 Task: Search one way flight ticket for 4 adults, 2 children, 2 infants in seat and 1 infant on lap in premium economy from Green Bay: Green Bay-austin Straubel International Airport to Raleigh: Raleigh-durham International Airport on 8-5-2023. Choice of flights is Delta. Number of bags: 1 carry on bag. Price is upto 25000. Outbound departure time preference is 7:45.
Action: Mouse moved to (345, 191)
Screenshot: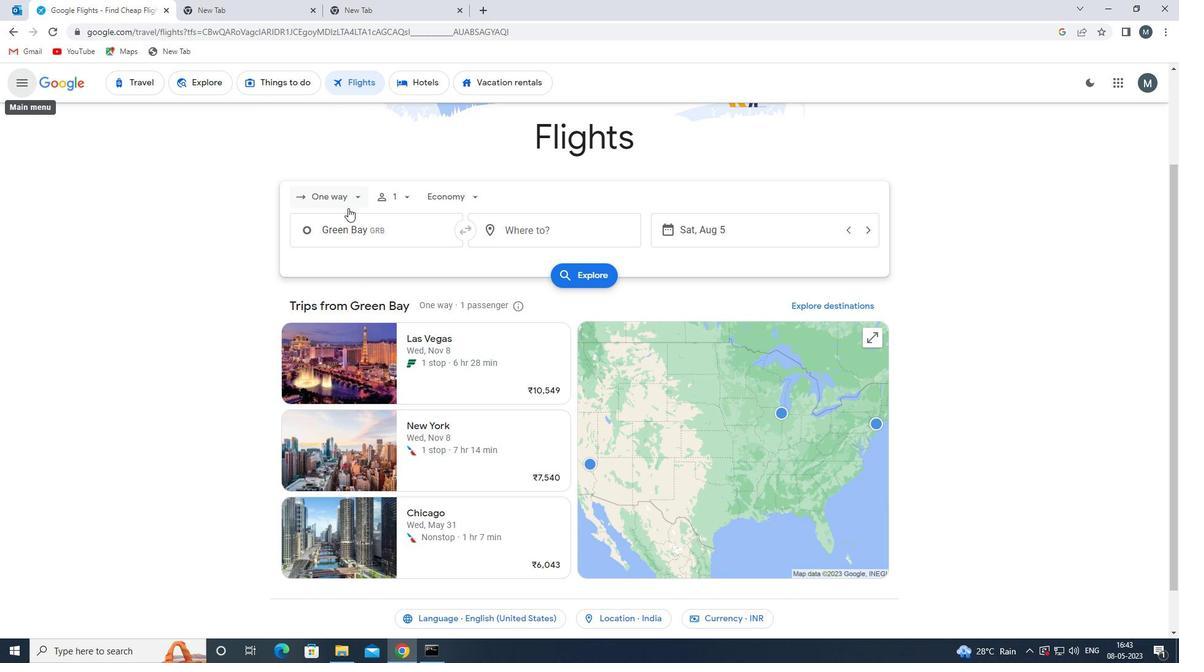 
Action: Mouse pressed left at (345, 191)
Screenshot: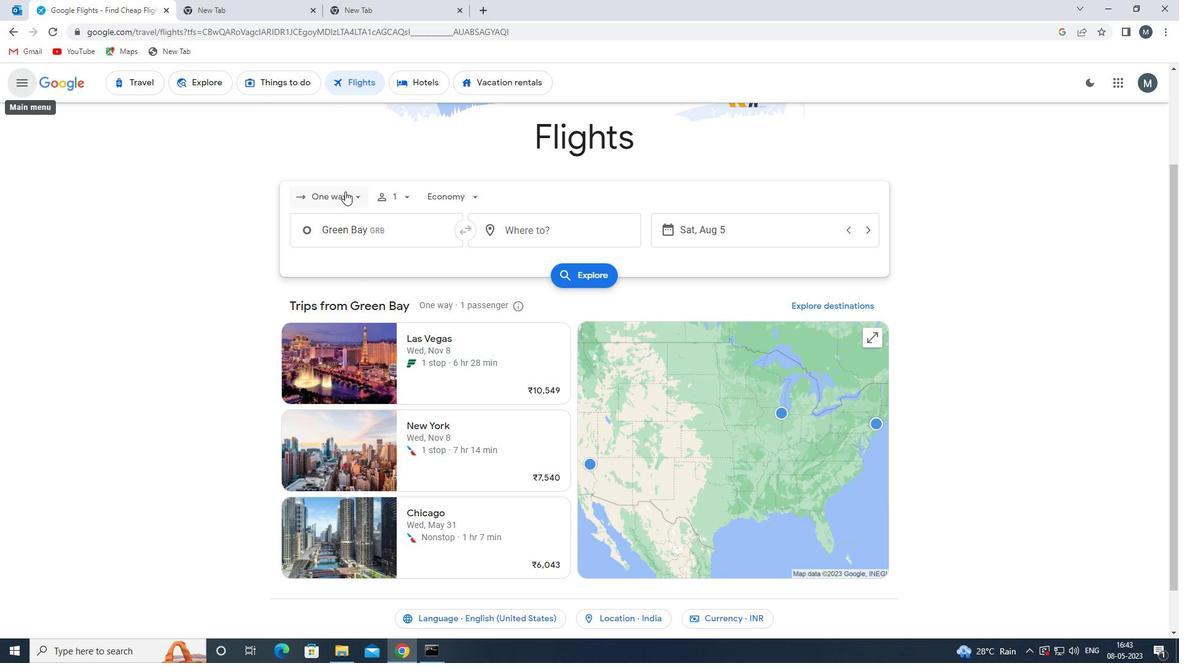 
Action: Mouse moved to (359, 256)
Screenshot: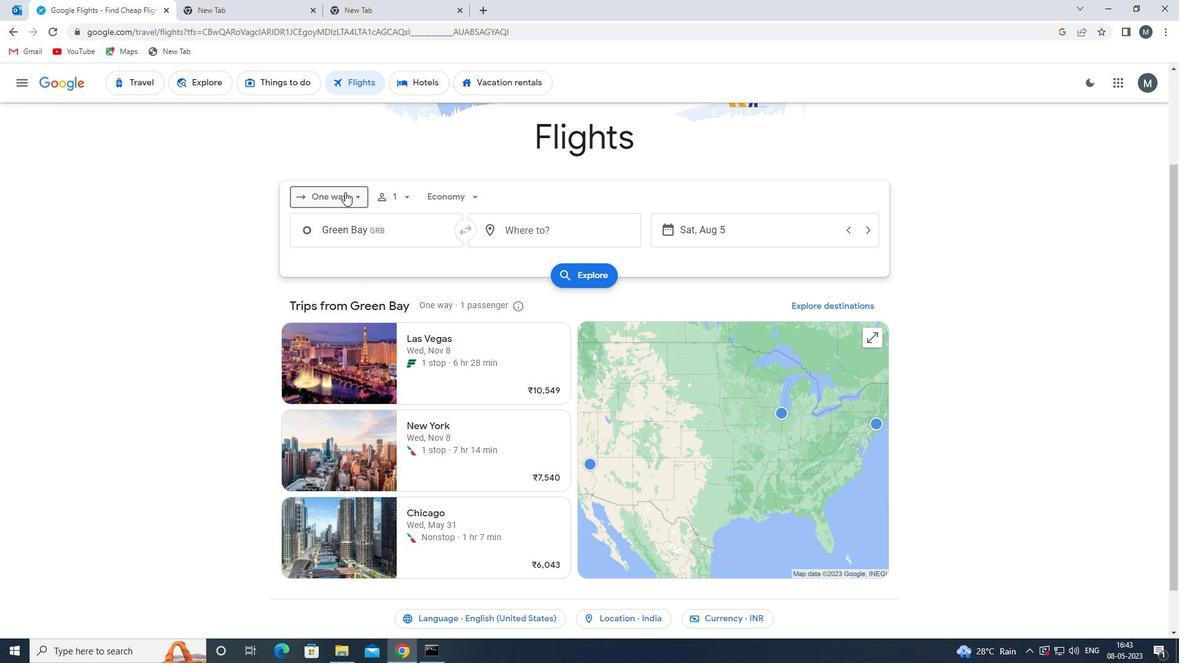 
Action: Mouse pressed left at (359, 256)
Screenshot: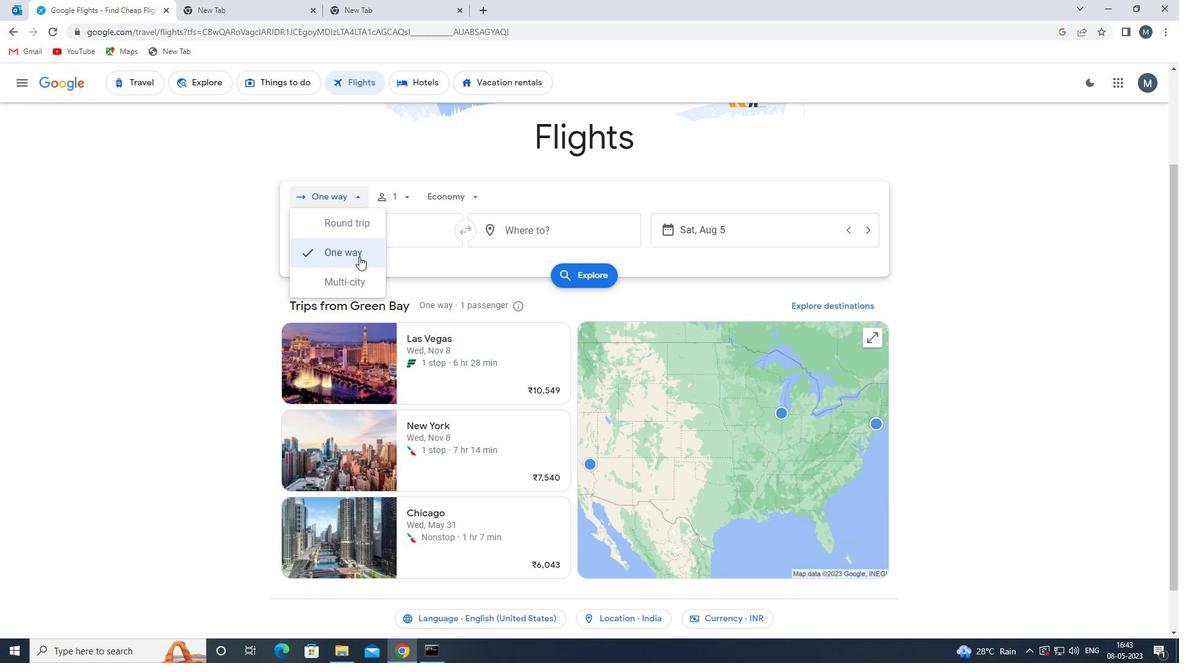 
Action: Mouse moved to (404, 189)
Screenshot: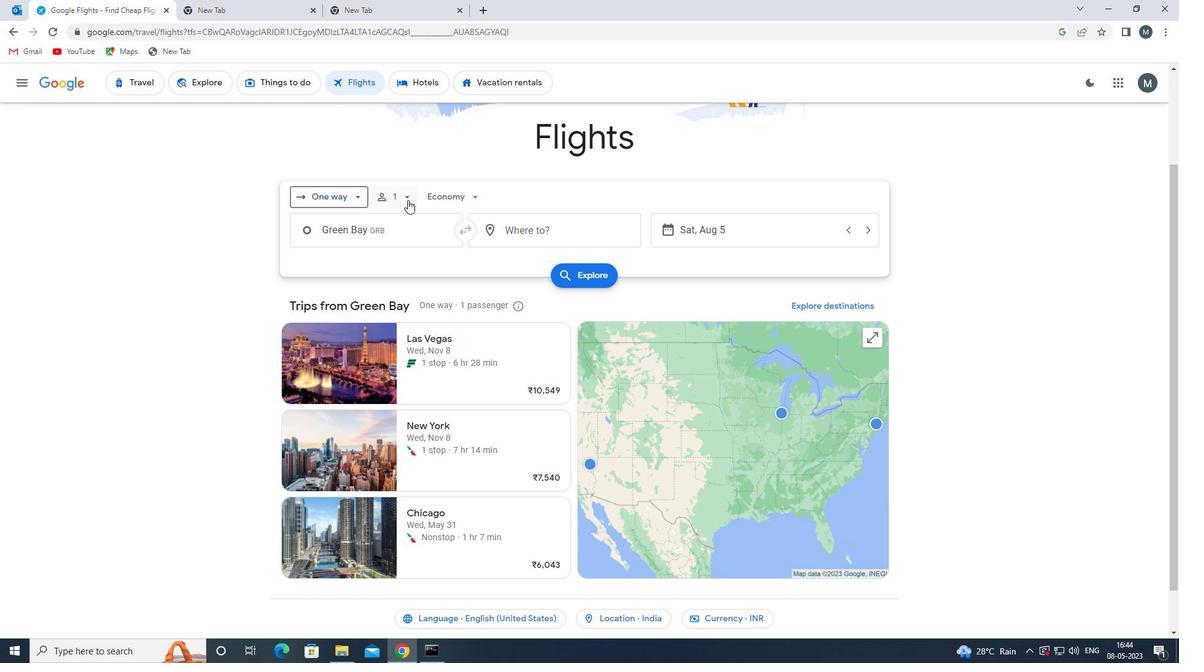 
Action: Mouse pressed left at (404, 189)
Screenshot: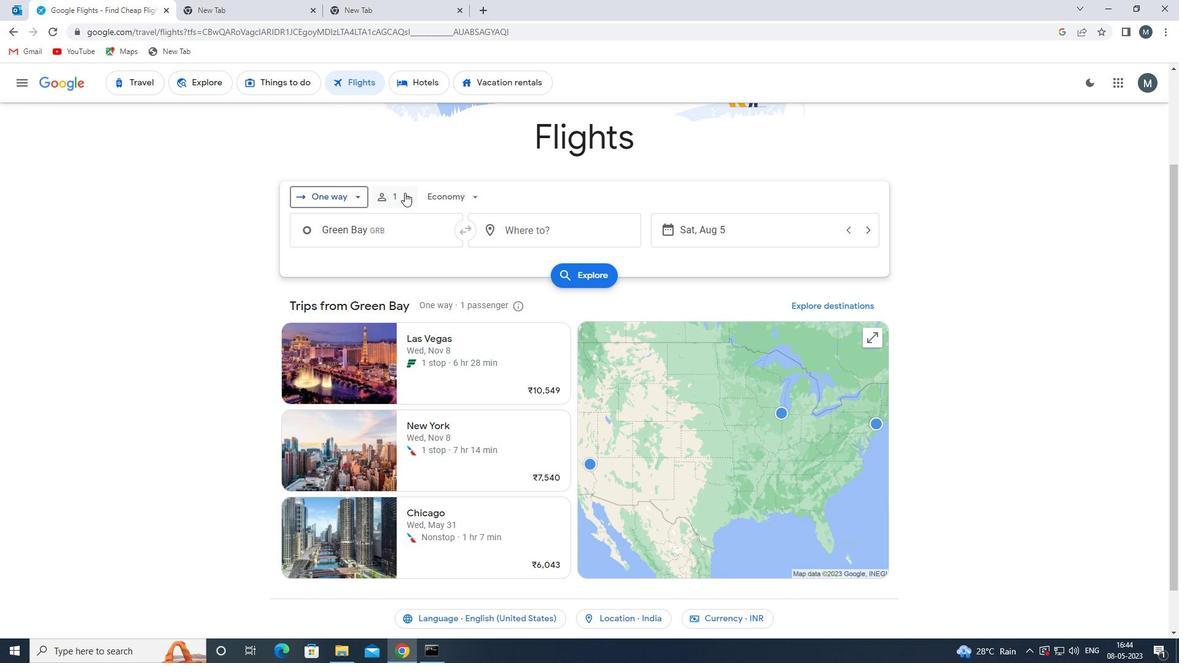 
Action: Mouse moved to (501, 227)
Screenshot: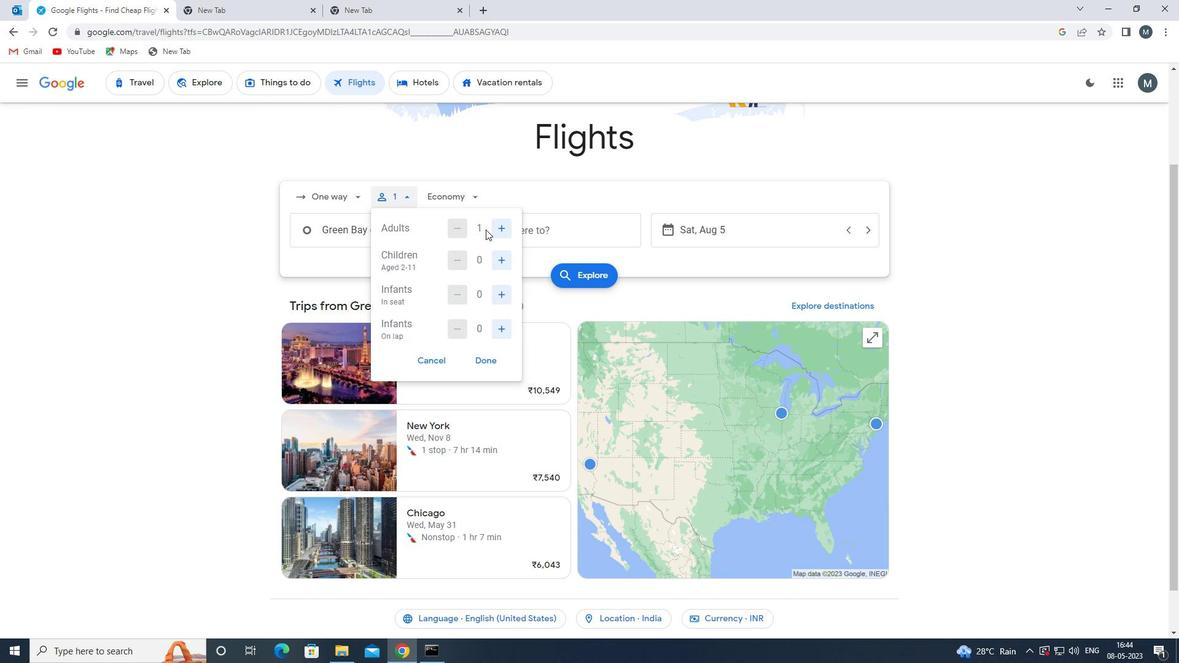 
Action: Mouse pressed left at (501, 227)
Screenshot: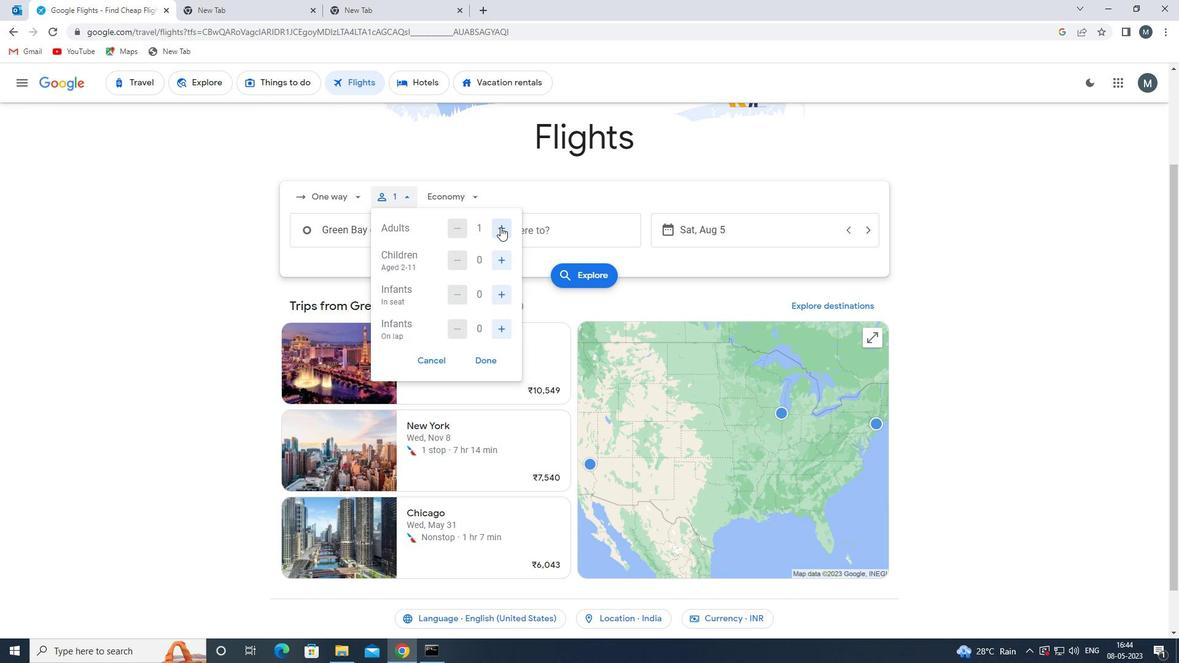 
Action: Mouse pressed left at (501, 227)
Screenshot: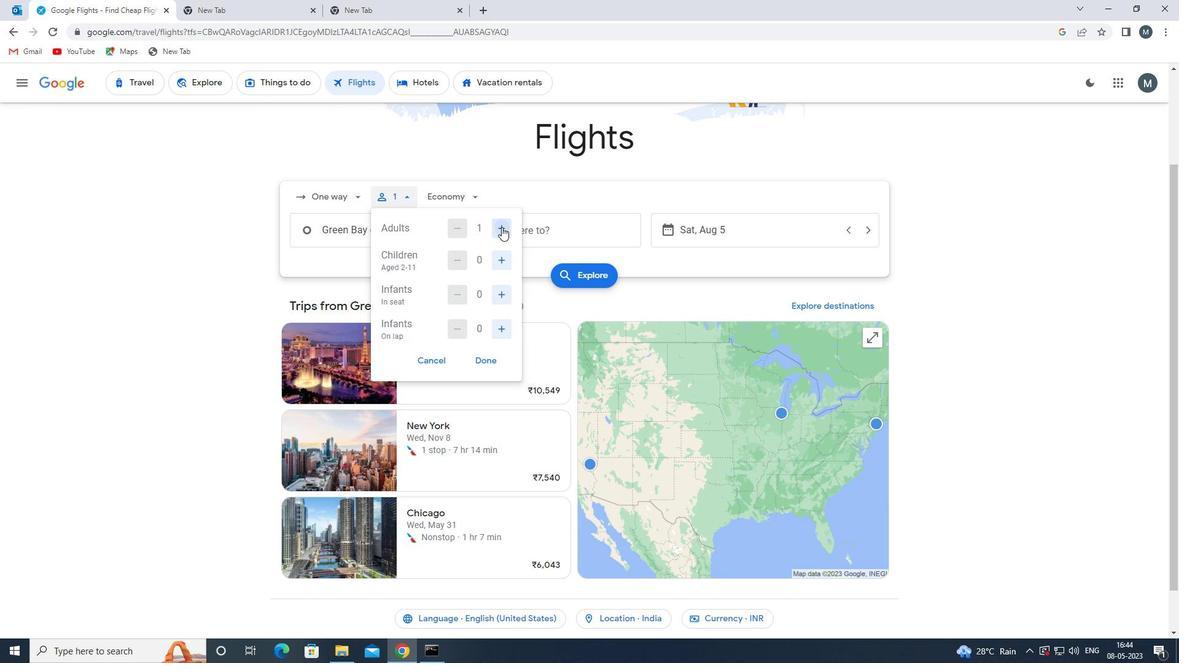 
Action: Mouse pressed left at (501, 227)
Screenshot: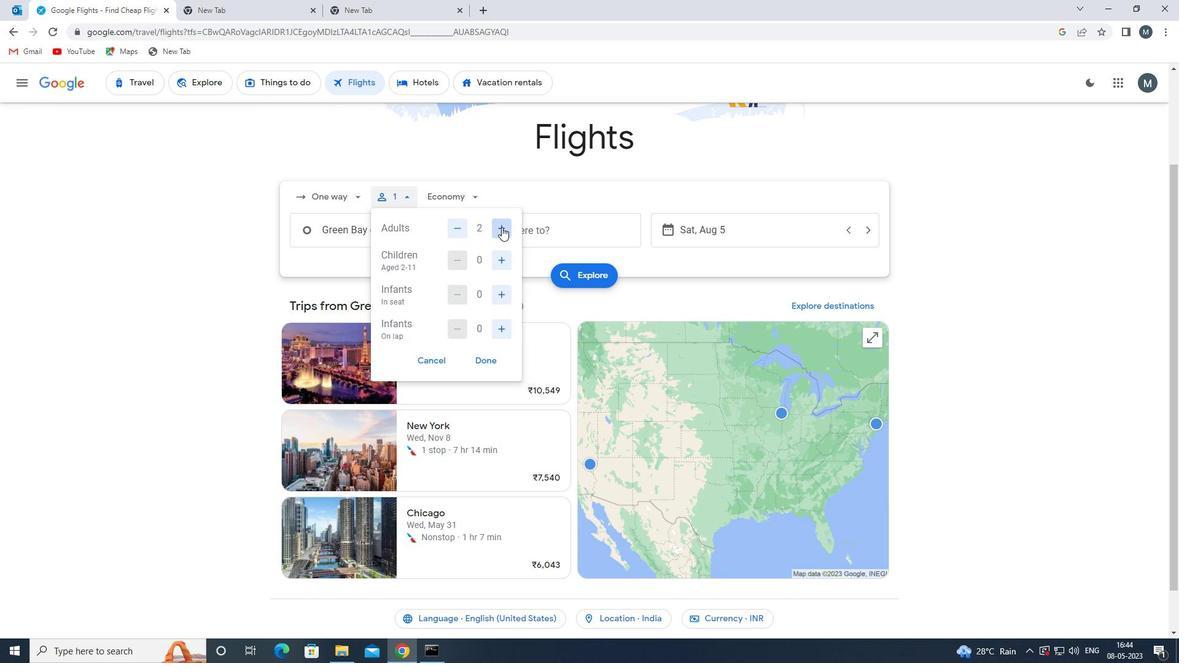 
Action: Mouse pressed left at (501, 227)
Screenshot: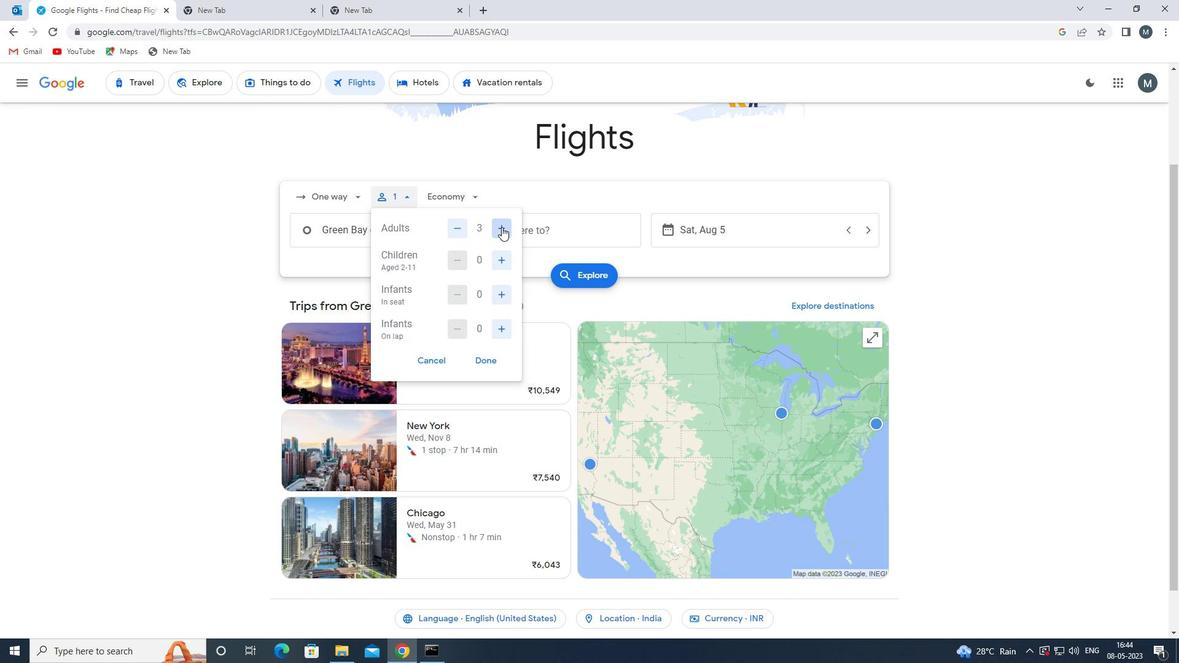 
Action: Mouse moved to (462, 231)
Screenshot: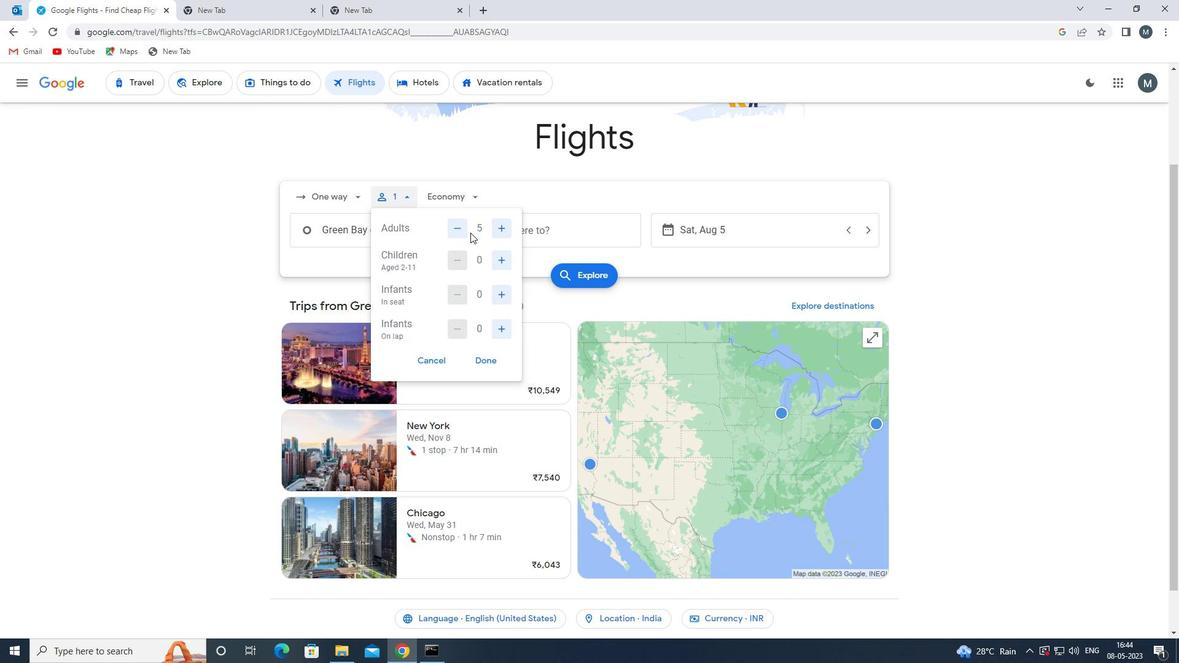 
Action: Mouse pressed left at (462, 231)
Screenshot: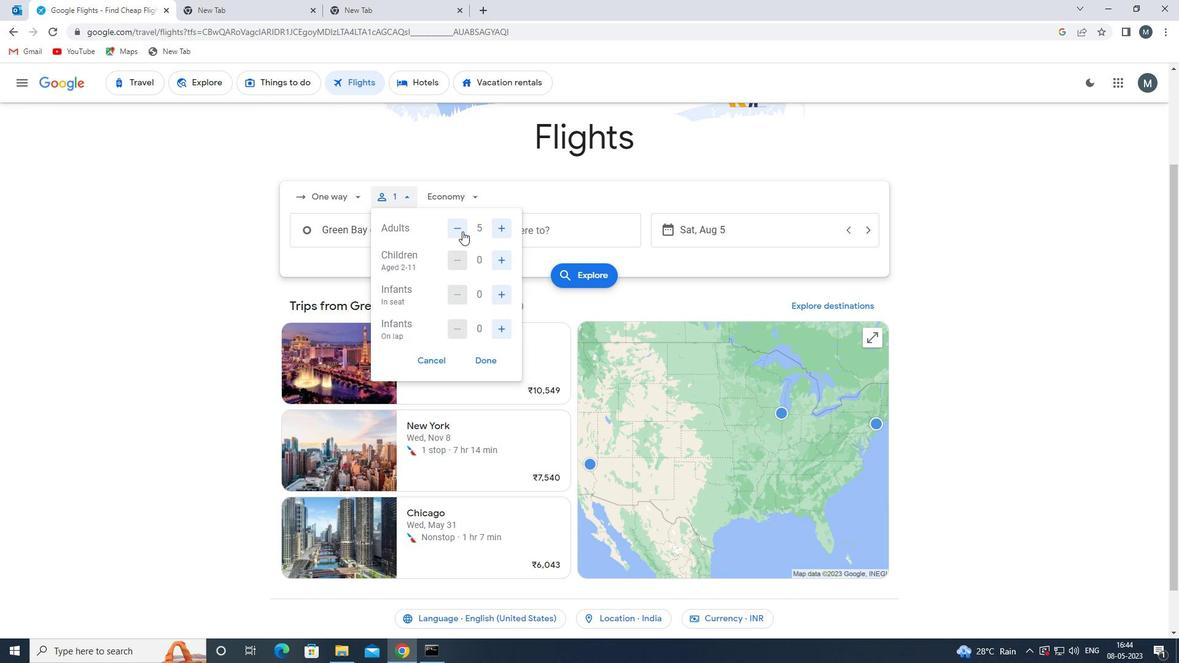 
Action: Mouse moved to (507, 263)
Screenshot: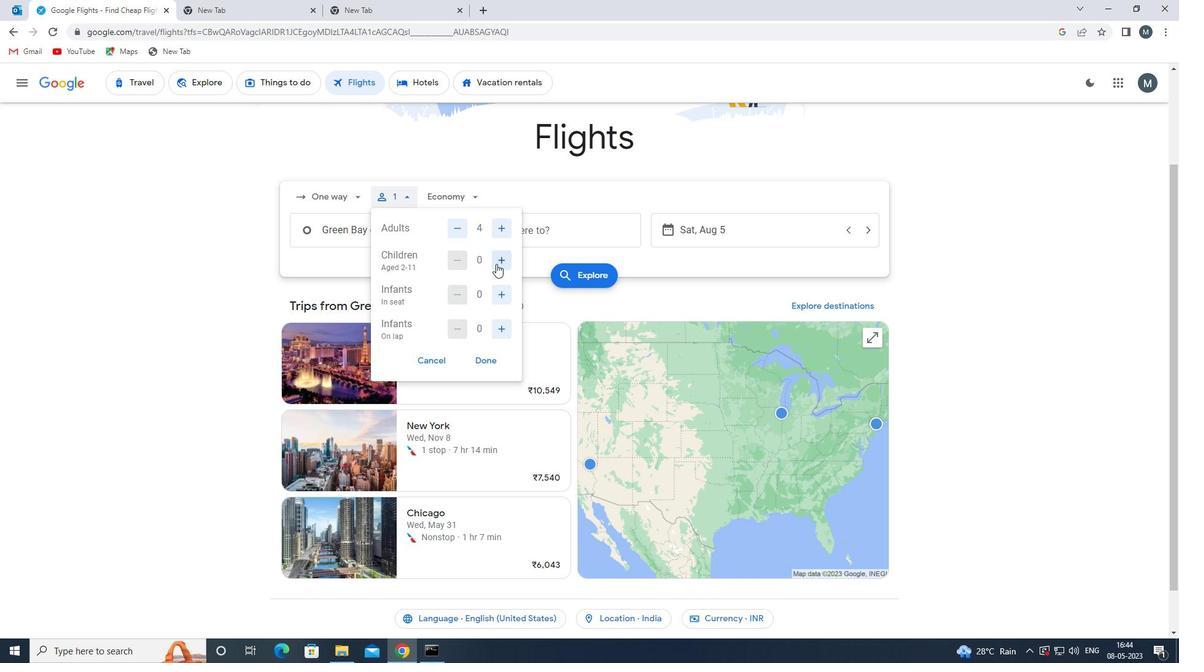 
Action: Mouse pressed left at (507, 263)
Screenshot: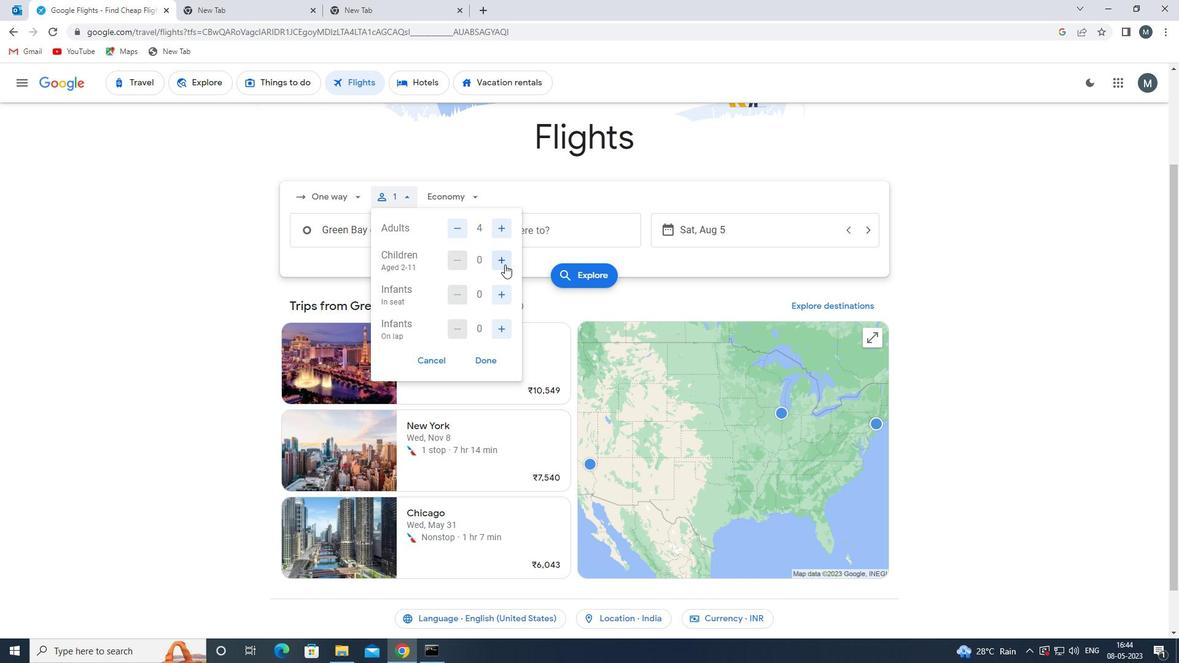 
Action: Mouse pressed left at (507, 263)
Screenshot: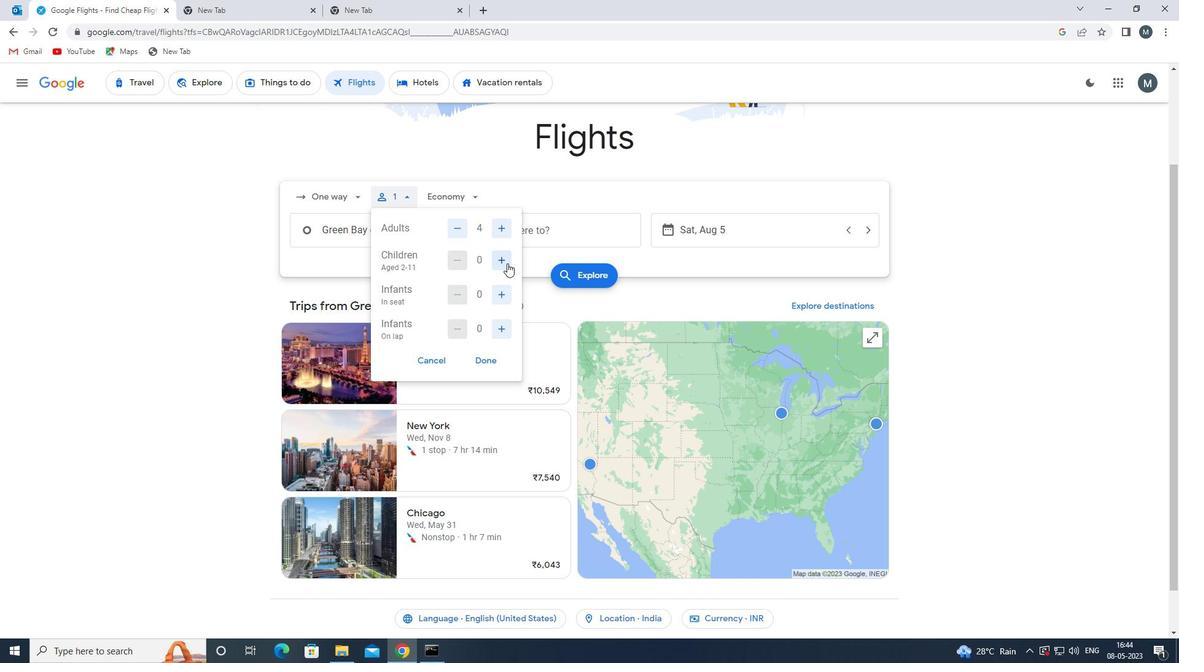 
Action: Mouse moved to (505, 294)
Screenshot: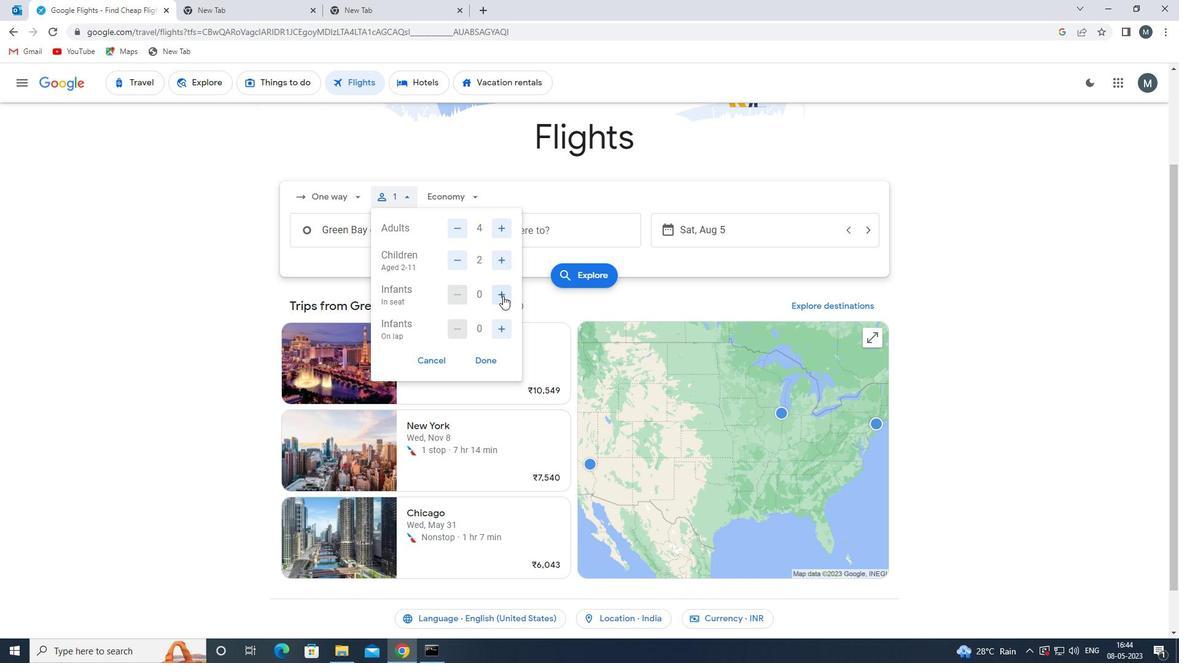 
Action: Mouse pressed left at (505, 294)
Screenshot: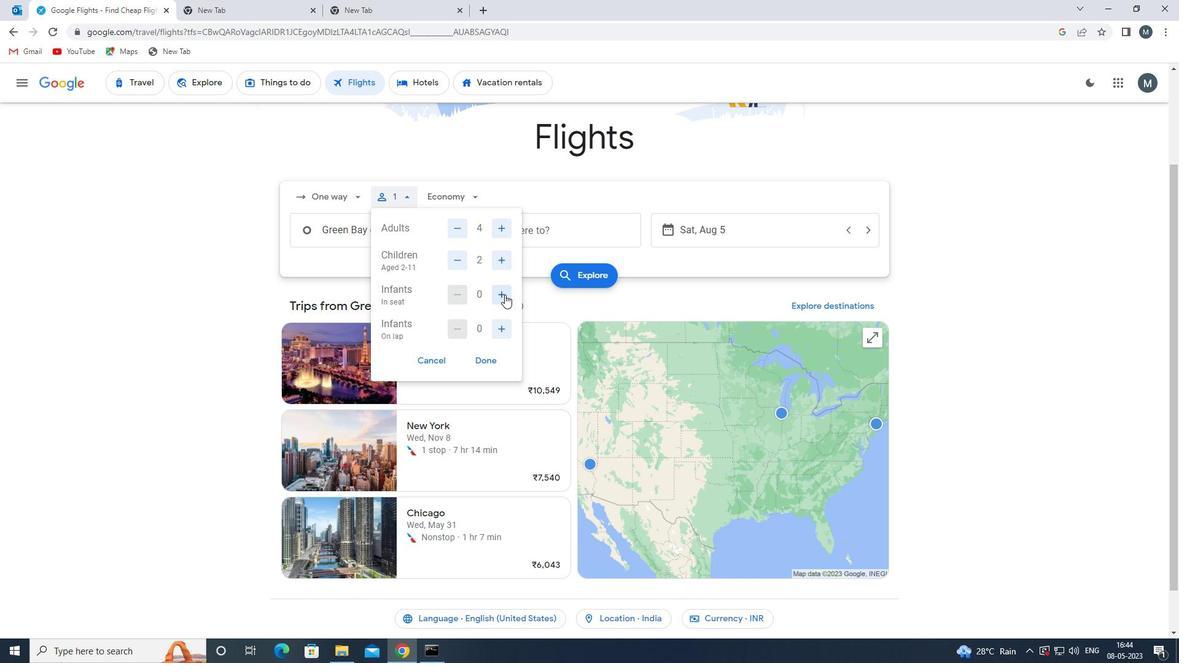 
Action: Mouse pressed left at (505, 294)
Screenshot: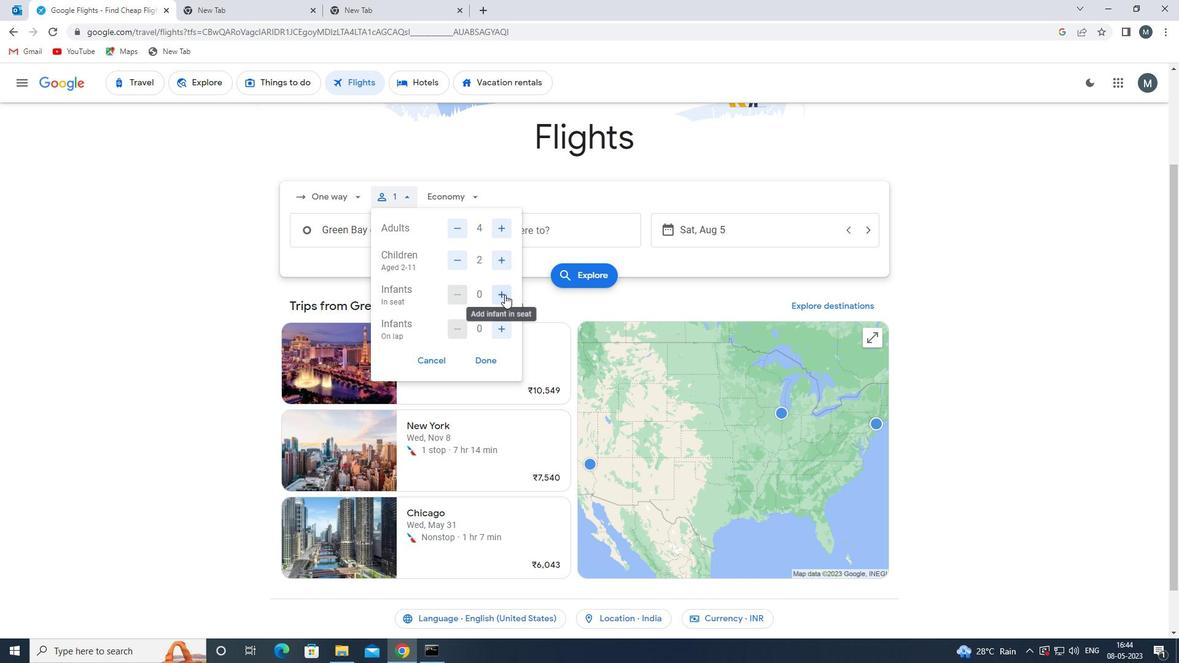 
Action: Mouse moved to (503, 326)
Screenshot: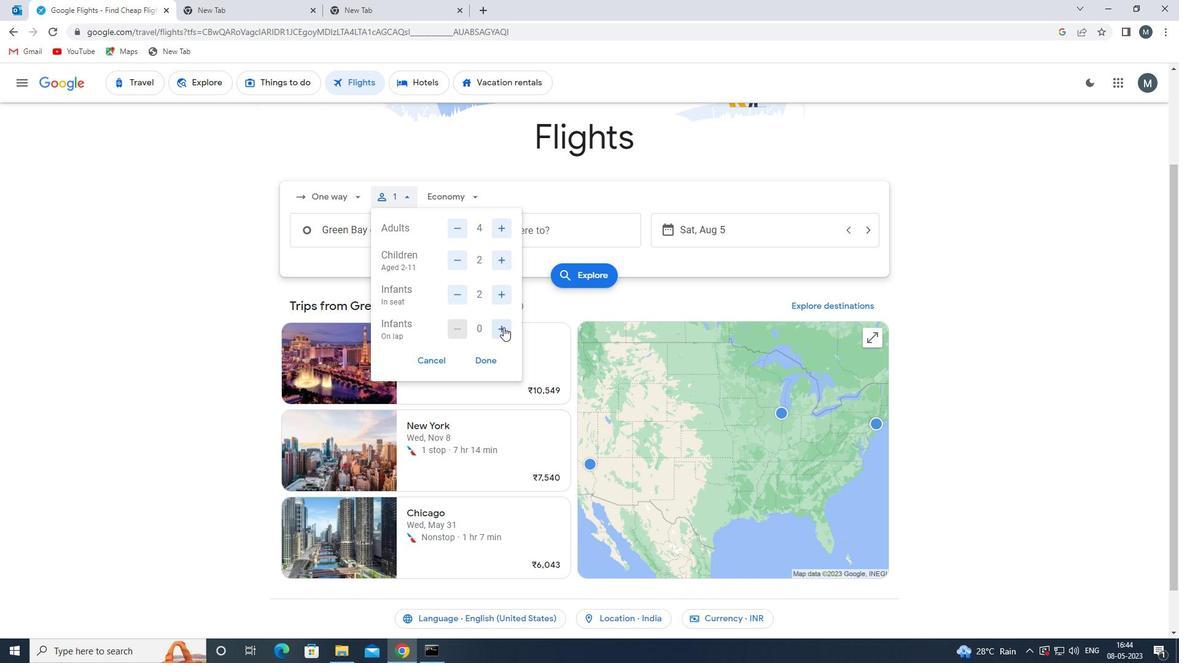 
Action: Mouse pressed left at (503, 326)
Screenshot: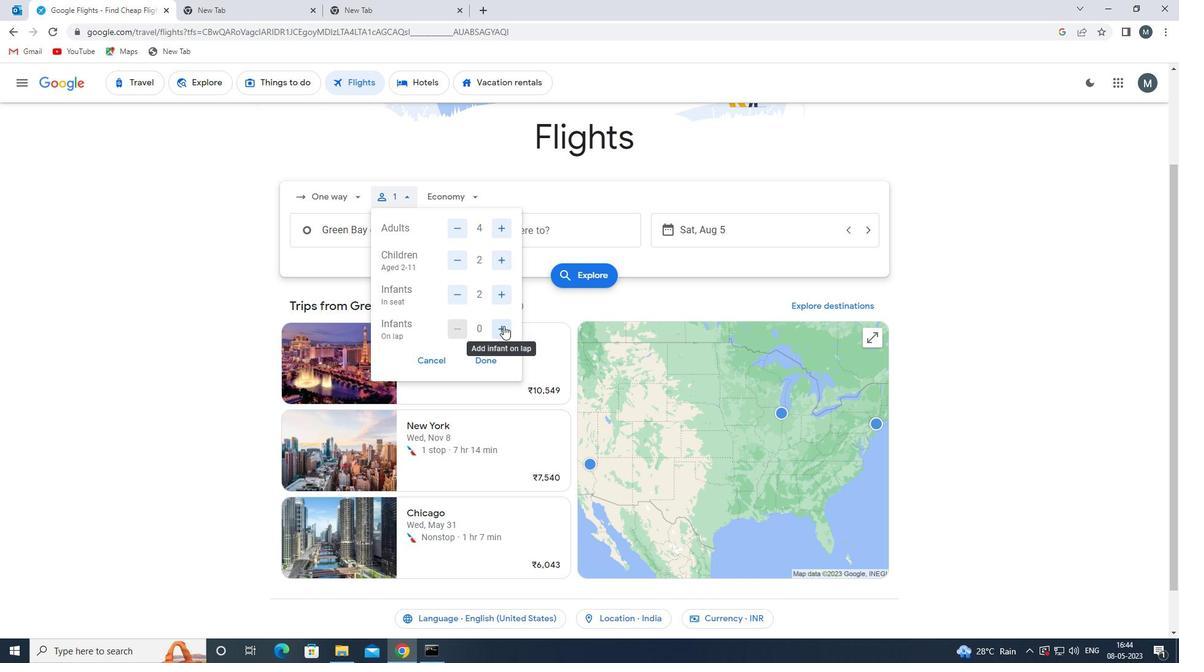 
Action: Mouse moved to (494, 361)
Screenshot: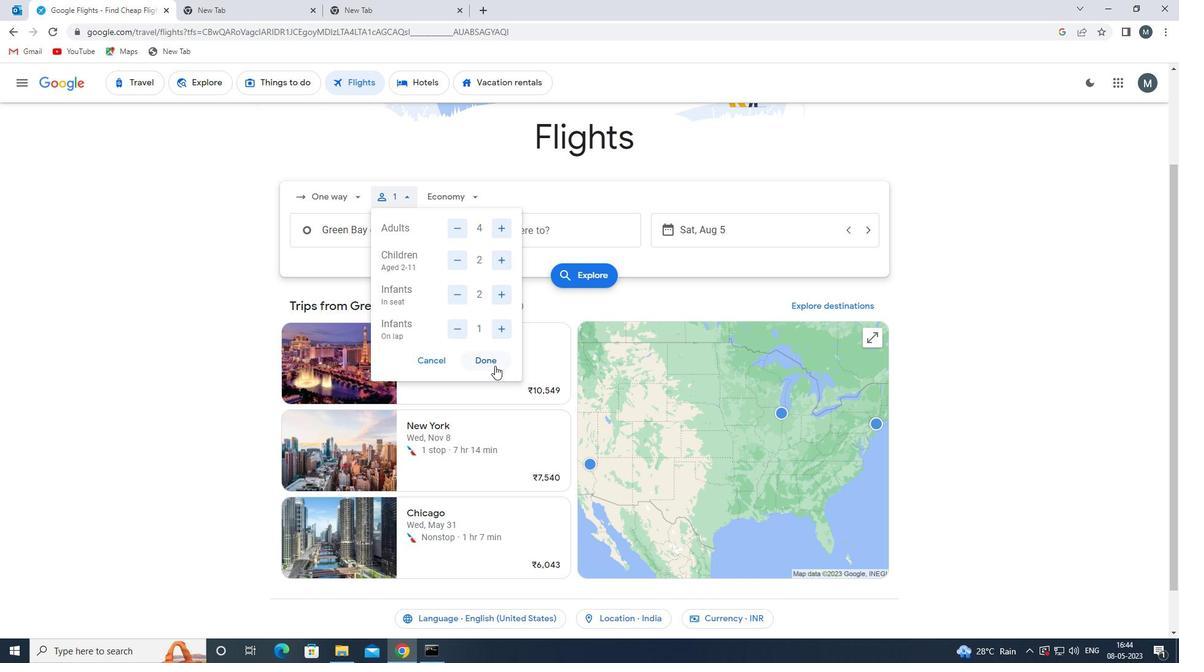 
Action: Mouse pressed left at (494, 361)
Screenshot: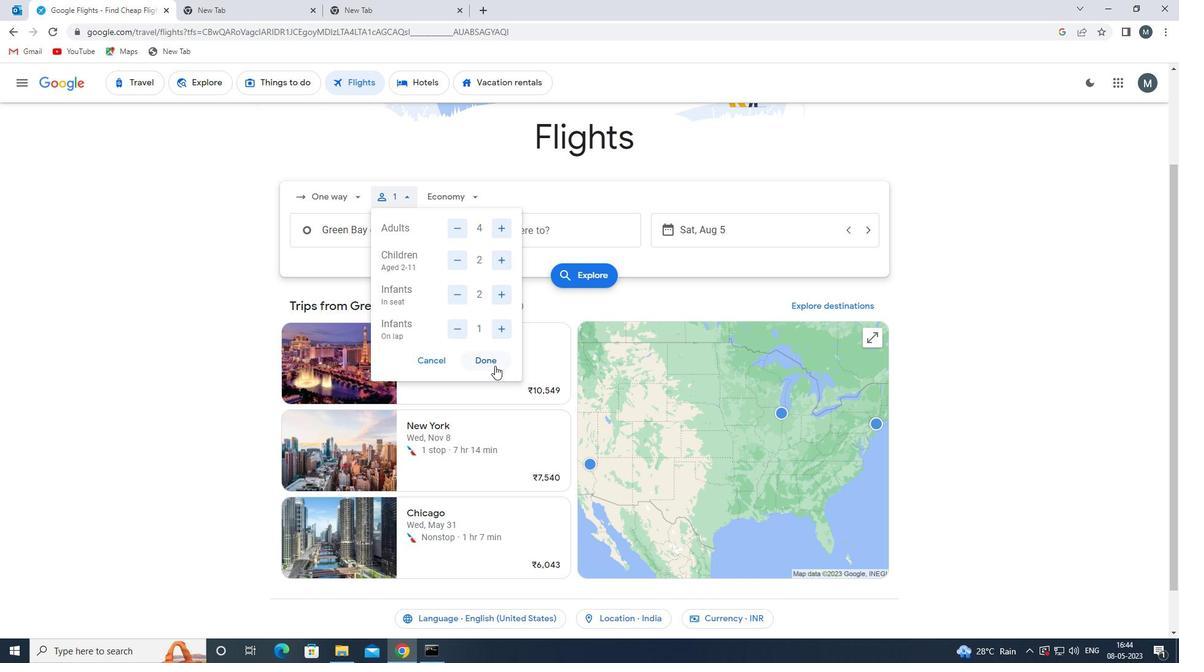 
Action: Mouse moved to (476, 198)
Screenshot: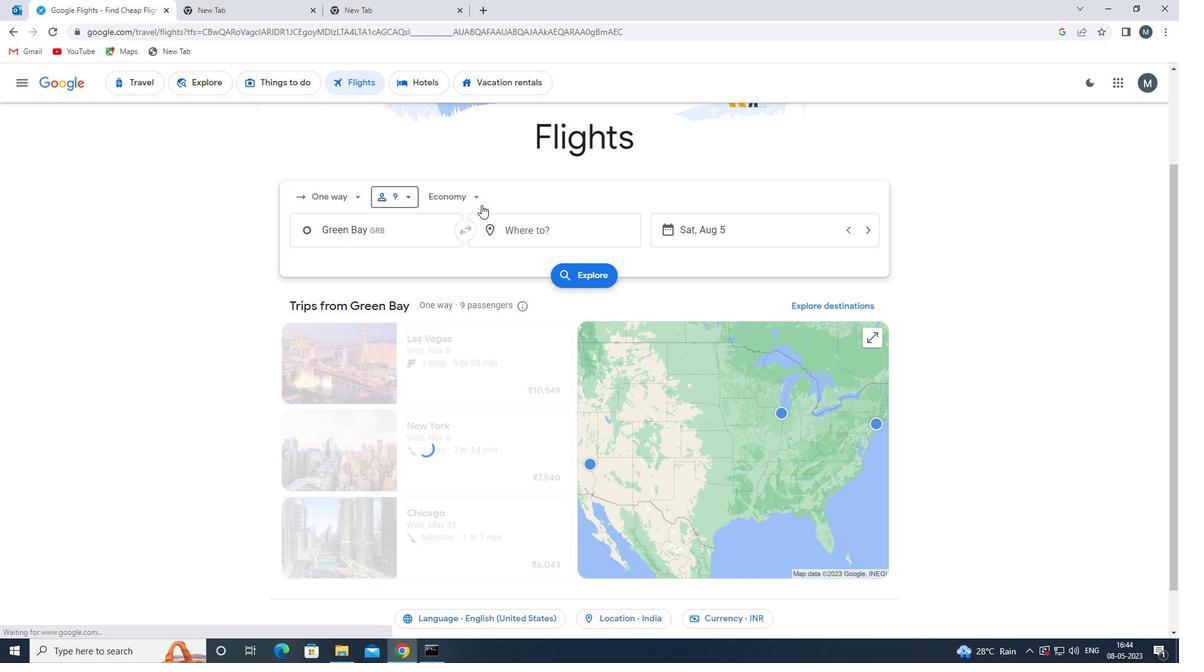 
Action: Mouse pressed left at (476, 198)
Screenshot: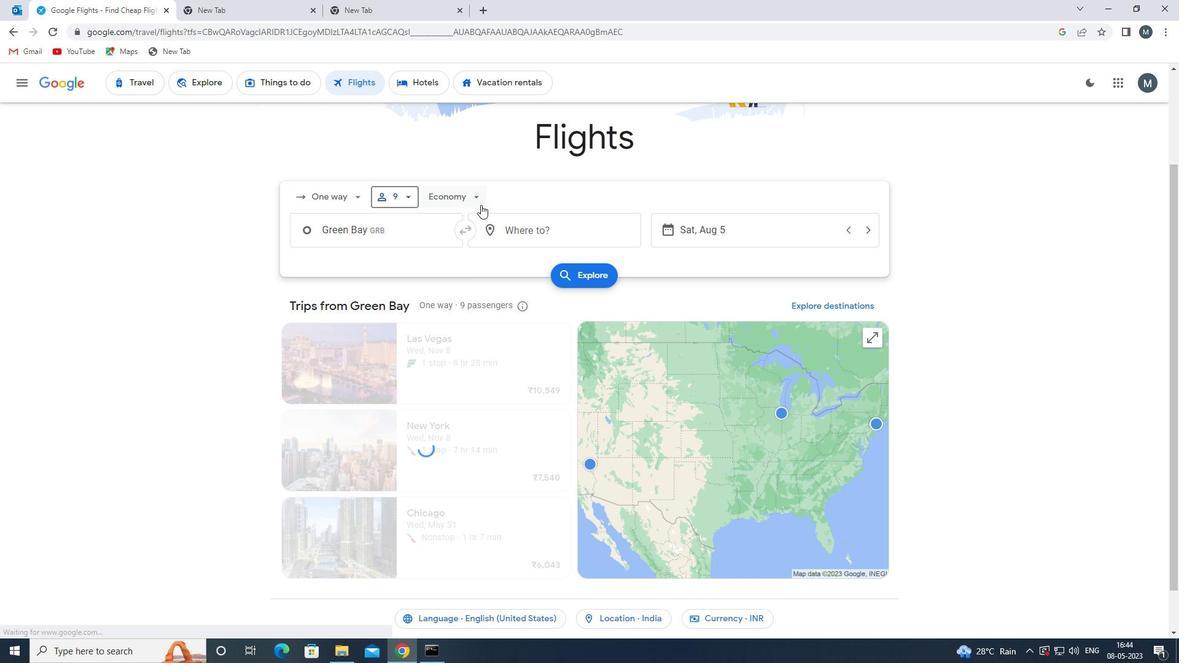 
Action: Mouse moved to (487, 254)
Screenshot: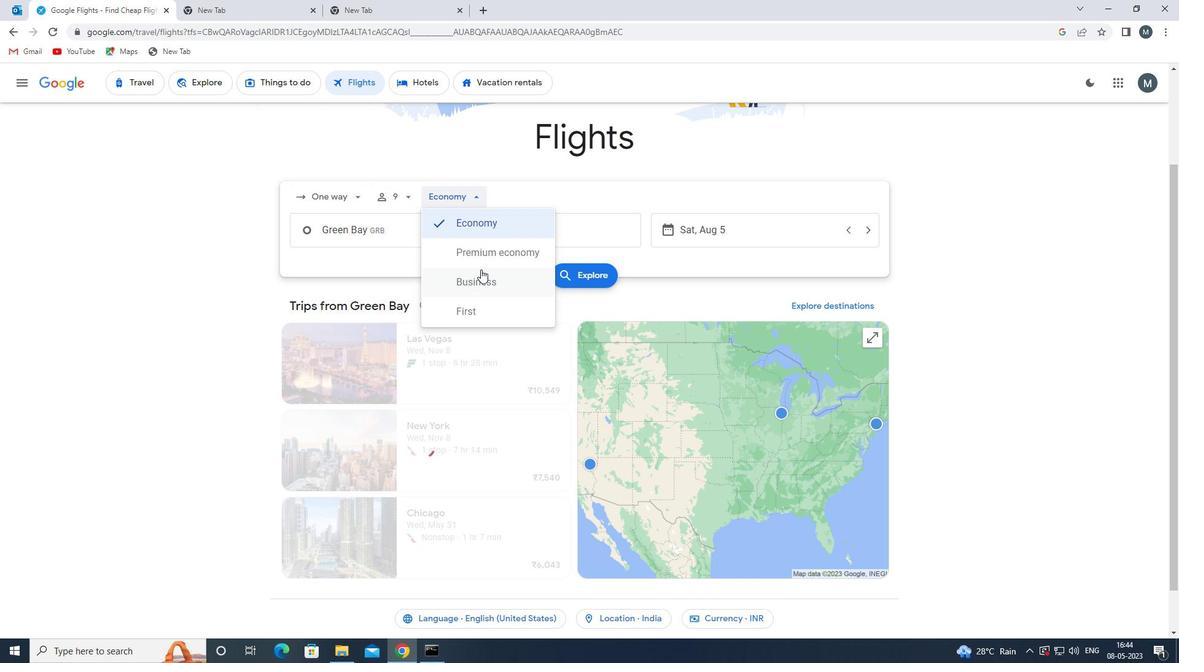 
Action: Mouse pressed left at (487, 254)
Screenshot: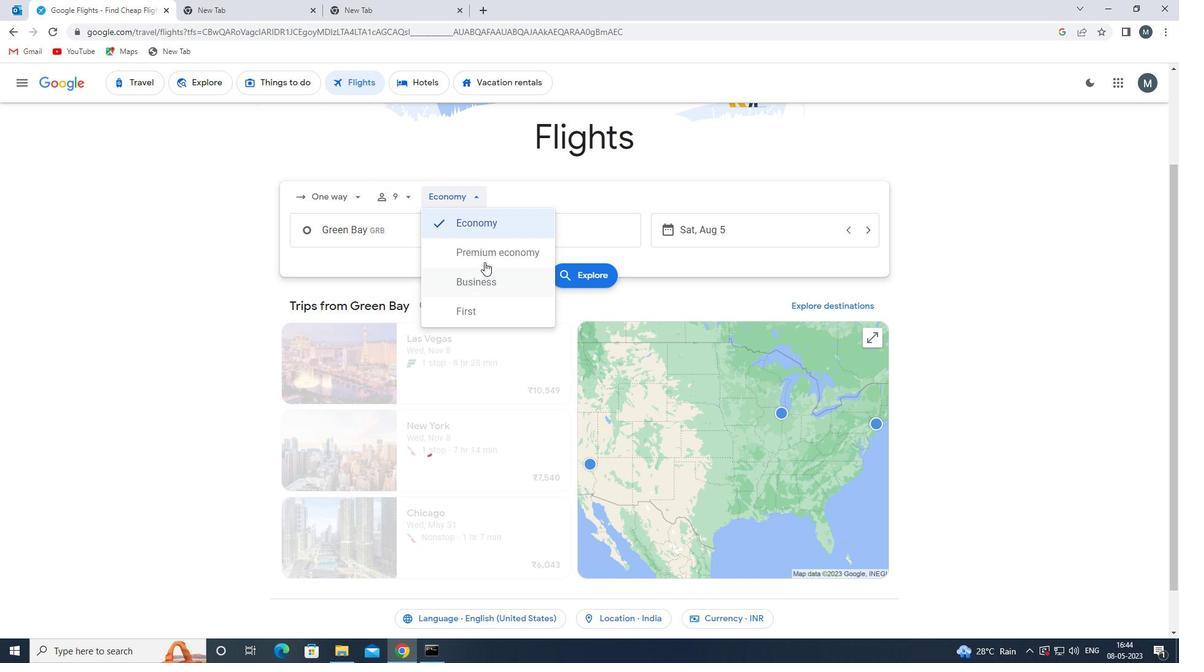 
Action: Mouse moved to (383, 228)
Screenshot: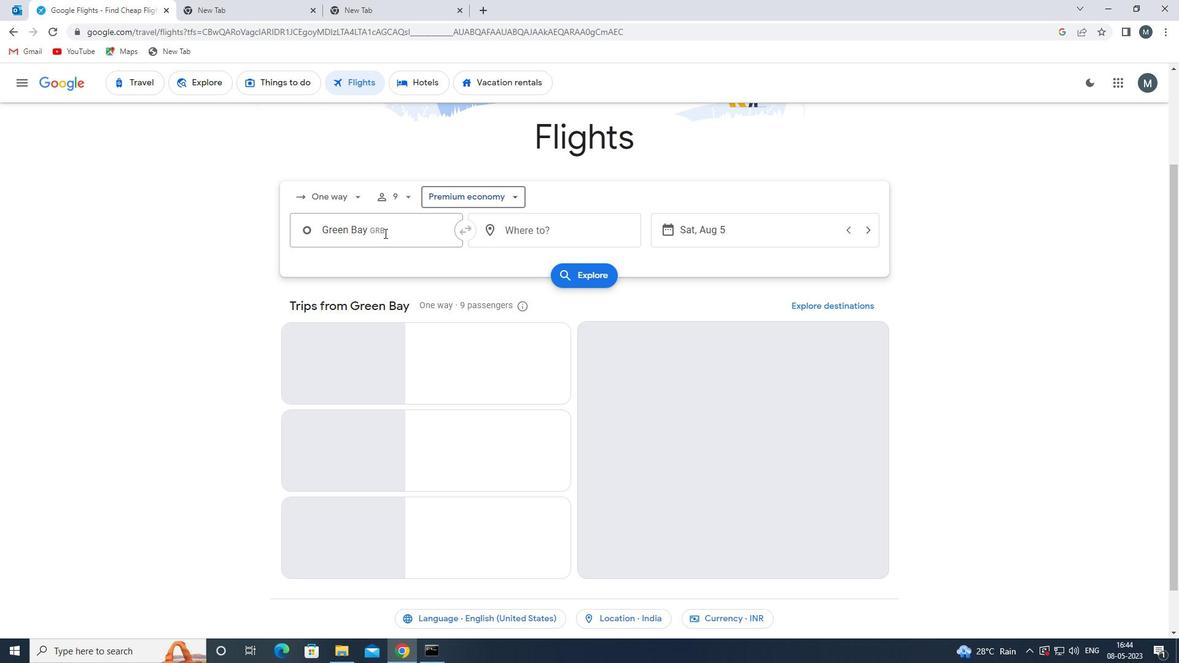 
Action: Mouse pressed left at (383, 228)
Screenshot: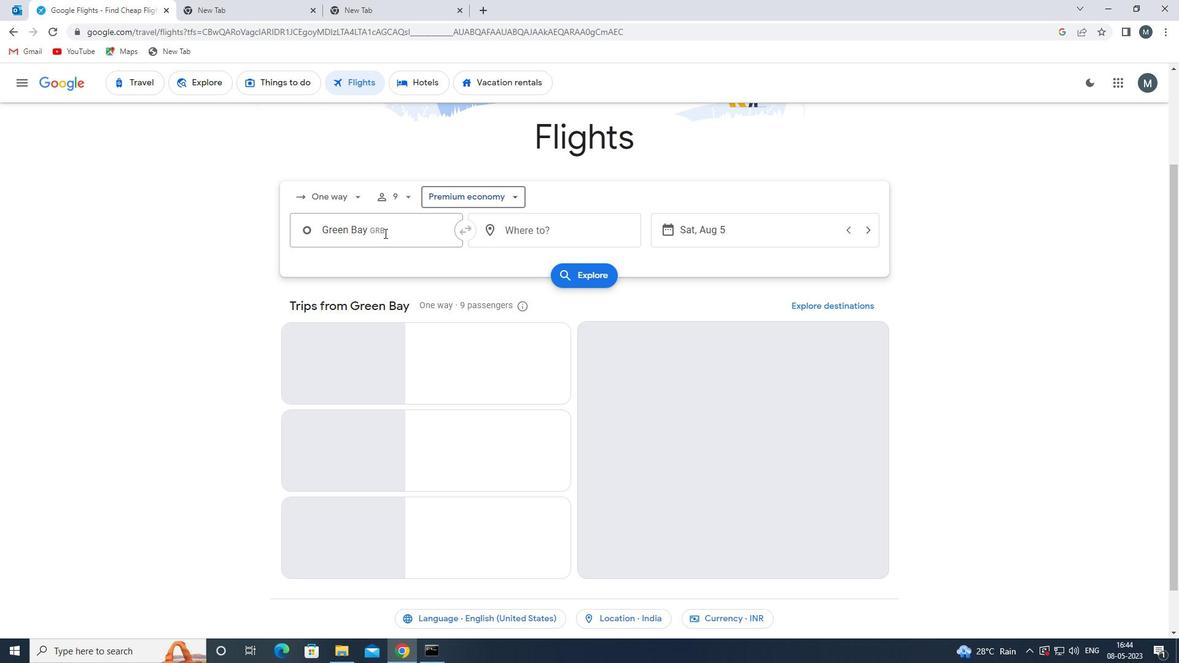 
Action: Key pressed grb
Screenshot: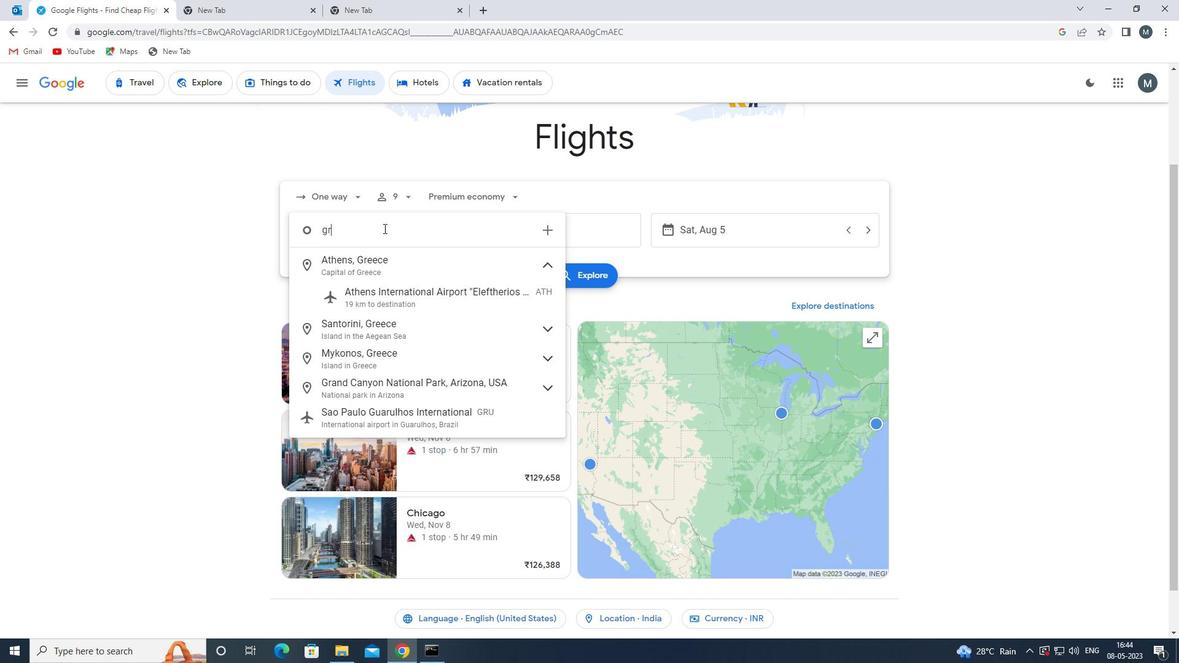 
Action: Mouse moved to (398, 268)
Screenshot: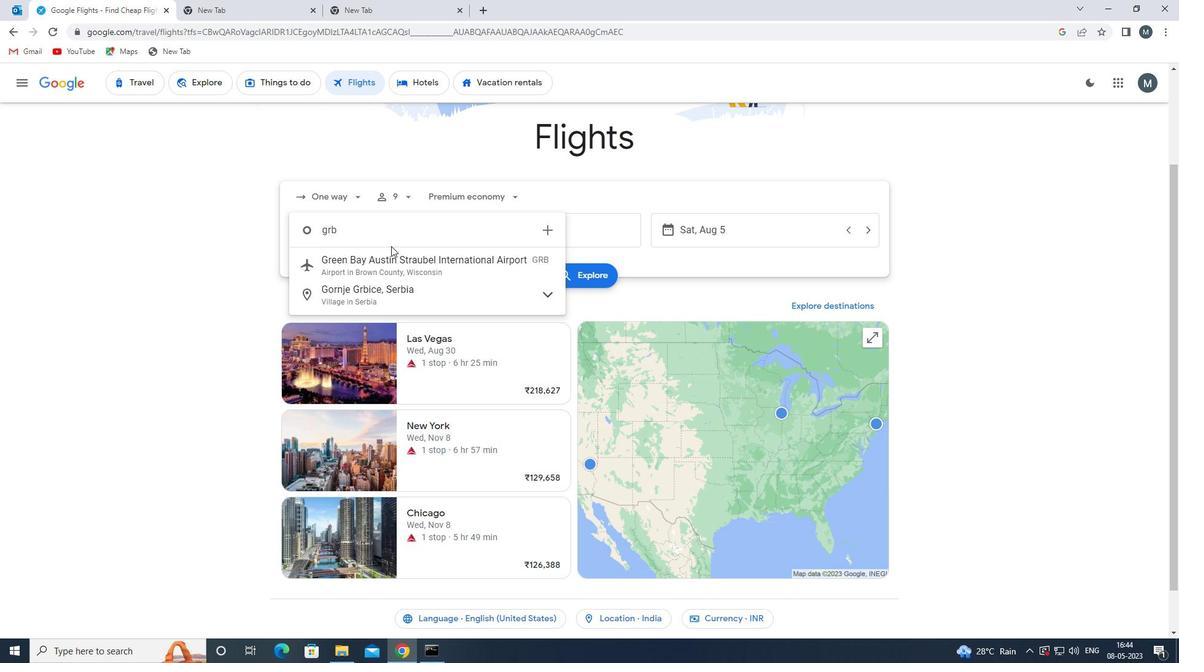 
Action: Mouse pressed left at (398, 268)
Screenshot: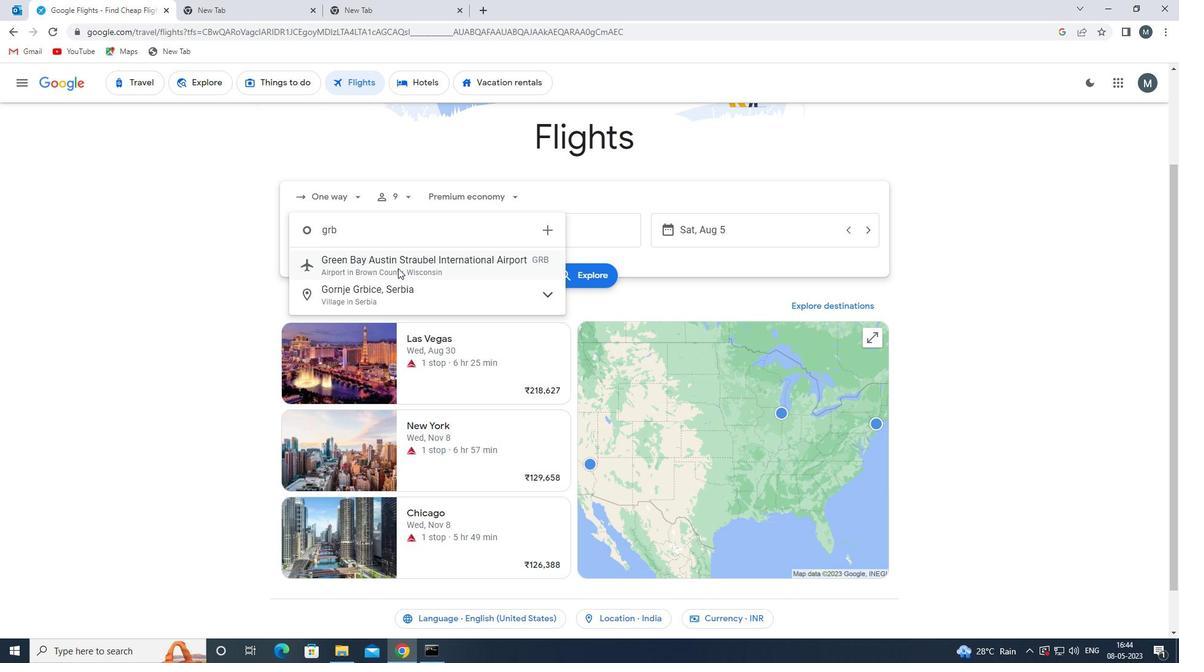 
Action: Mouse moved to (535, 234)
Screenshot: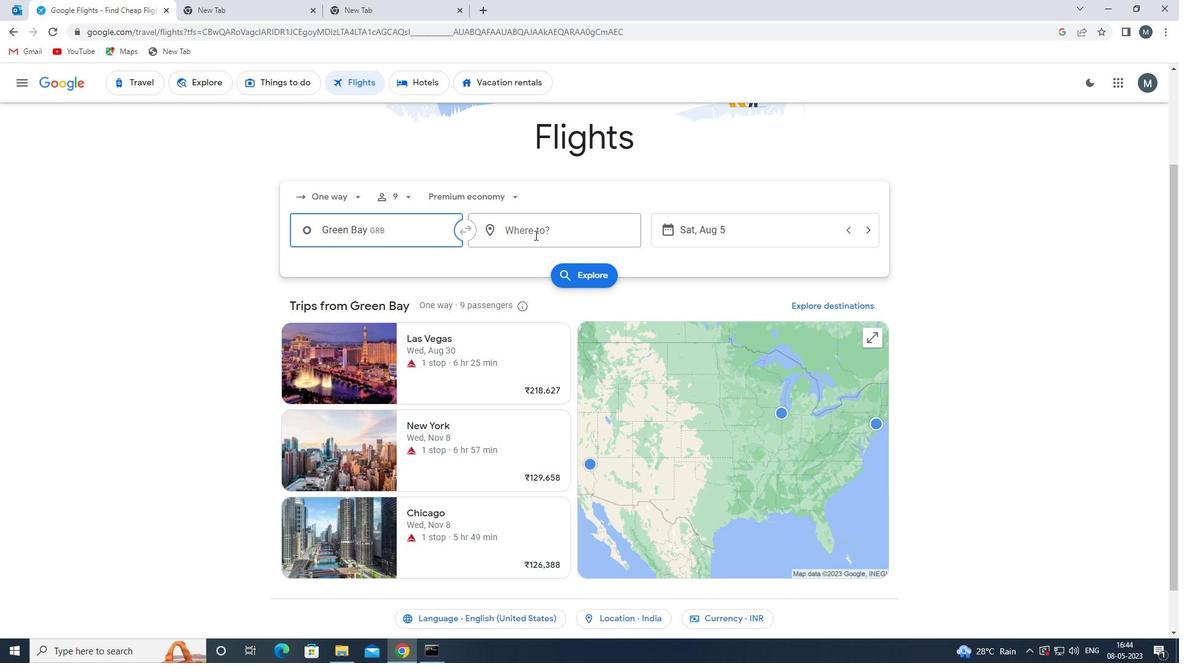 
Action: Mouse pressed left at (535, 234)
Screenshot: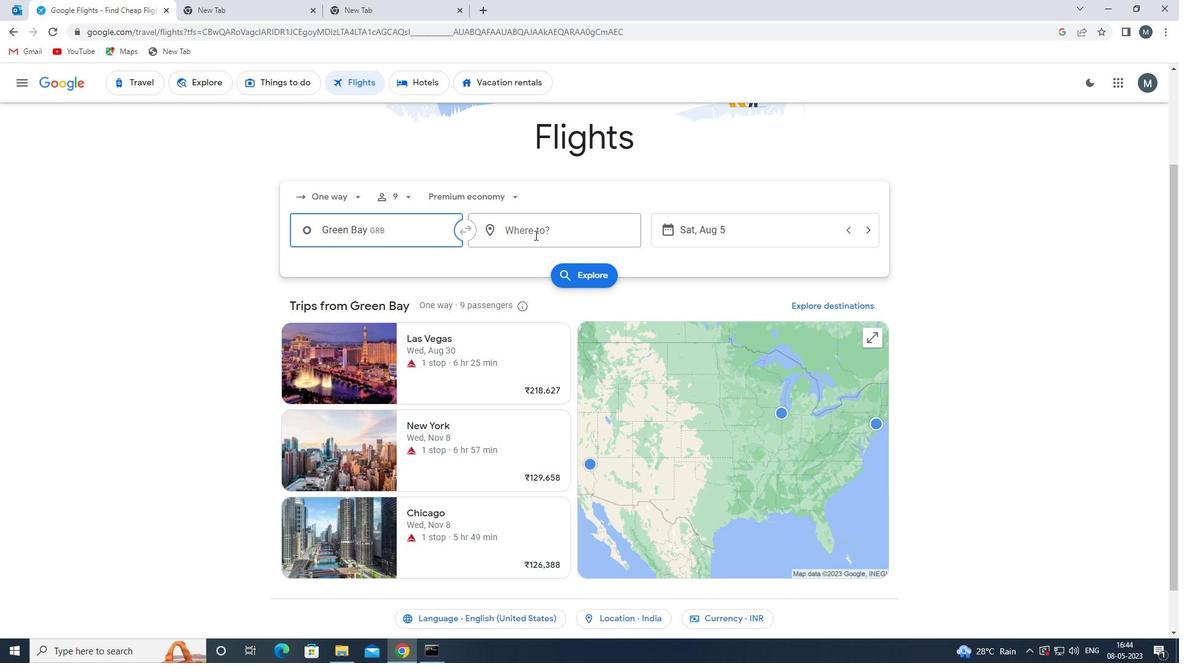 
Action: Key pressed rdu
Screenshot: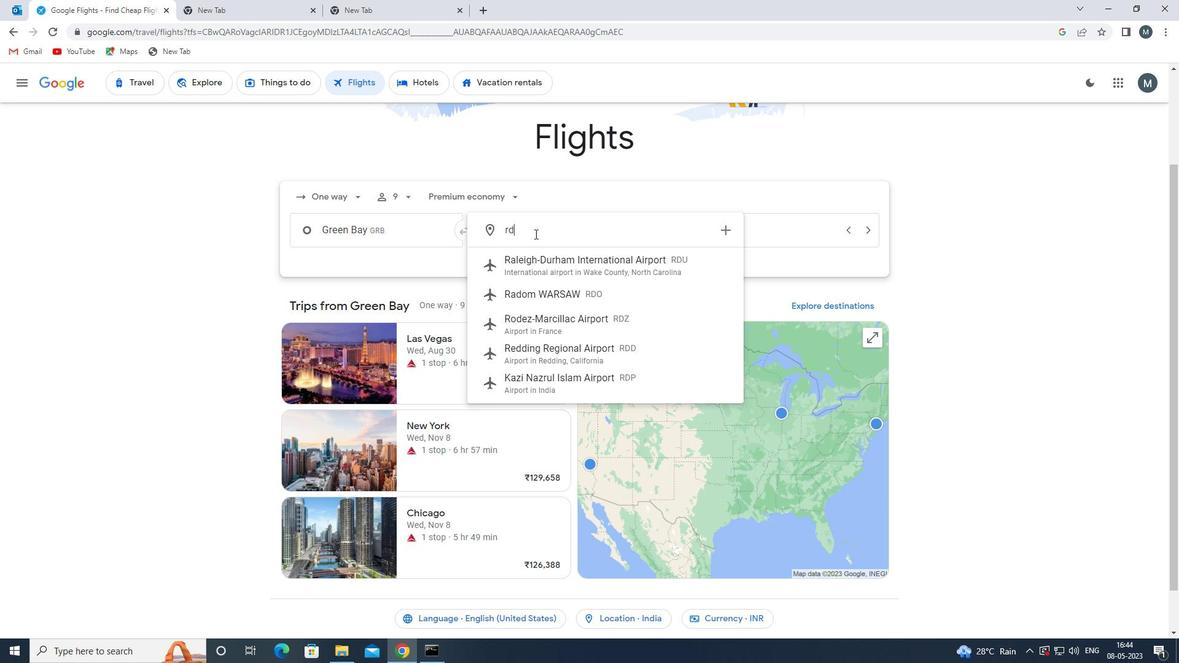 
Action: Mouse moved to (562, 265)
Screenshot: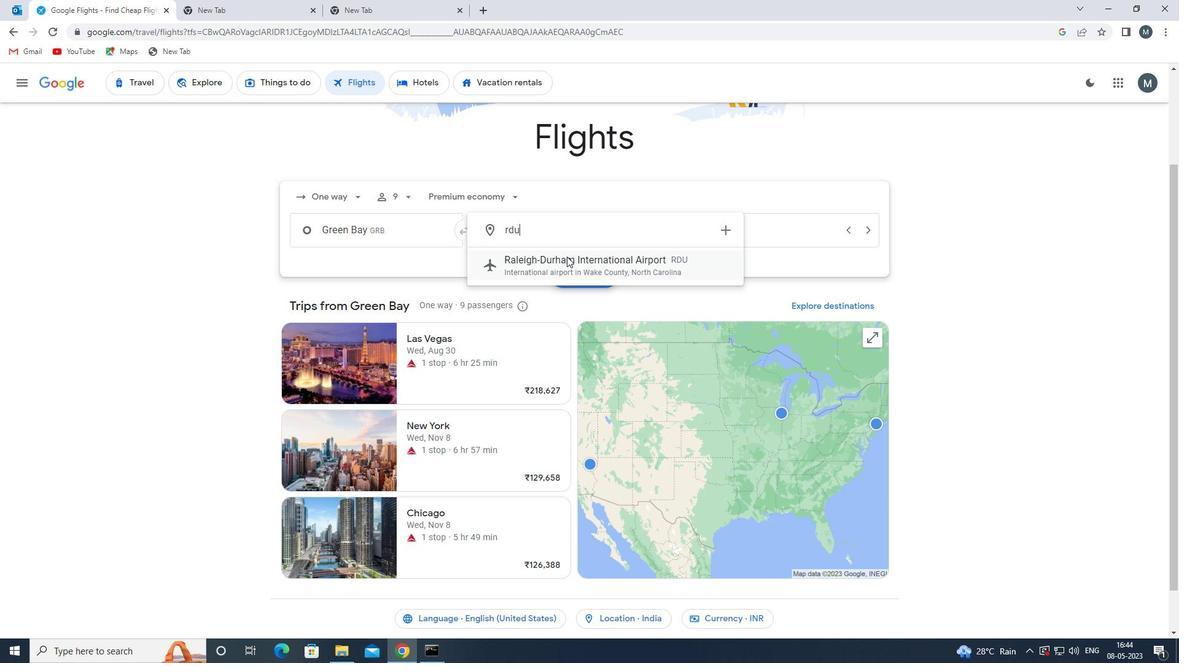 
Action: Mouse pressed left at (562, 265)
Screenshot: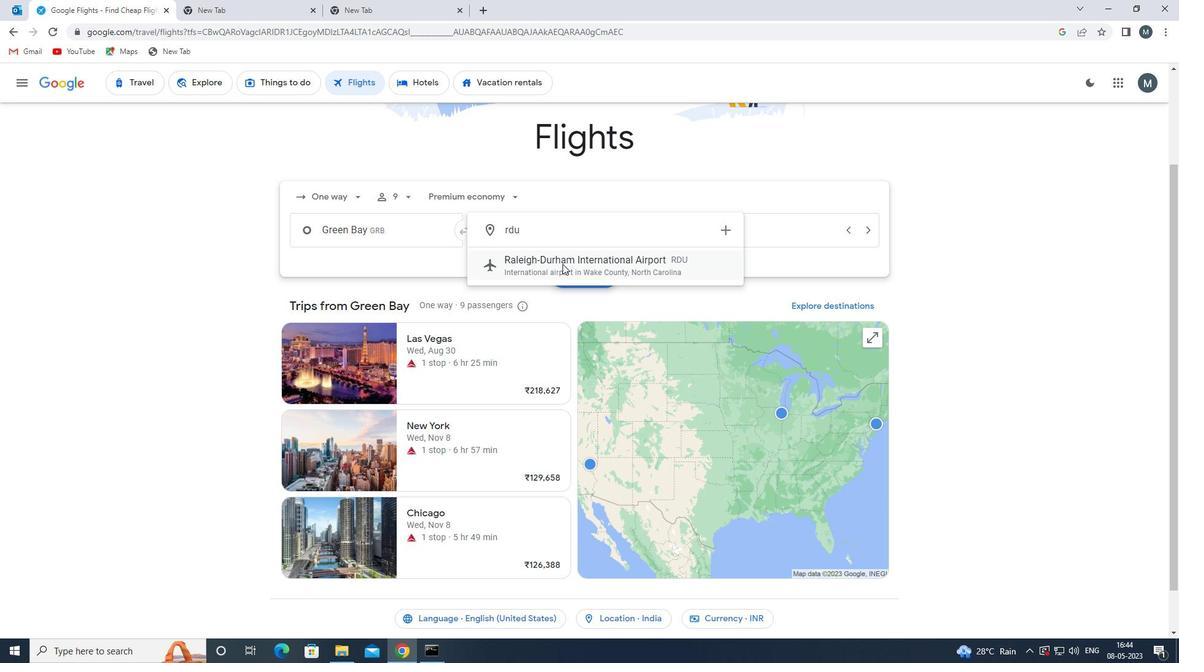 
Action: Mouse moved to (709, 234)
Screenshot: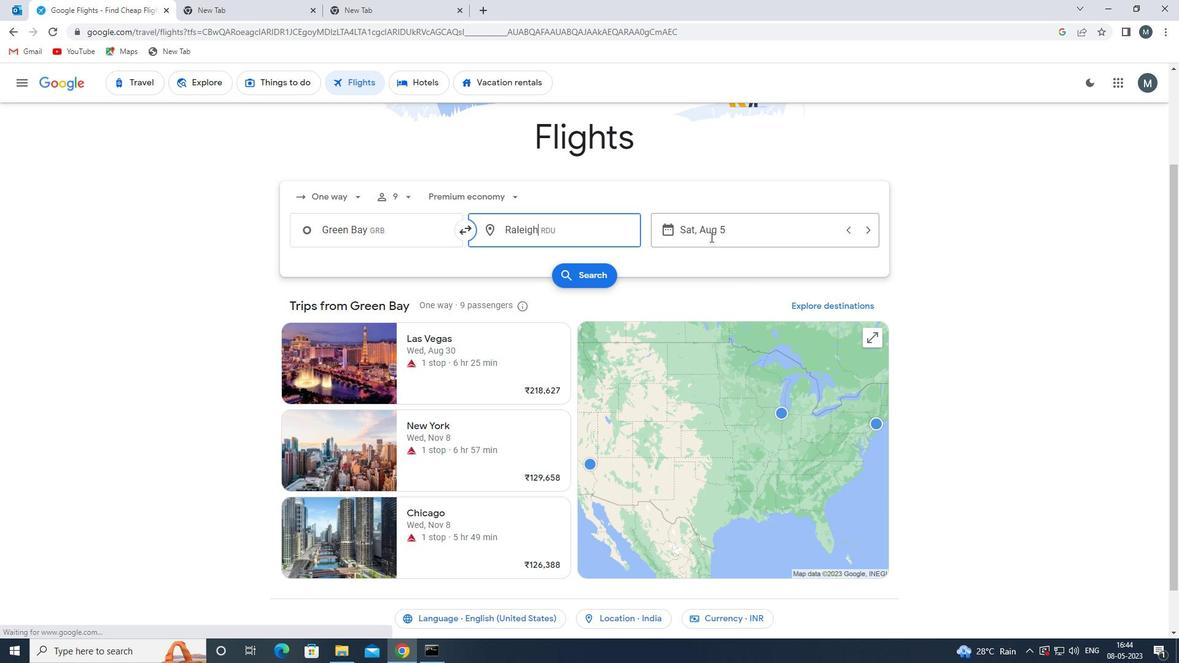 
Action: Mouse pressed left at (709, 234)
Screenshot: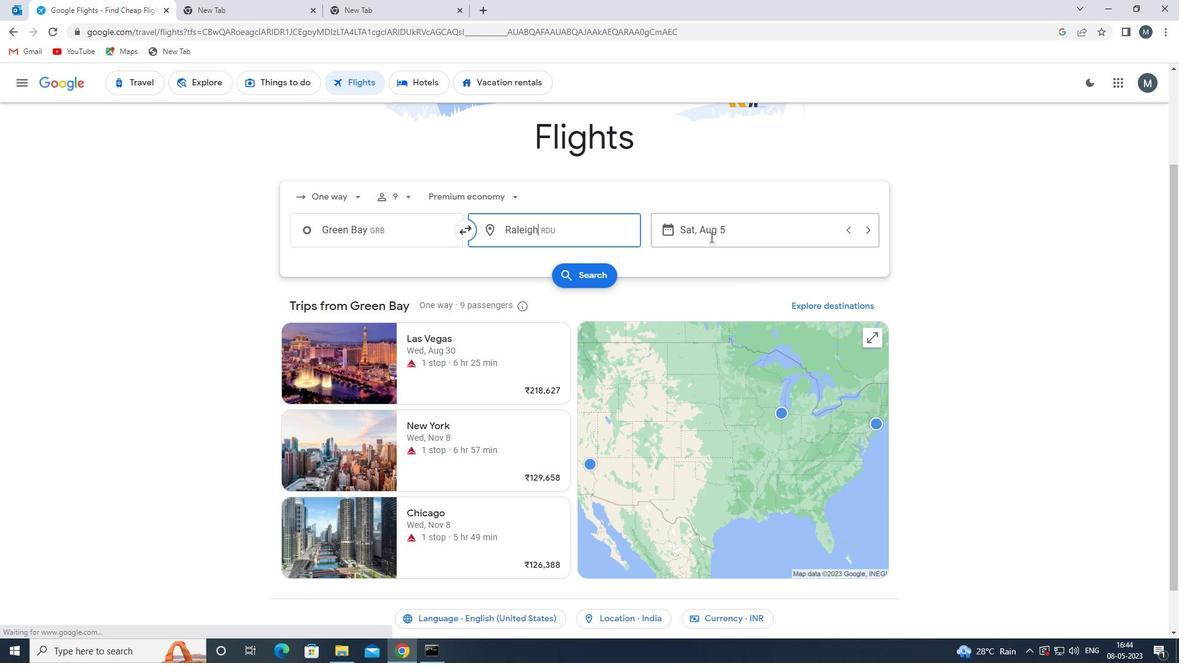 
Action: Mouse moved to (618, 325)
Screenshot: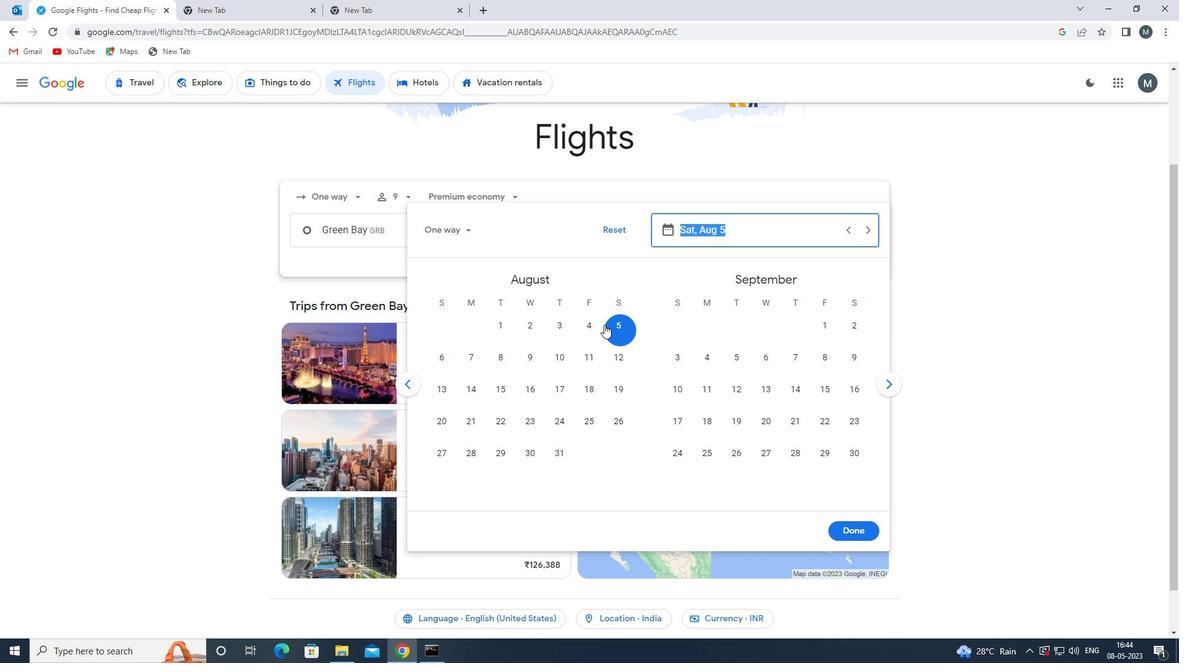 
Action: Mouse pressed left at (618, 325)
Screenshot: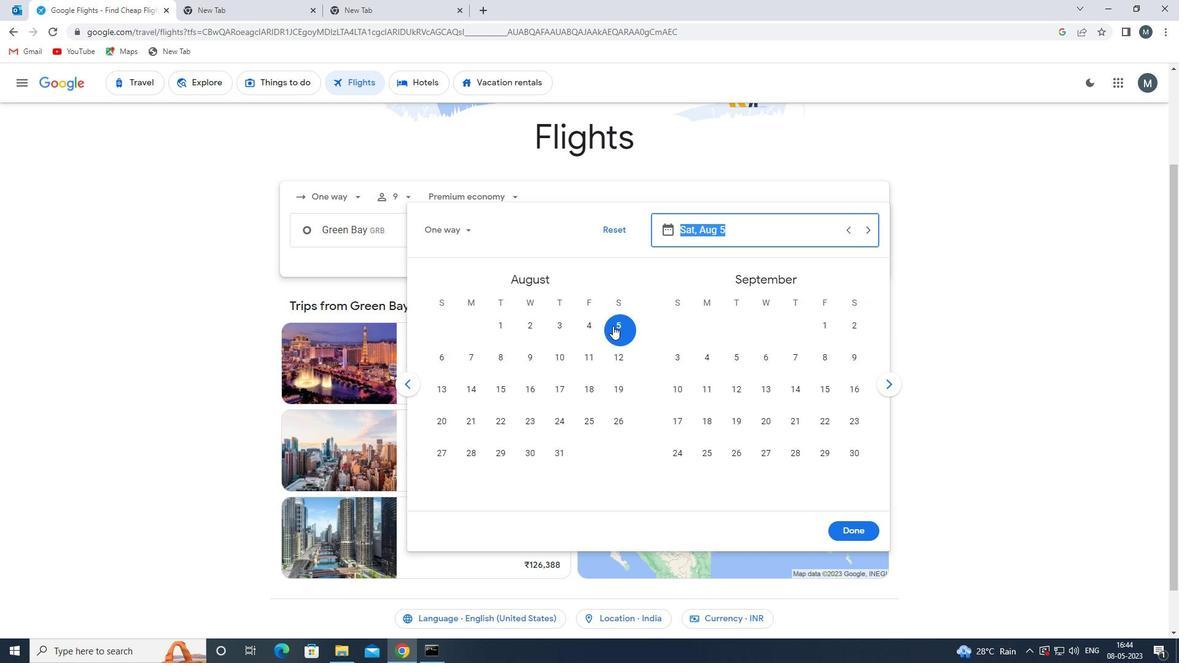 
Action: Mouse moved to (860, 526)
Screenshot: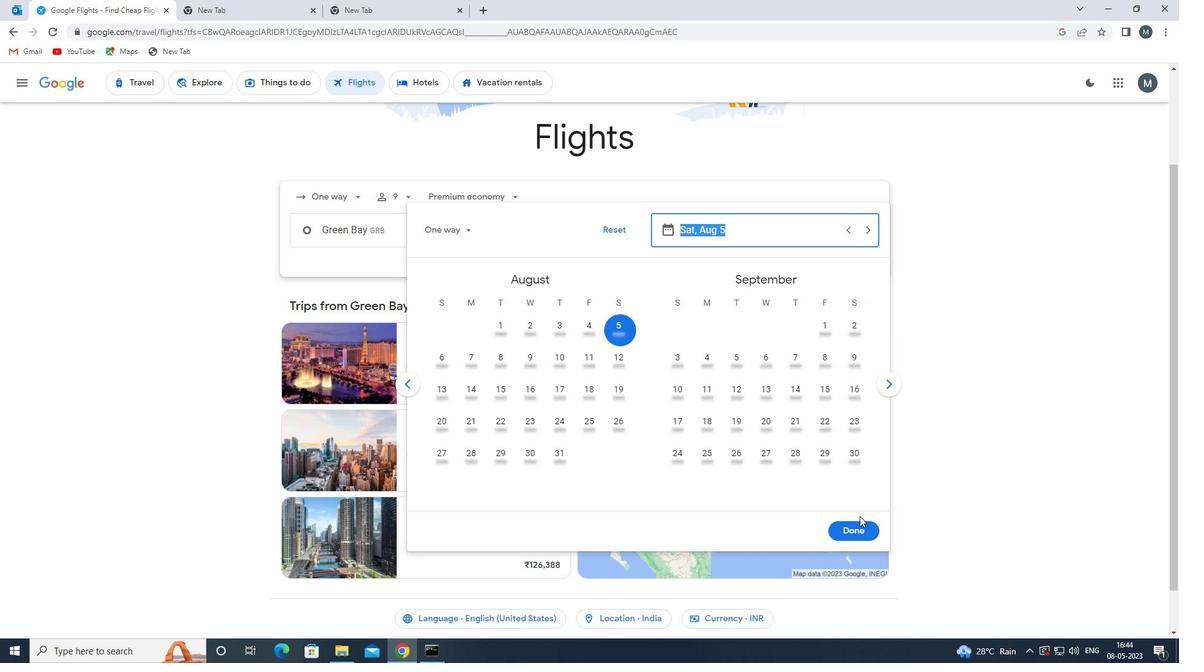 
Action: Mouse pressed left at (860, 526)
Screenshot: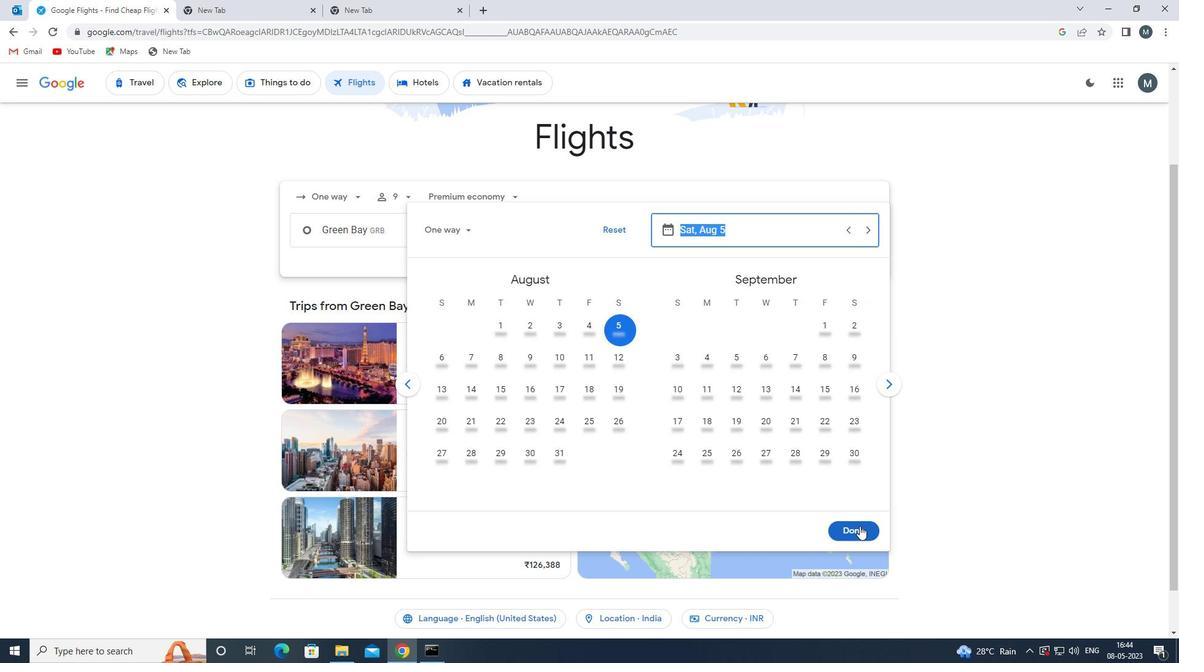
Action: Mouse moved to (566, 274)
Screenshot: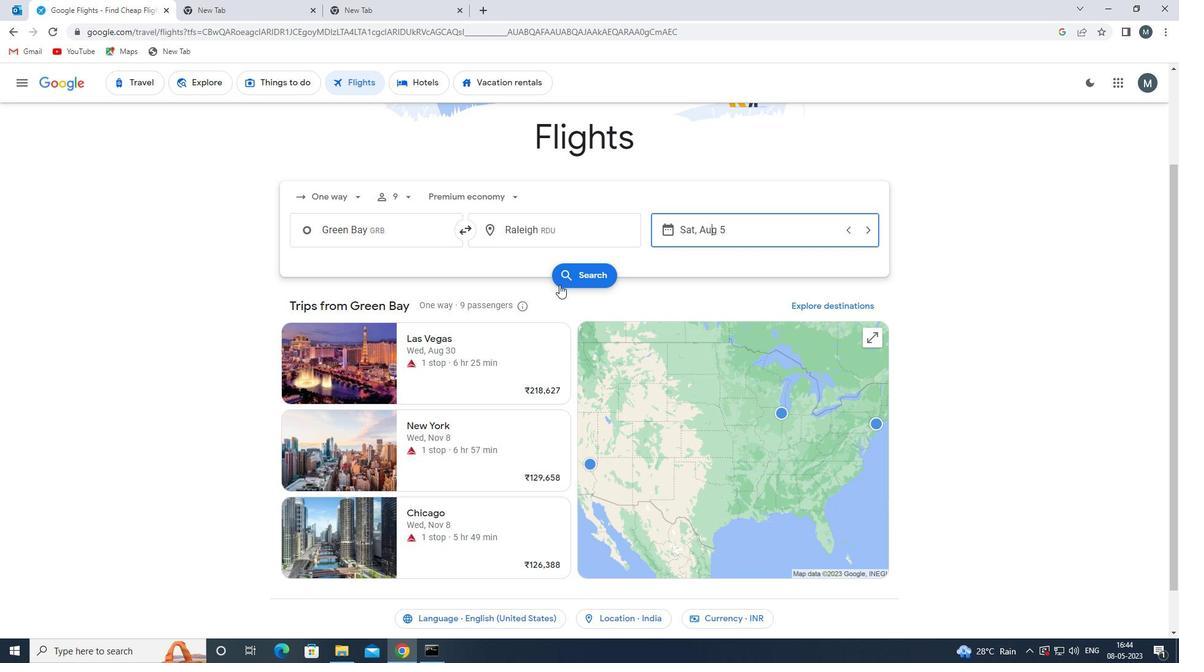 
Action: Mouse pressed left at (566, 274)
Screenshot: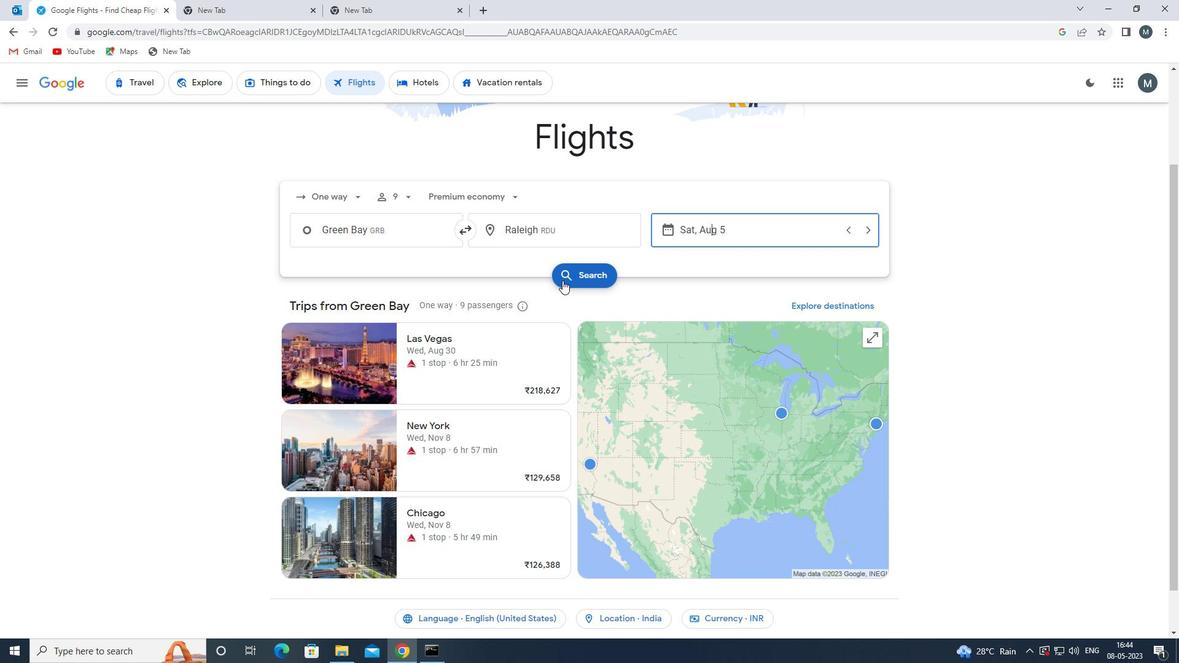 
Action: Mouse moved to (299, 199)
Screenshot: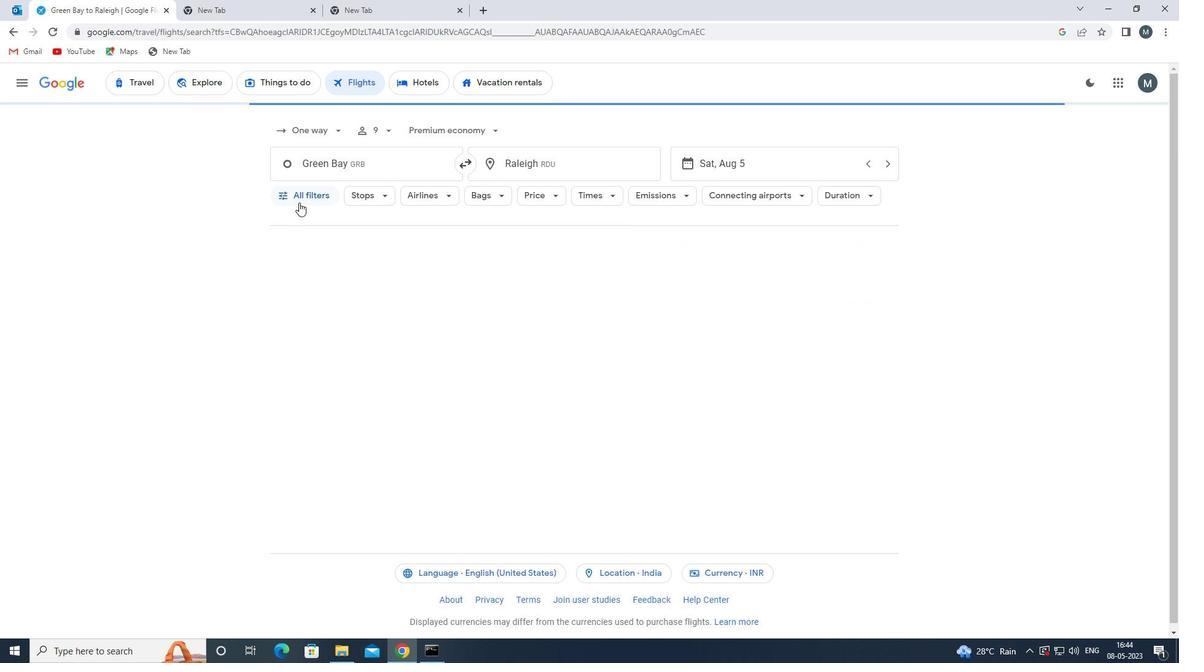 
Action: Mouse pressed left at (299, 199)
Screenshot: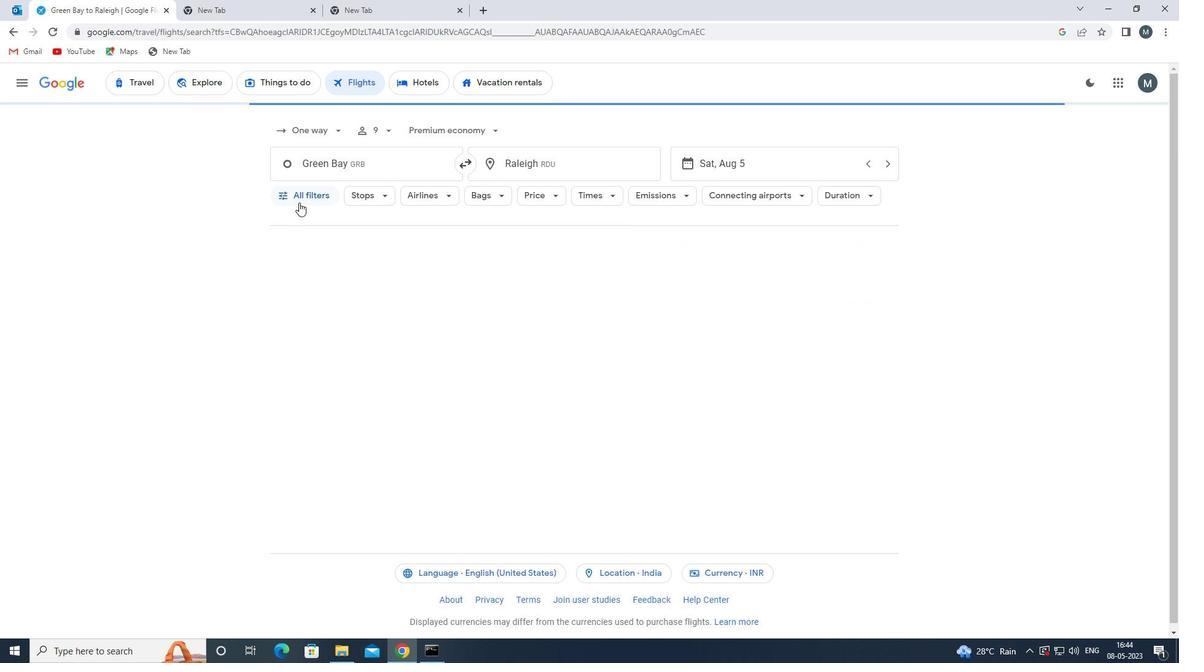 
Action: Mouse moved to (366, 288)
Screenshot: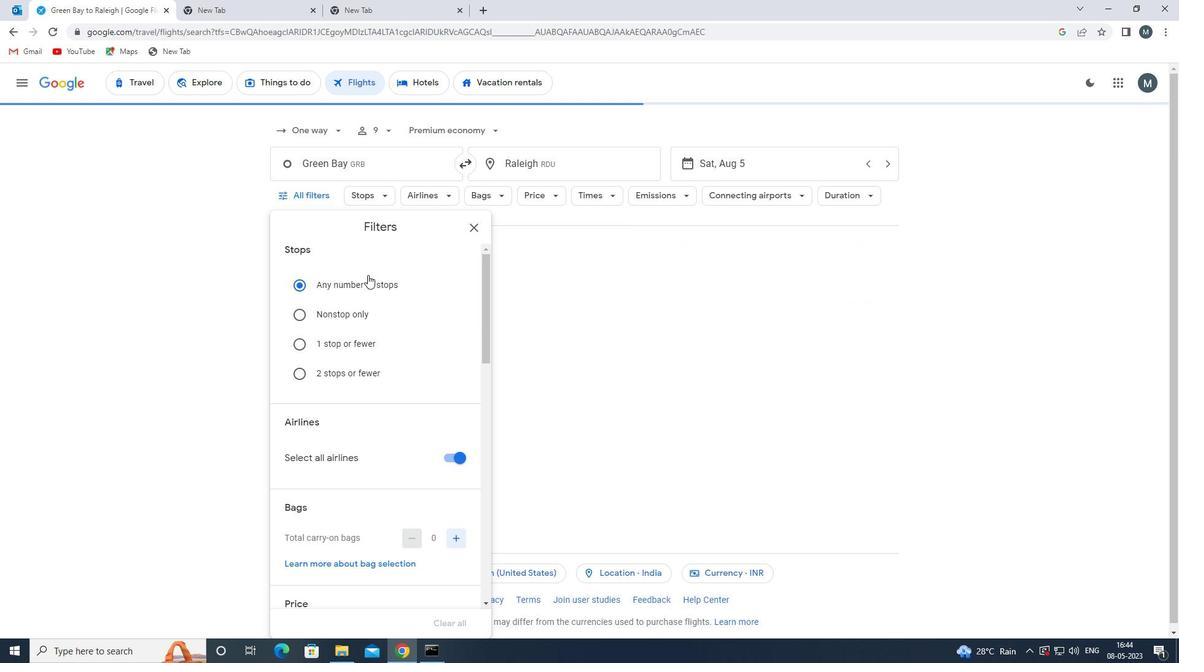 
Action: Mouse scrolled (366, 287) with delta (0, 0)
Screenshot: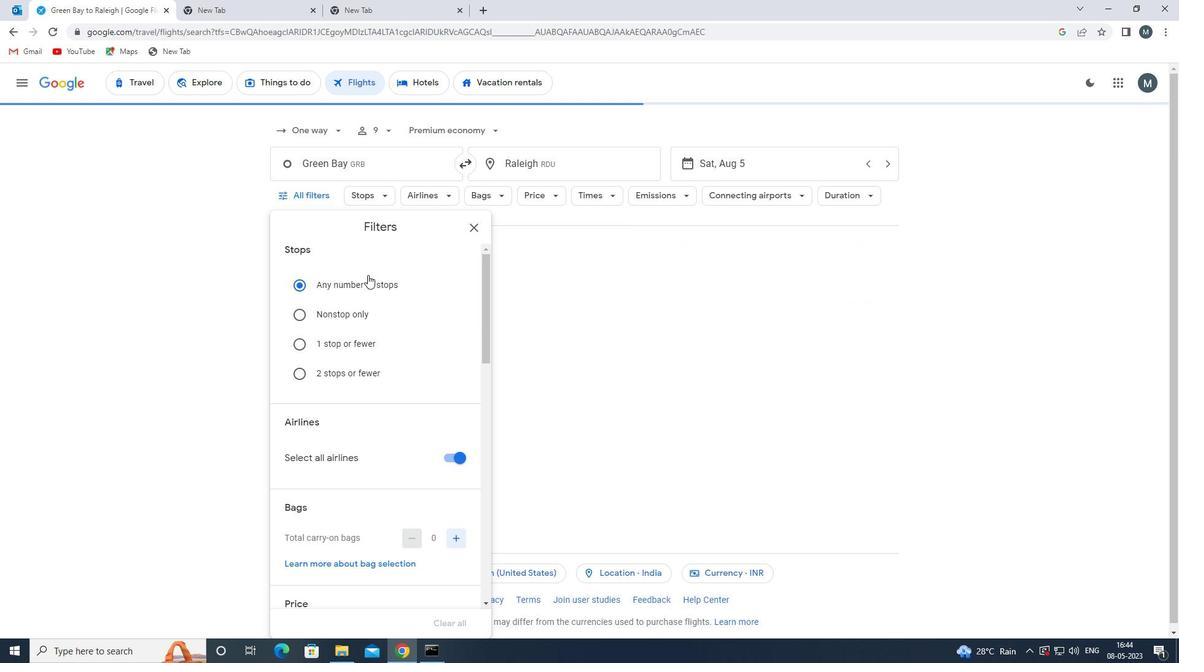 
Action: Mouse moved to (360, 300)
Screenshot: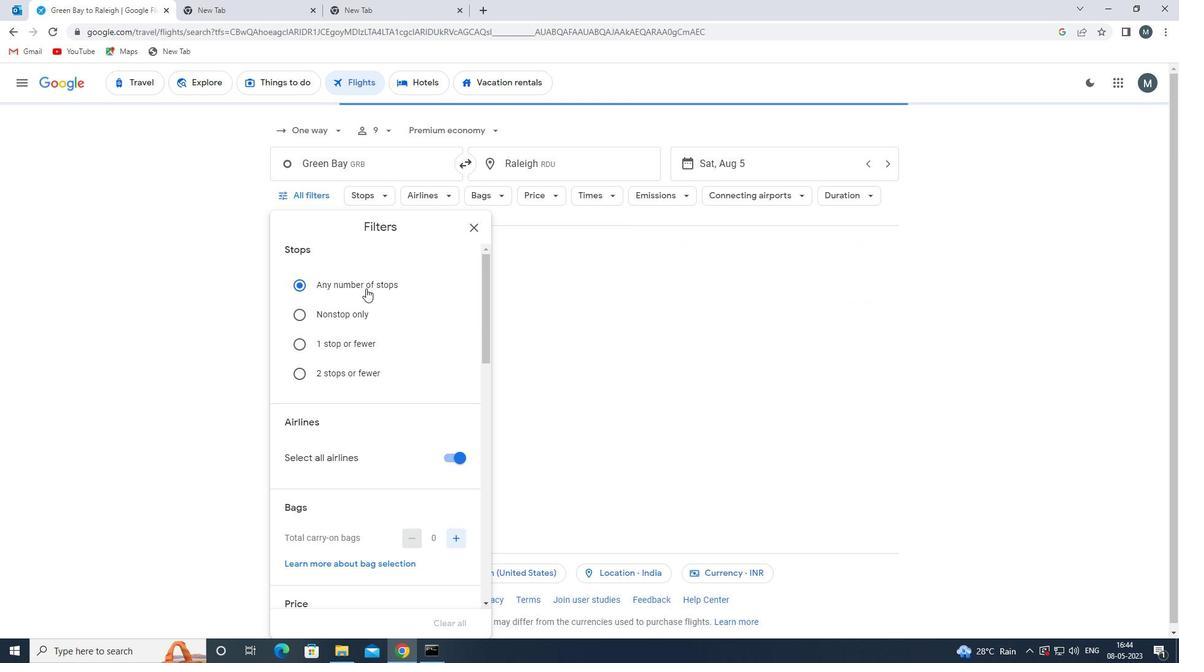 
Action: Mouse scrolled (360, 299) with delta (0, 0)
Screenshot: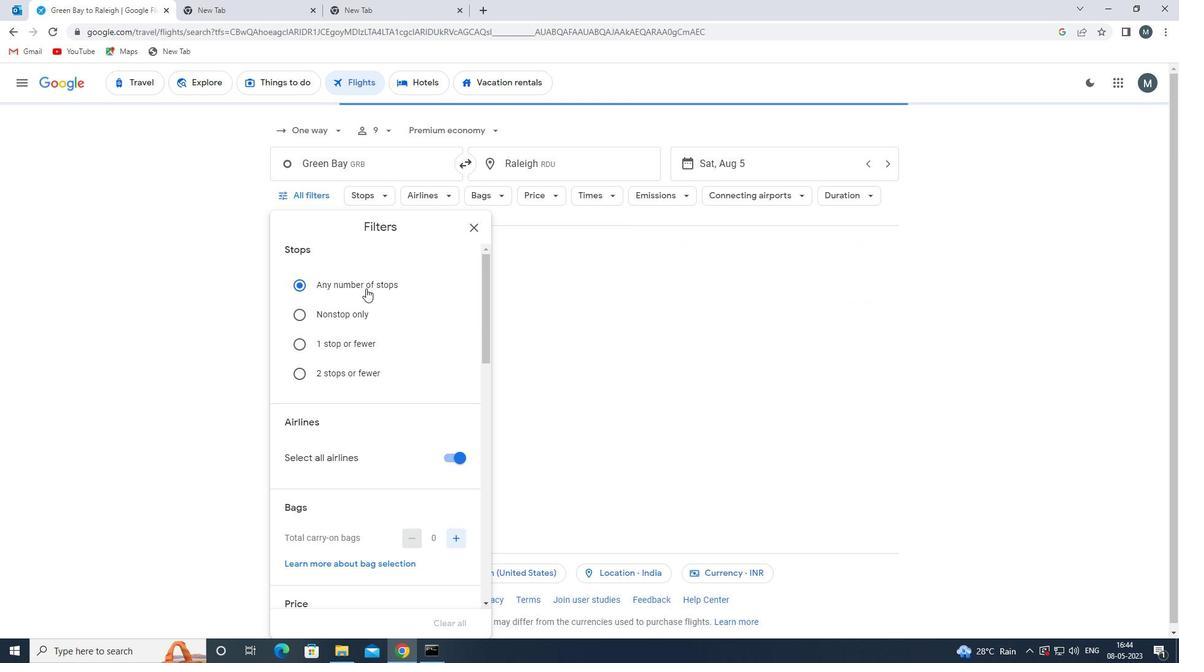 
Action: Mouse moved to (459, 334)
Screenshot: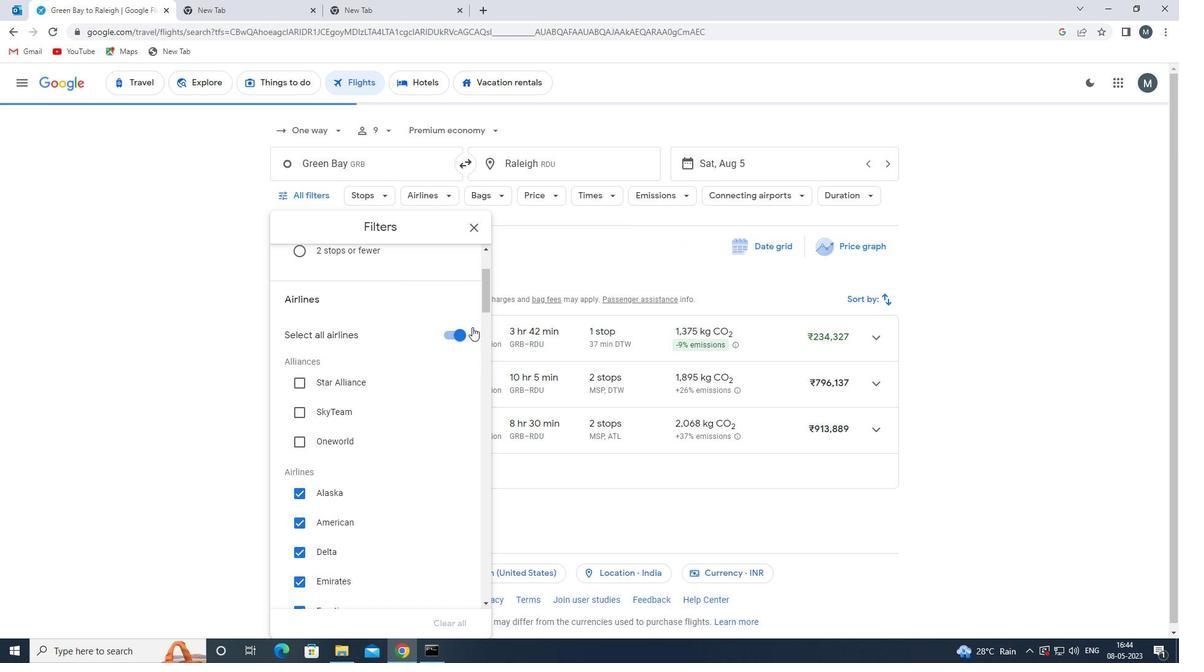 
Action: Mouse pressed left at (459, 334)
Screenshot: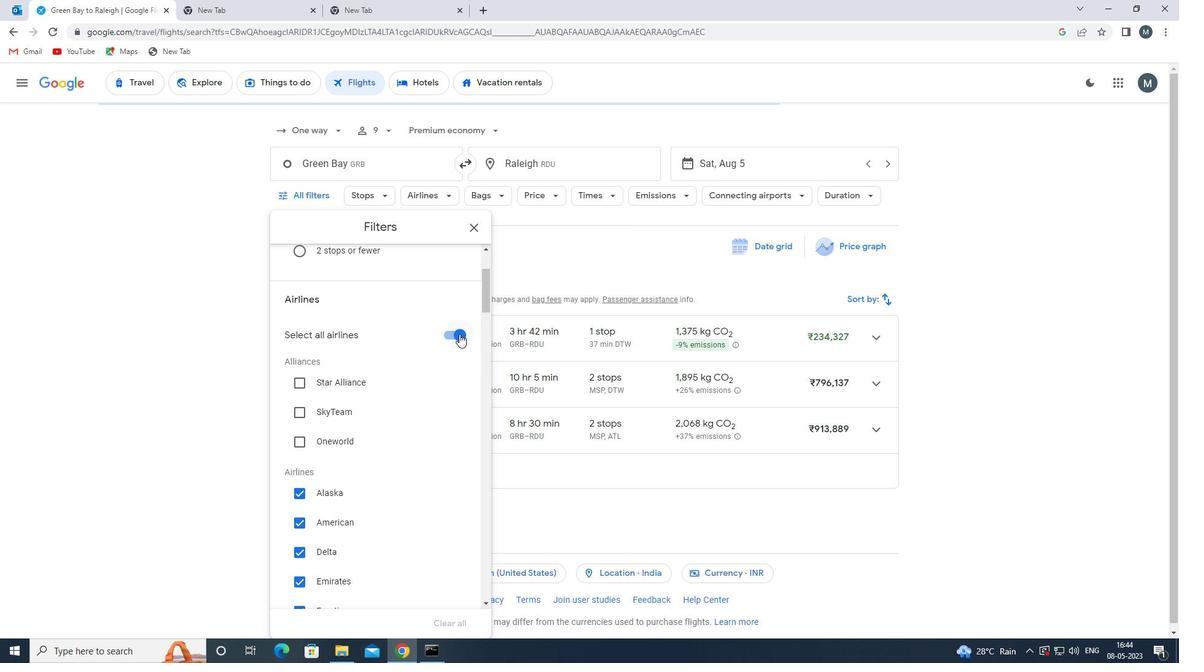 
Action: Mouse moved to (415, 353)
Screenshot: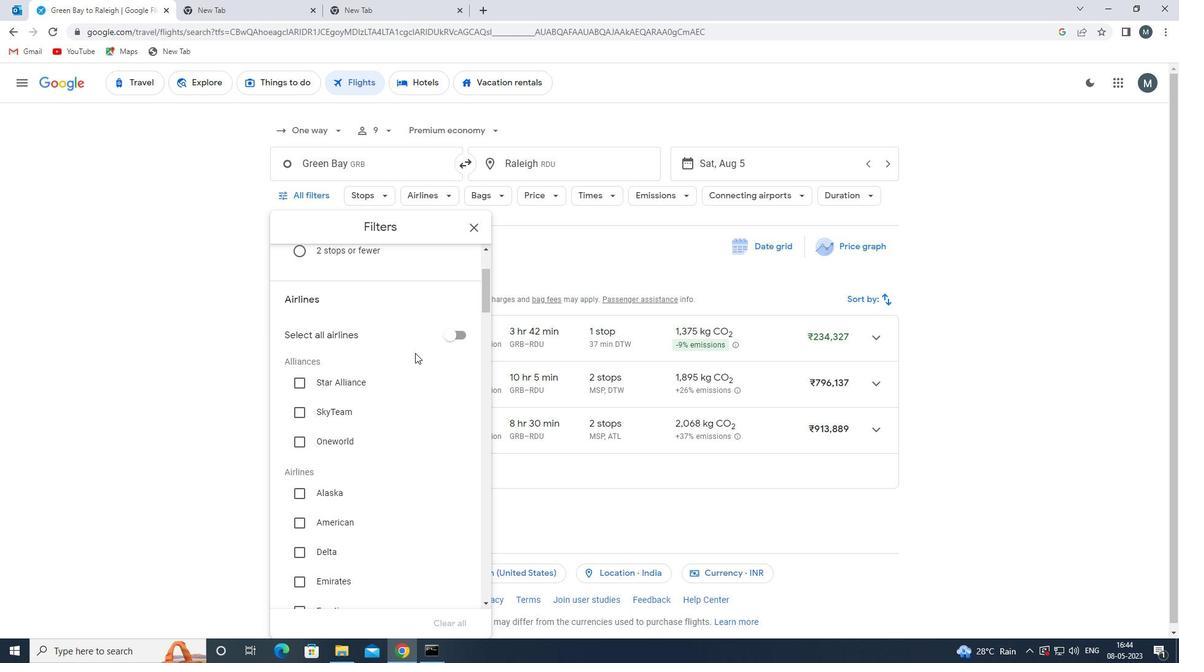 
Action: Mouse scrolled (415, 352) with delta (0, 0)
Screenshot: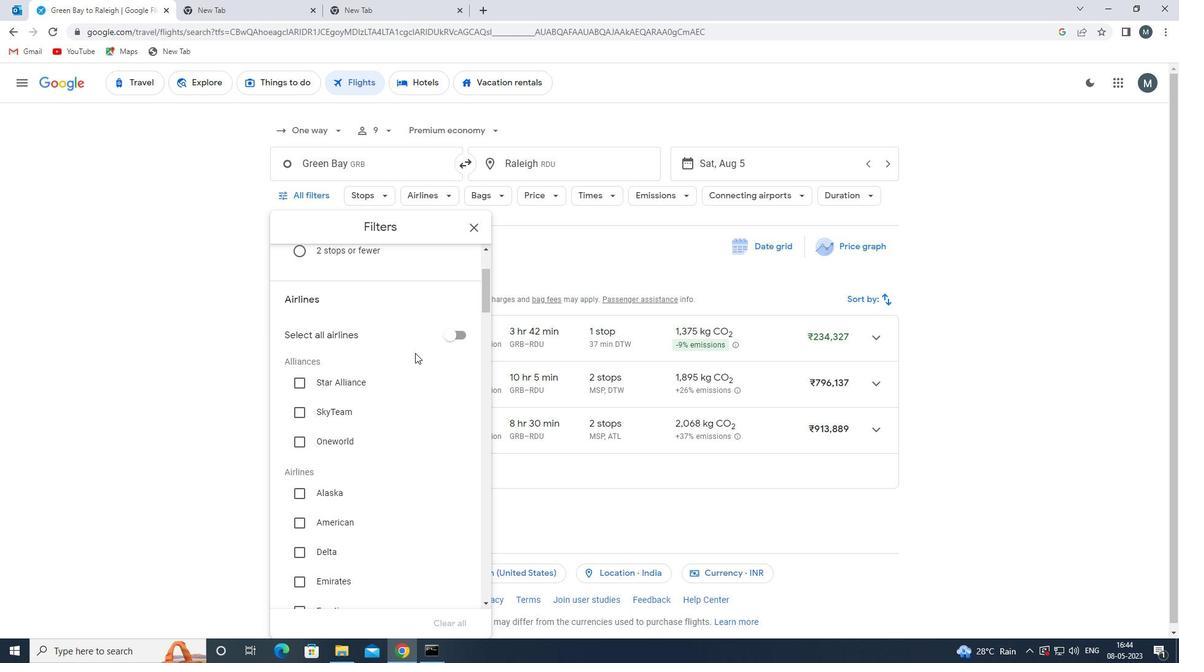 
Action: Mouse scrolled (415, 352) with delta (0, 0)
Screenshot: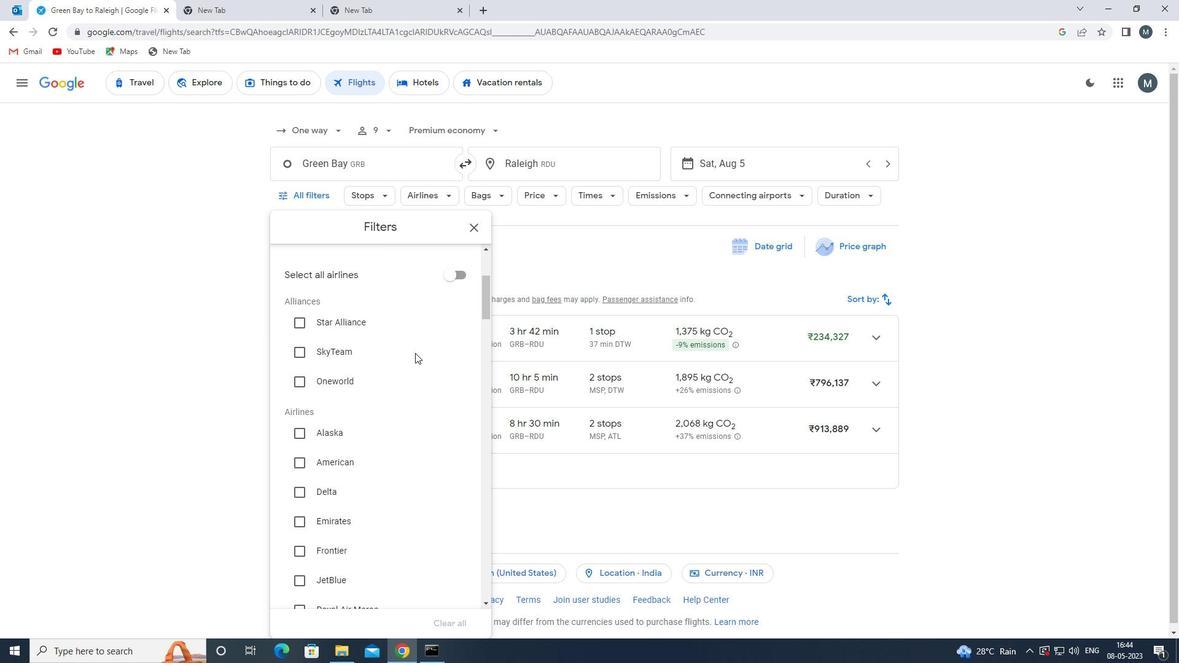 
Action: Mouse moved to (414, 353)
Screenshot: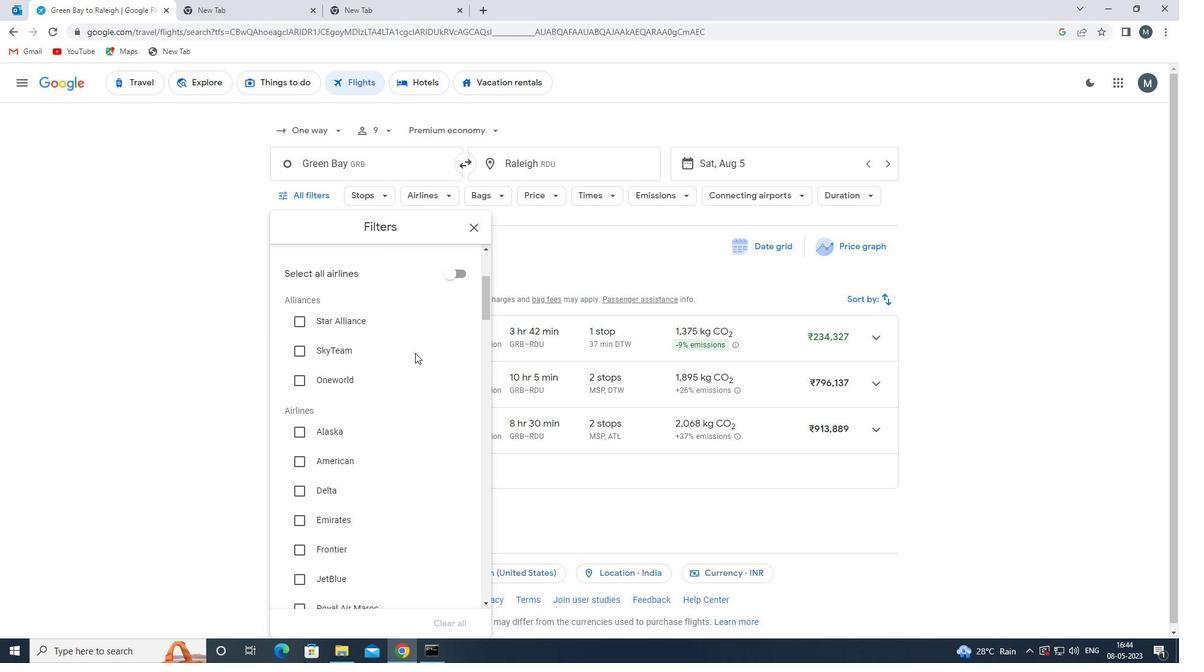 
Action: Mouse scrolled (414, 353) with delta (0, 0)
Screenshot: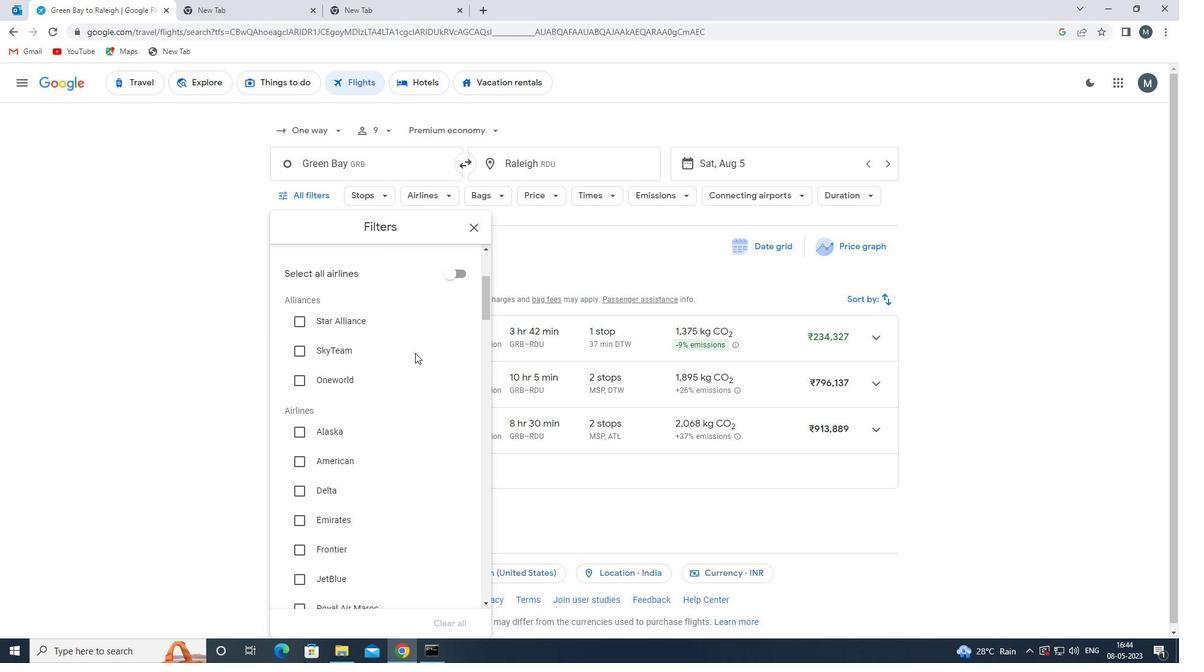 
Action: Mouse moved to (379, 377)
Screenshot: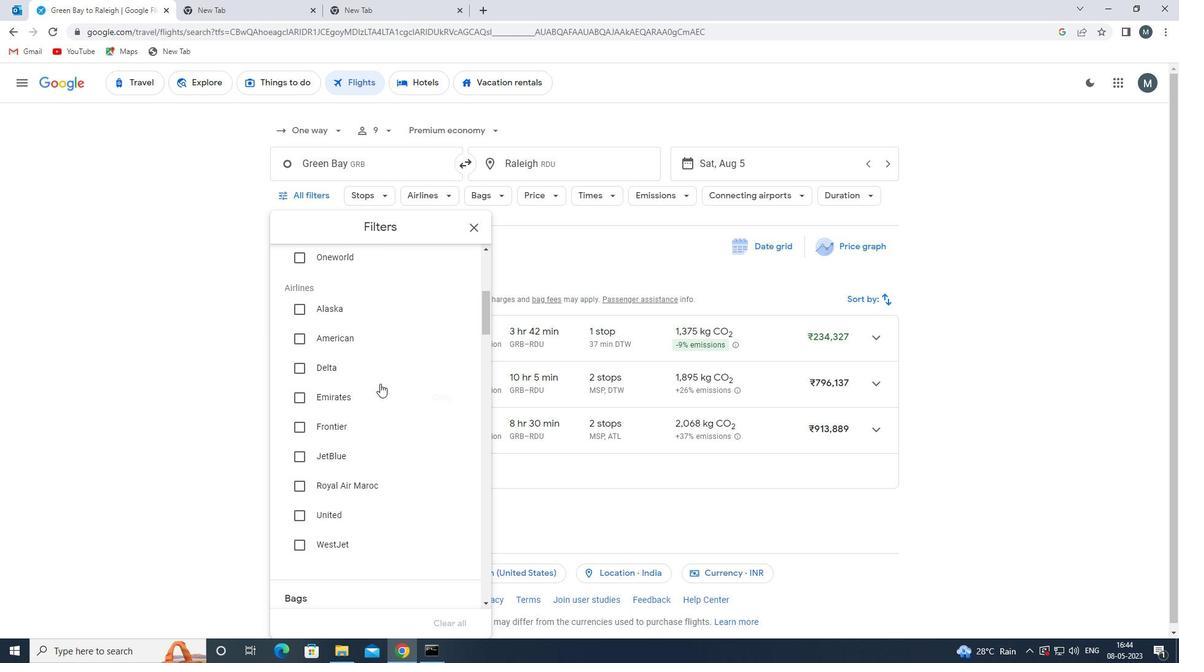 
Action: Mouse pressed left at (379, 377)
Screenshot: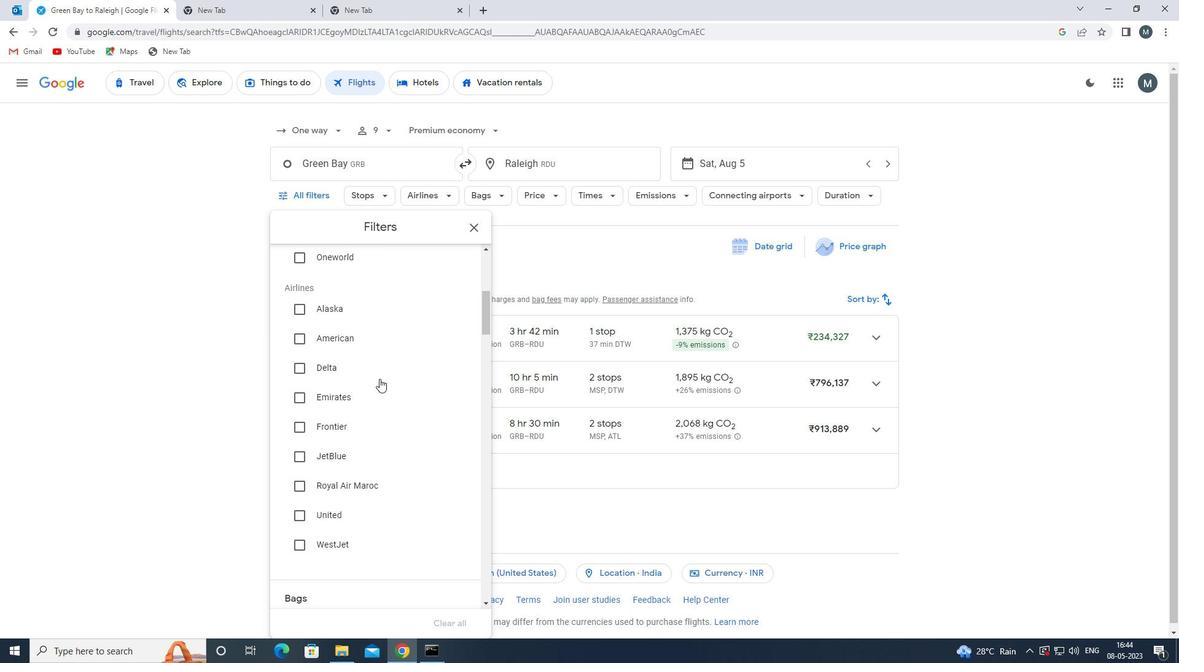 
Action: Mouse moved to (381, 372)
Screenshot: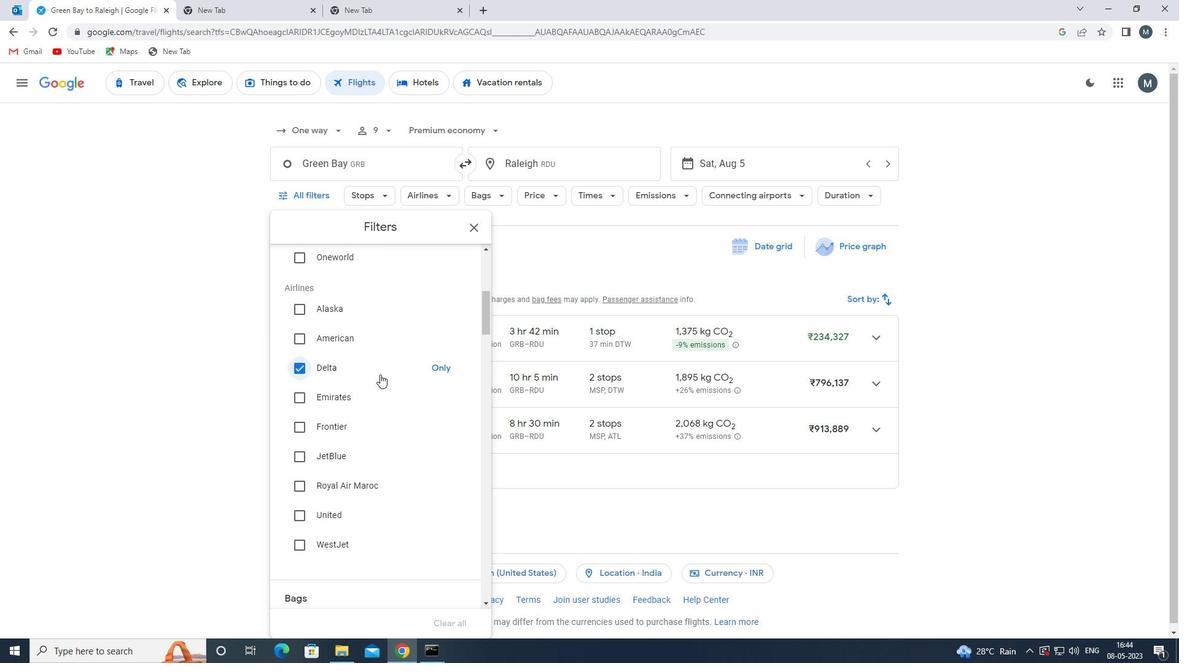 
Action: Mouse scrolled (381, 372) with delta (0, 0)
Screenshot: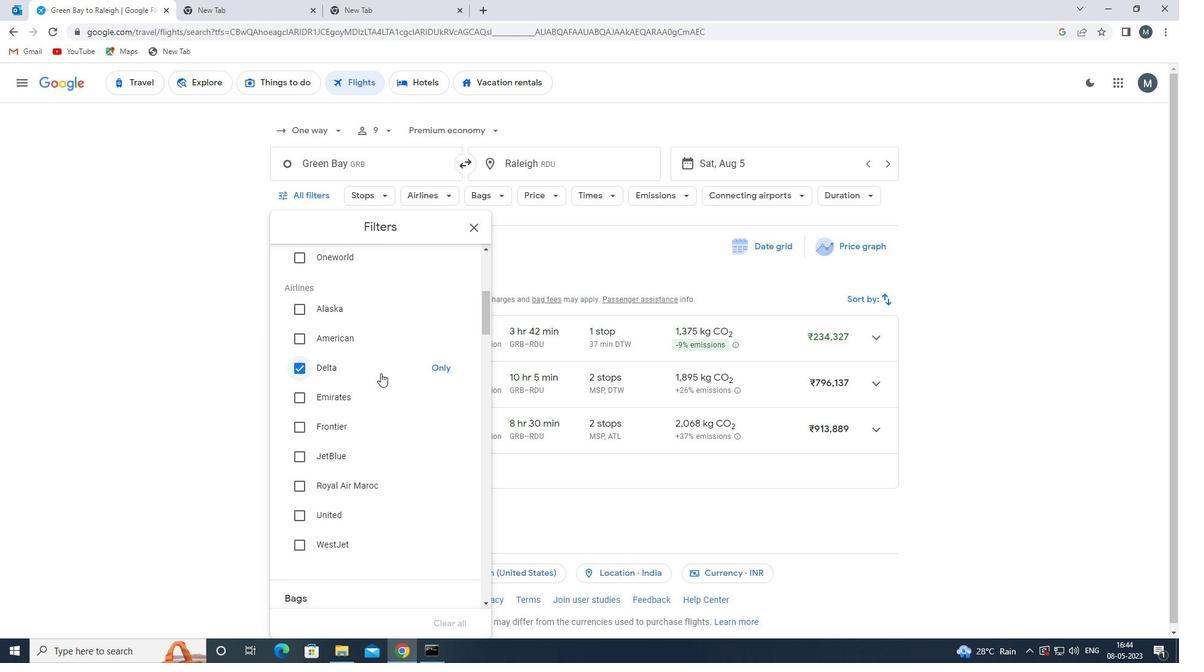 
Action: Mouse scrolled (381, 372) with delta (0, 0)
Screenshot: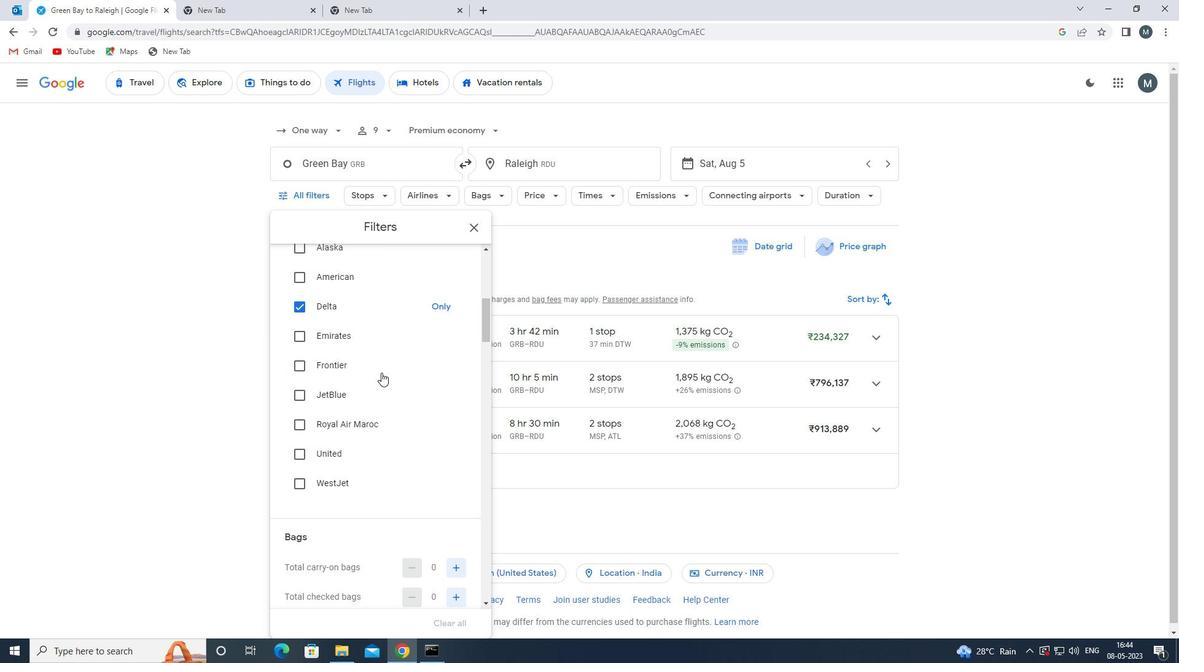 
Action: Mouse moved to (372, 364)
Screenshot: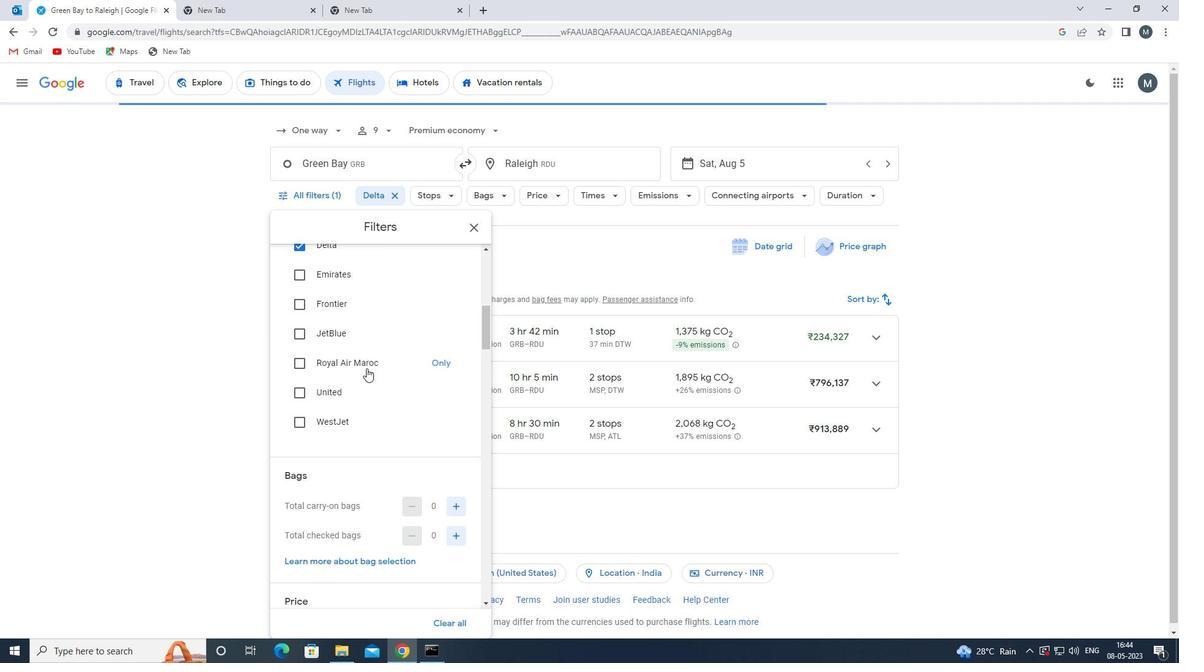 
Action: Mouse scrolled (372, 364) with delta (0, 0)
Screenshot: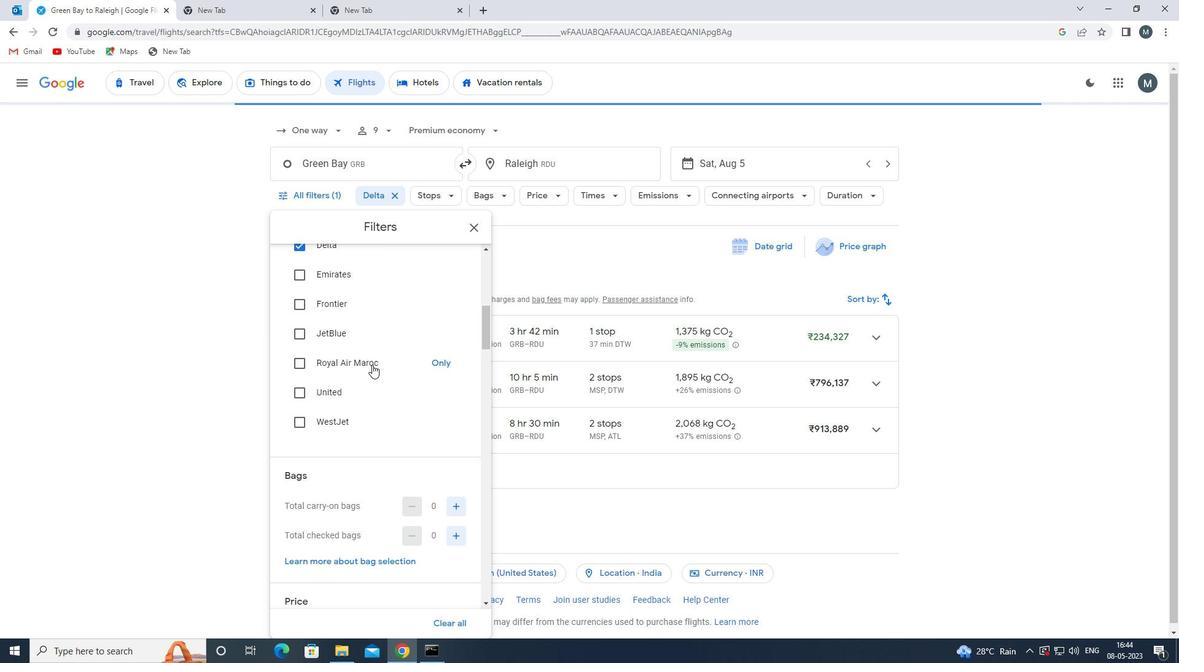 
Action: Mouse scrolled (372, 364) with delta (0, 0)
Screenshot: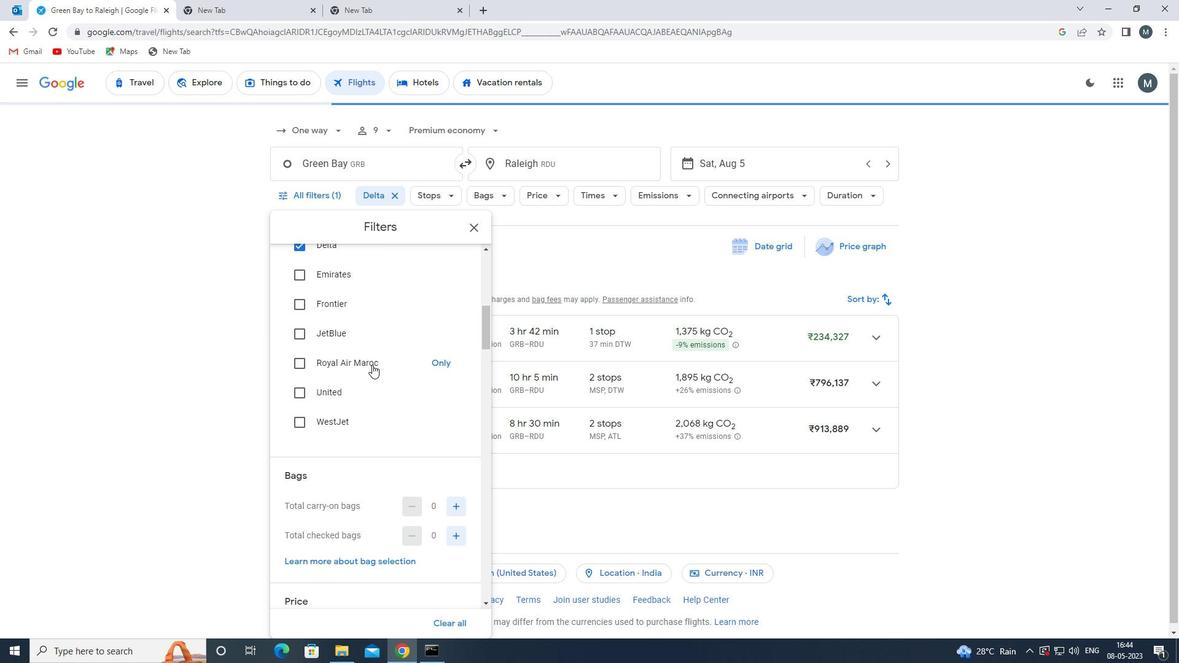 
Action: Mouse moved to (460, 383)
Screenshot: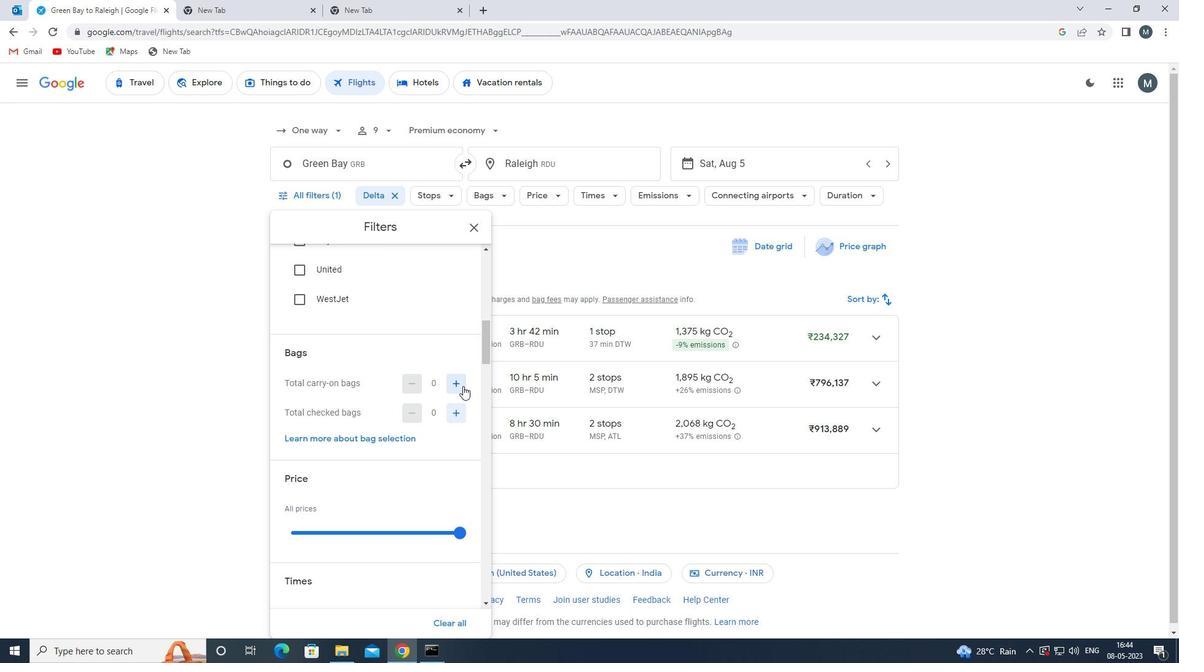 
Action: Mouse pressed left at (460, 383)
Screenshot: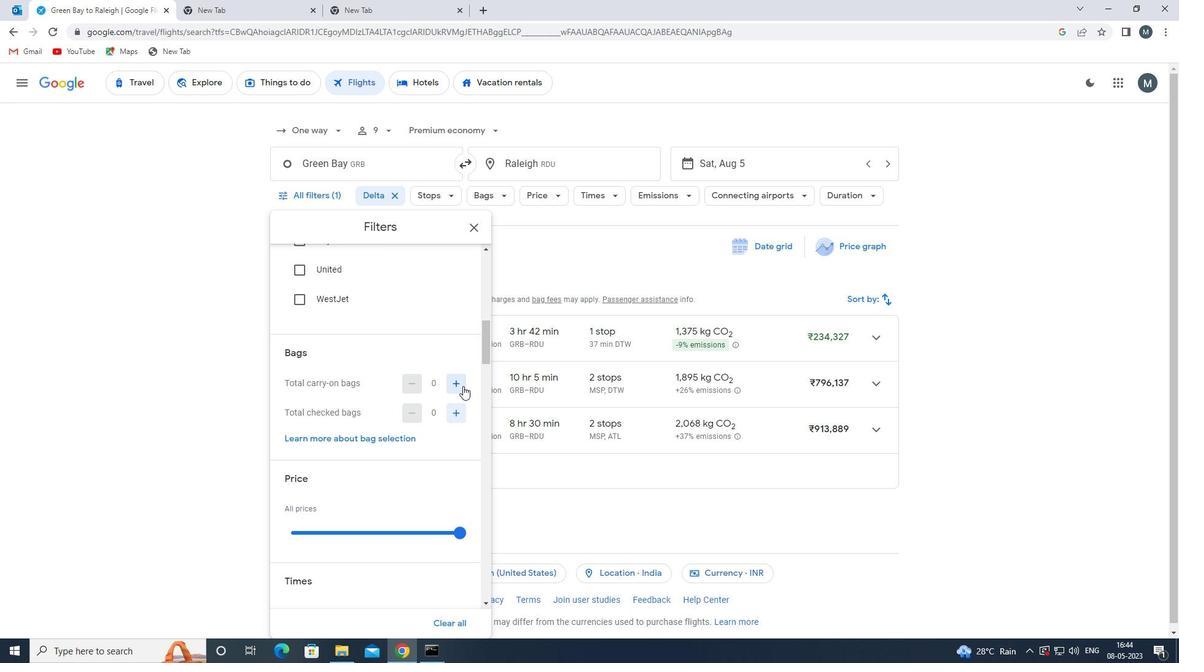 
Action: Mouse moved to (385, 375)
Screenshot: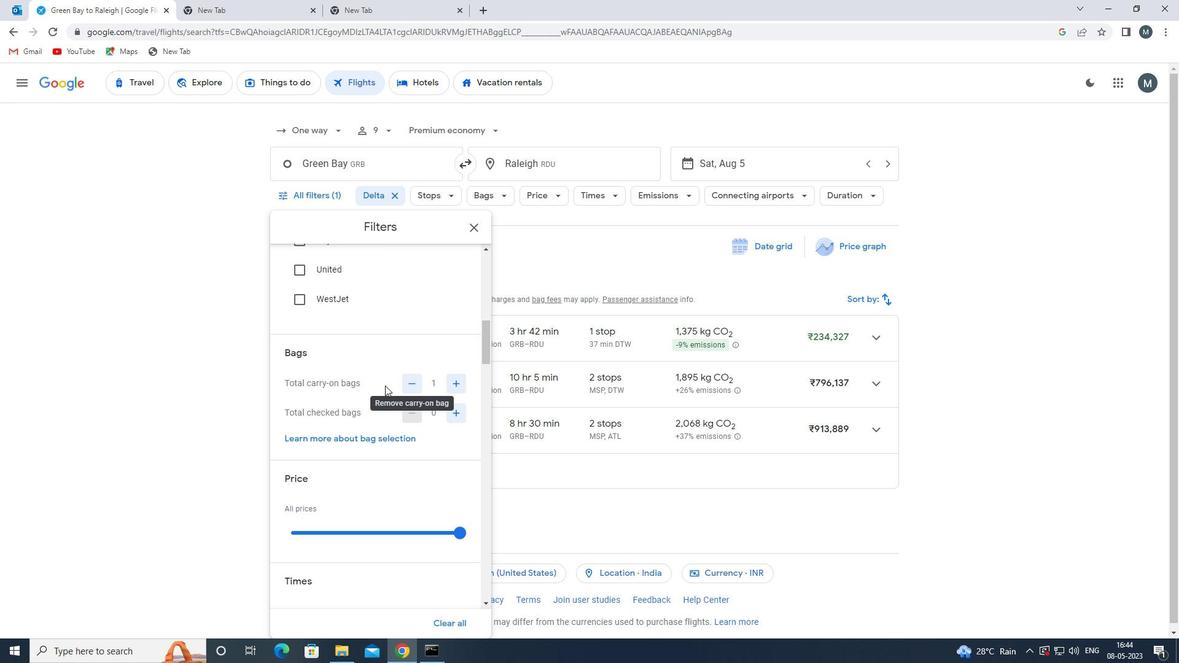 
Action: Mouse scrolled (385, 375) with delta (0, 0)
Screenshot: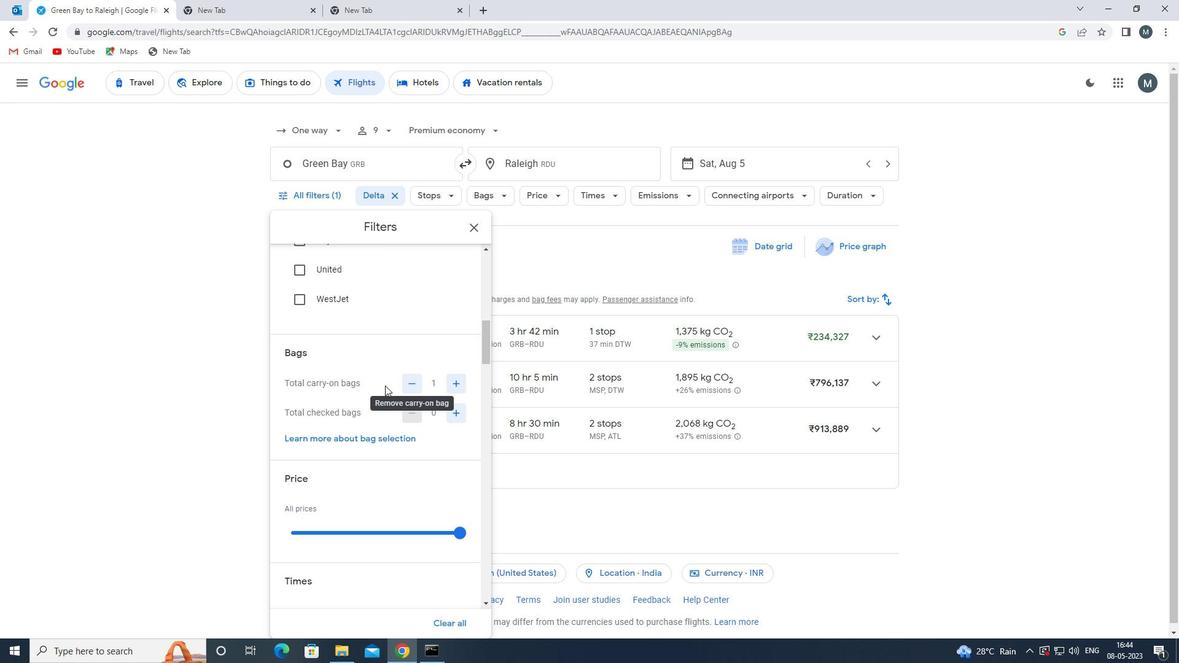 
Action: Mouse moved to (385, 375)
Screenshot: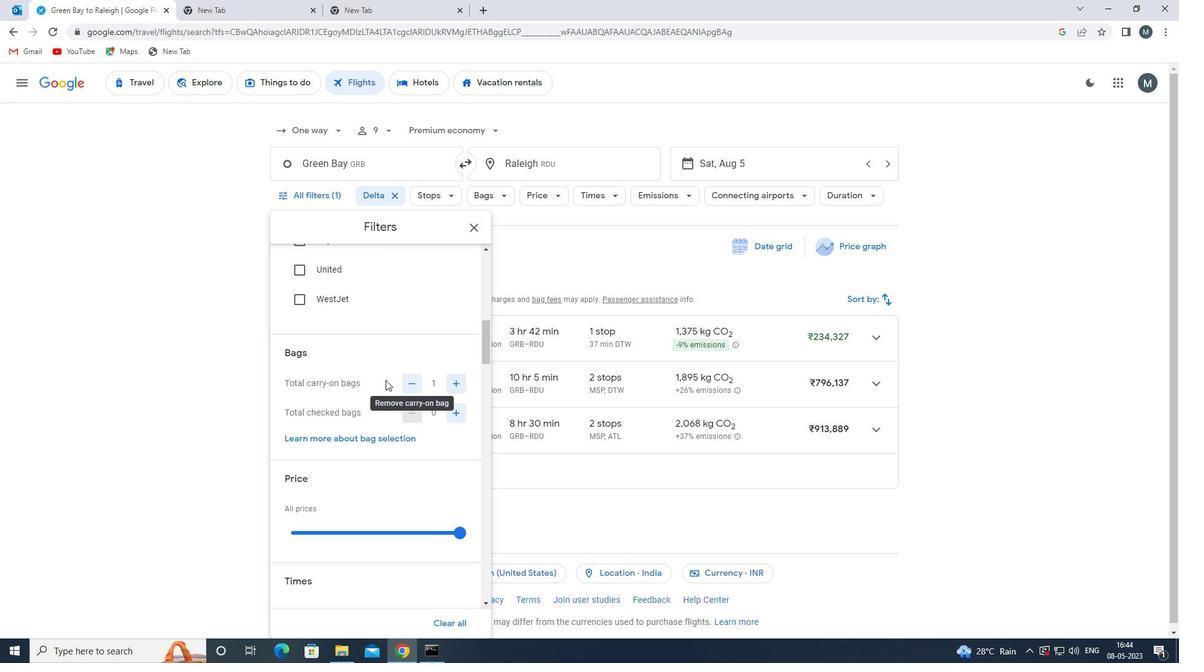 
Action: Mouse scrolled (385, 375) with delta (0, 0)
Screenshot: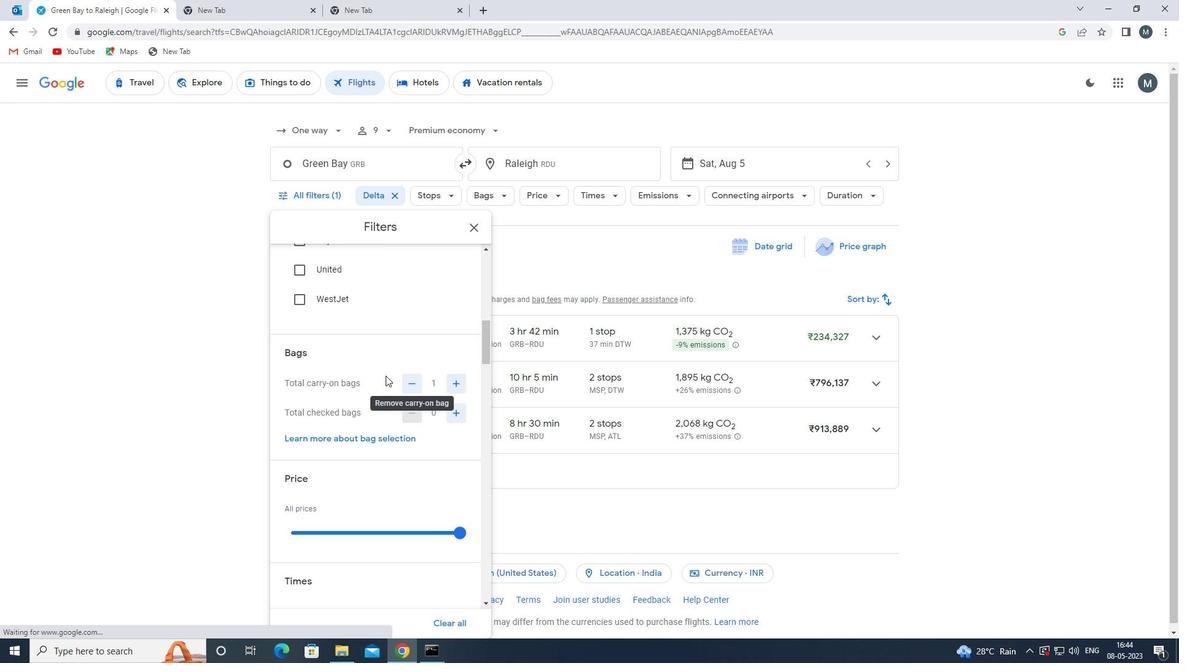 
Action: Mouse moved to (383, 375)
Screenshot: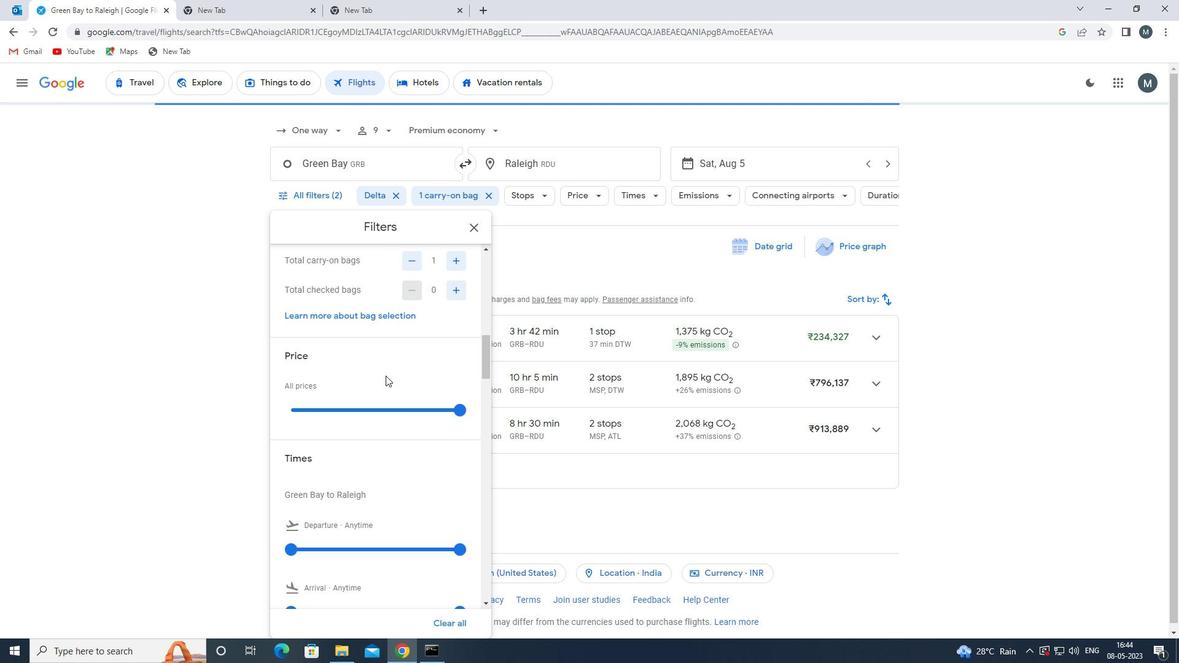 
Action: Mouse scrolled (383, 375) with delta (0, 0)
Screenshot: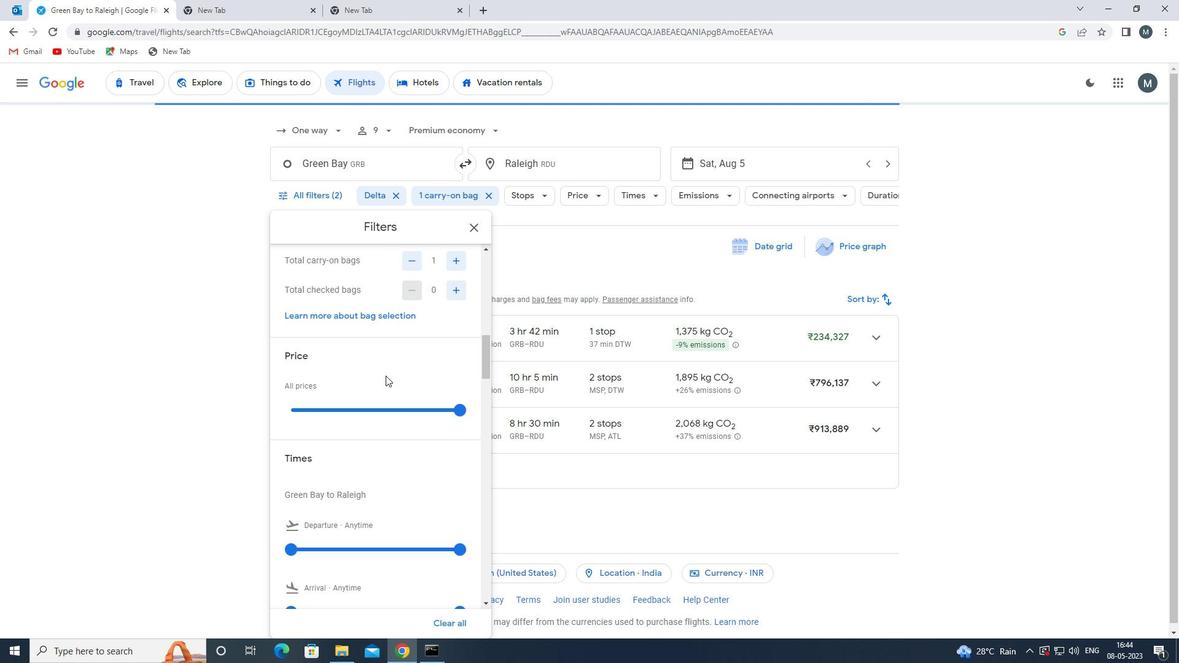 
Action: Mouse moved to (337, 356)
Screenshot: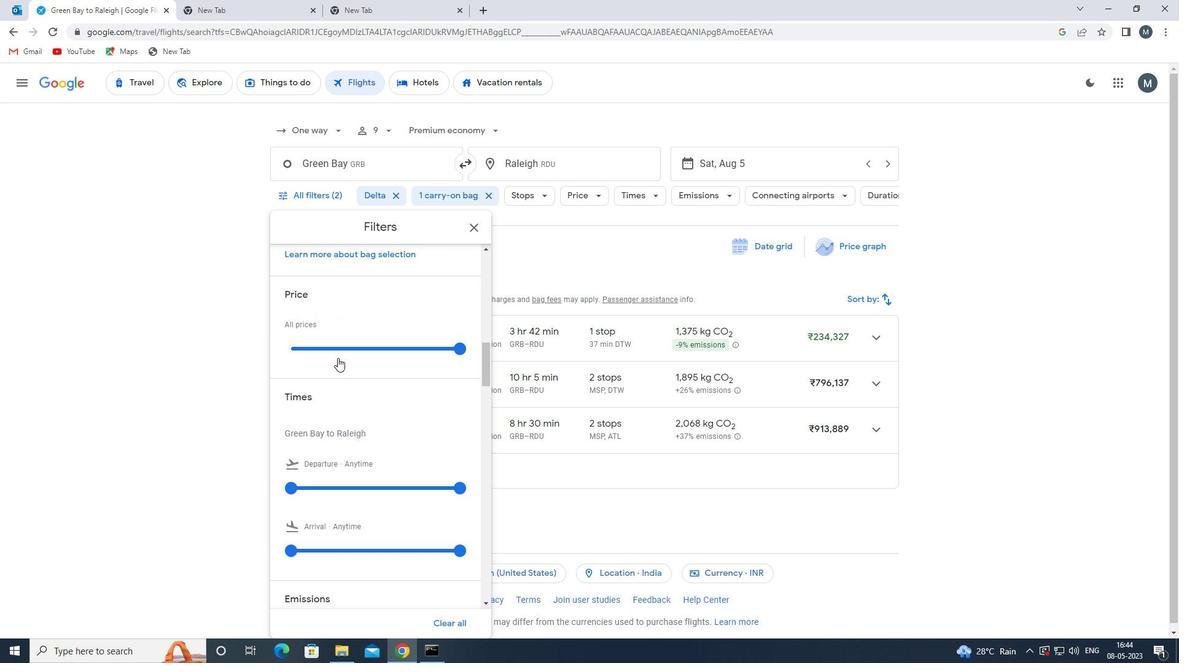 
Action: Mouse pressed left at (337, 356)
Screenshot: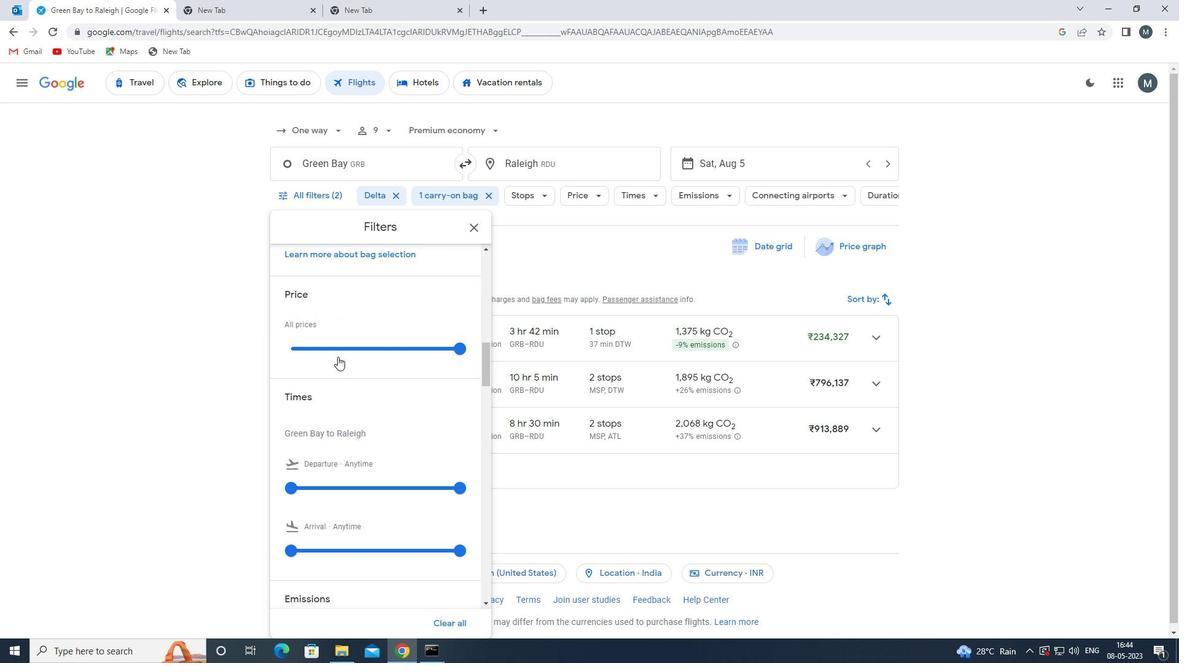 
Action: Mouse moved to (336, 354)
Screenshot: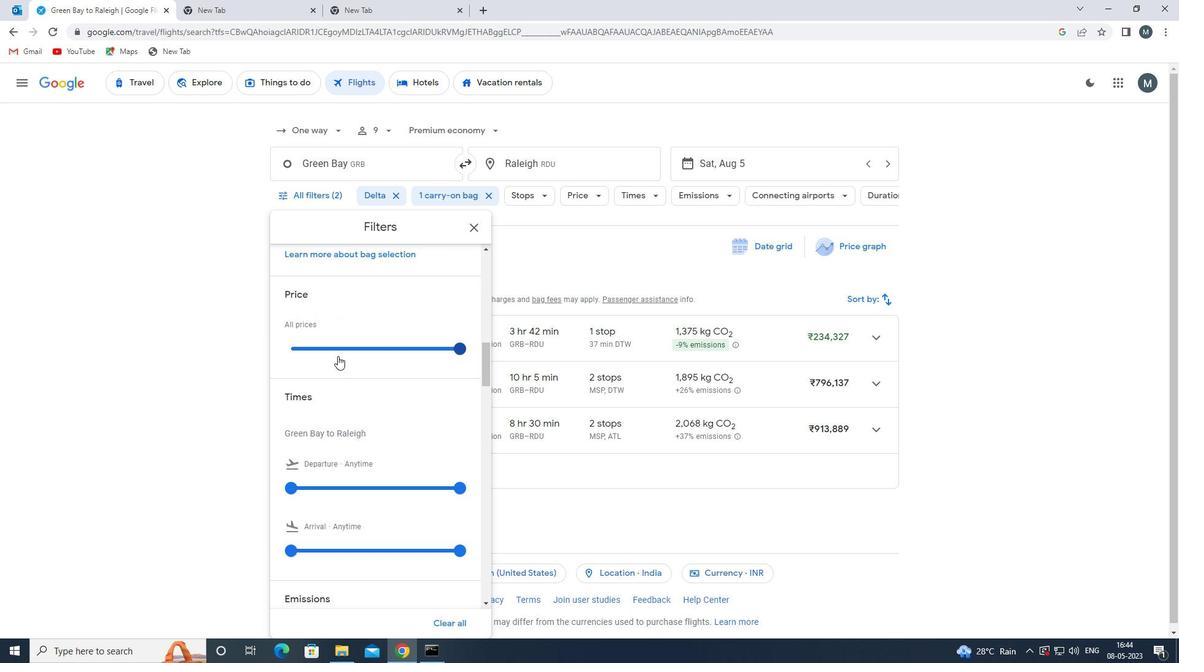 
Action: Mouse pressed left at (336, 354)
Screenshot: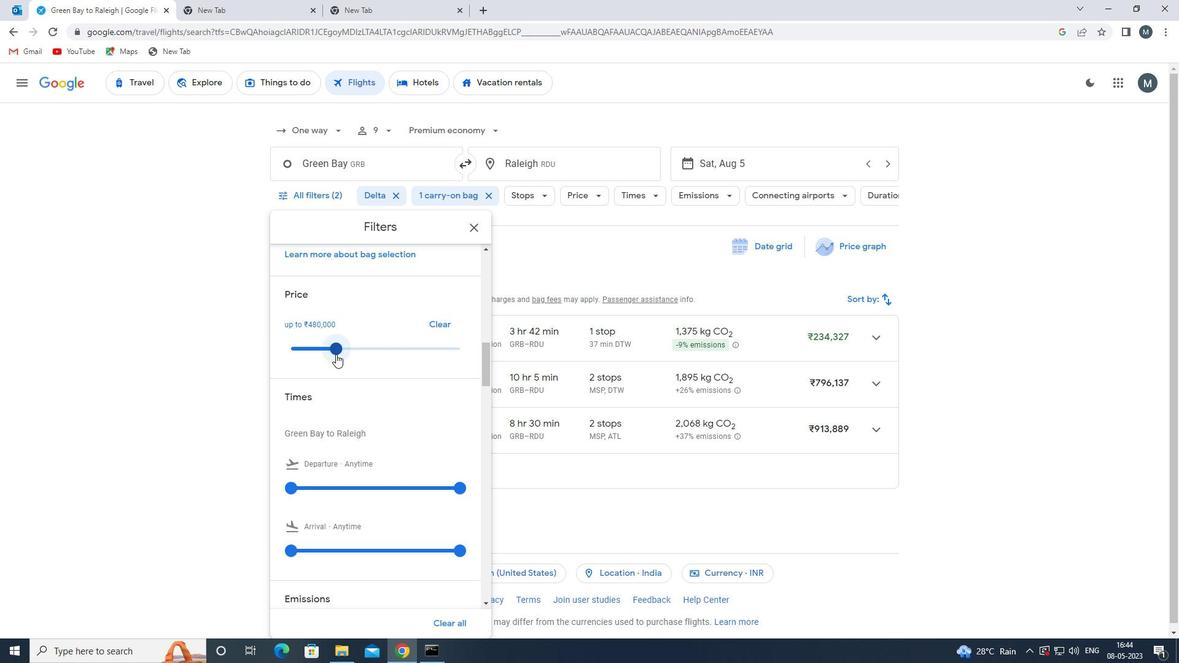 
Action: Mouse moved to (310, 344)
Screenshot: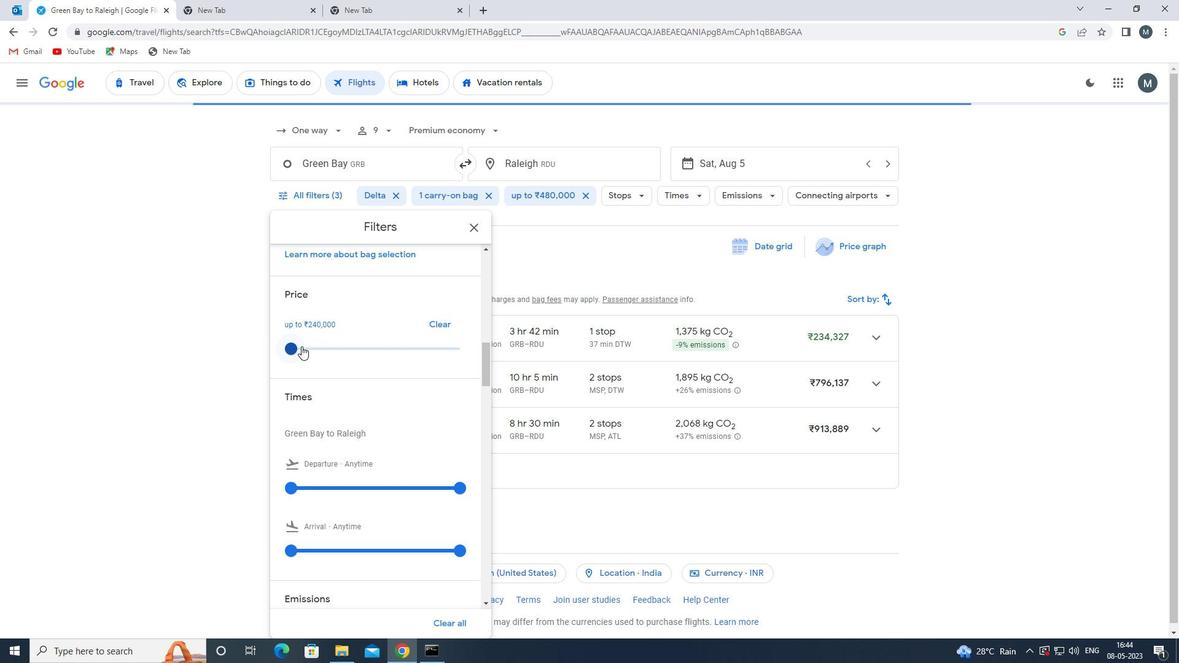 
Action: Mouse scrolled (310, 344) with delta (0, 0)
Screenshot: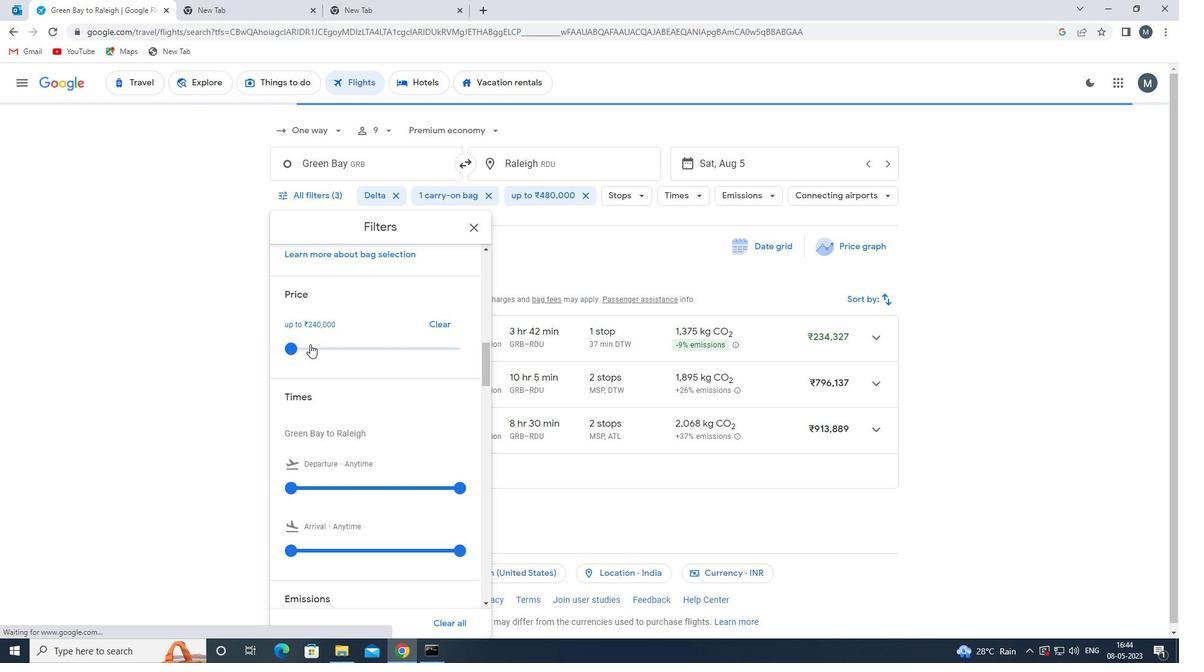 
Action: Mouse moved to (328, 342)
Screenshot: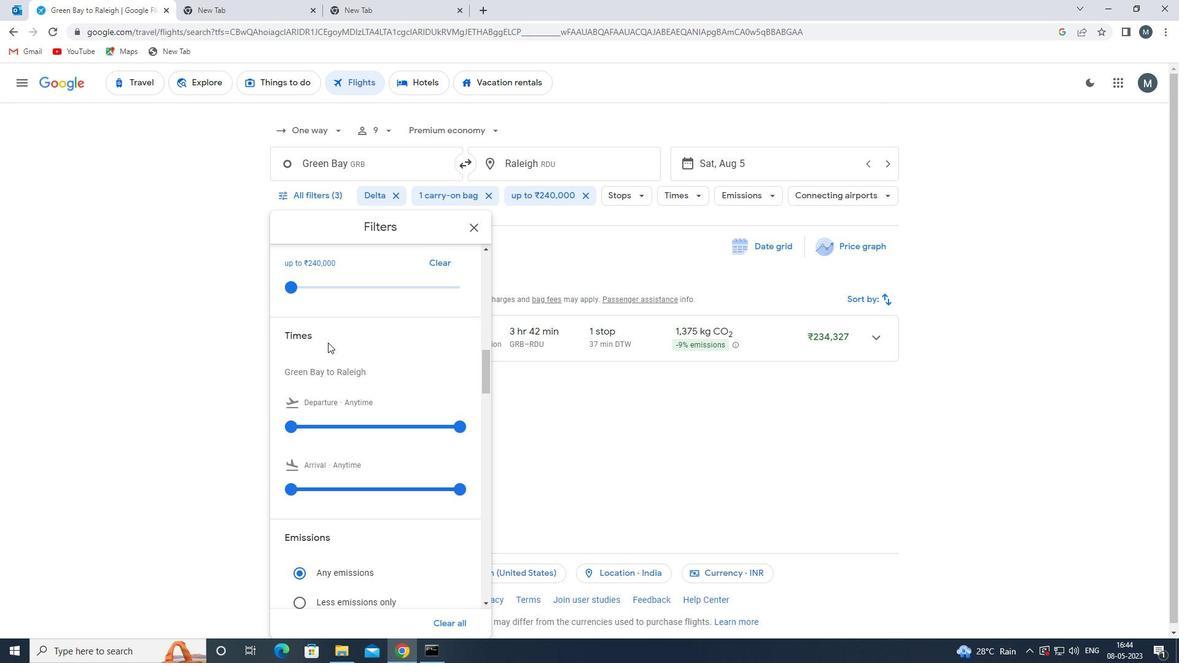 
Action: Mouse scrolled (328, 341) with delta (0, 0)
Screenshot: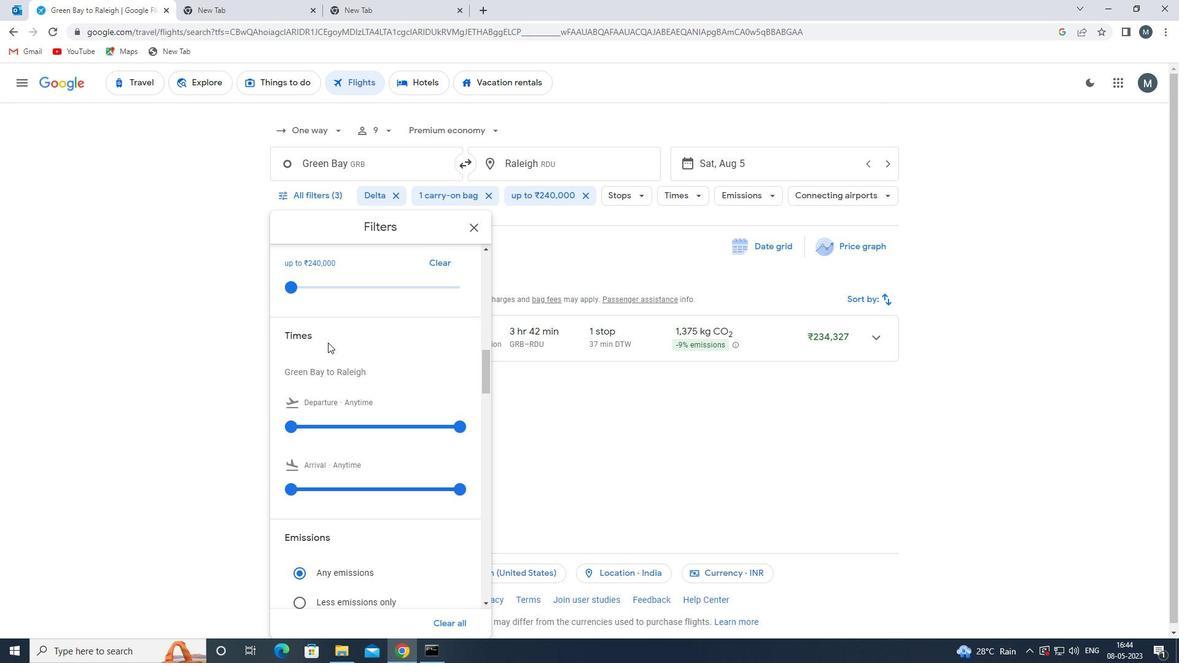 
Action: Mouse moved to (328, 342)
Screenshot: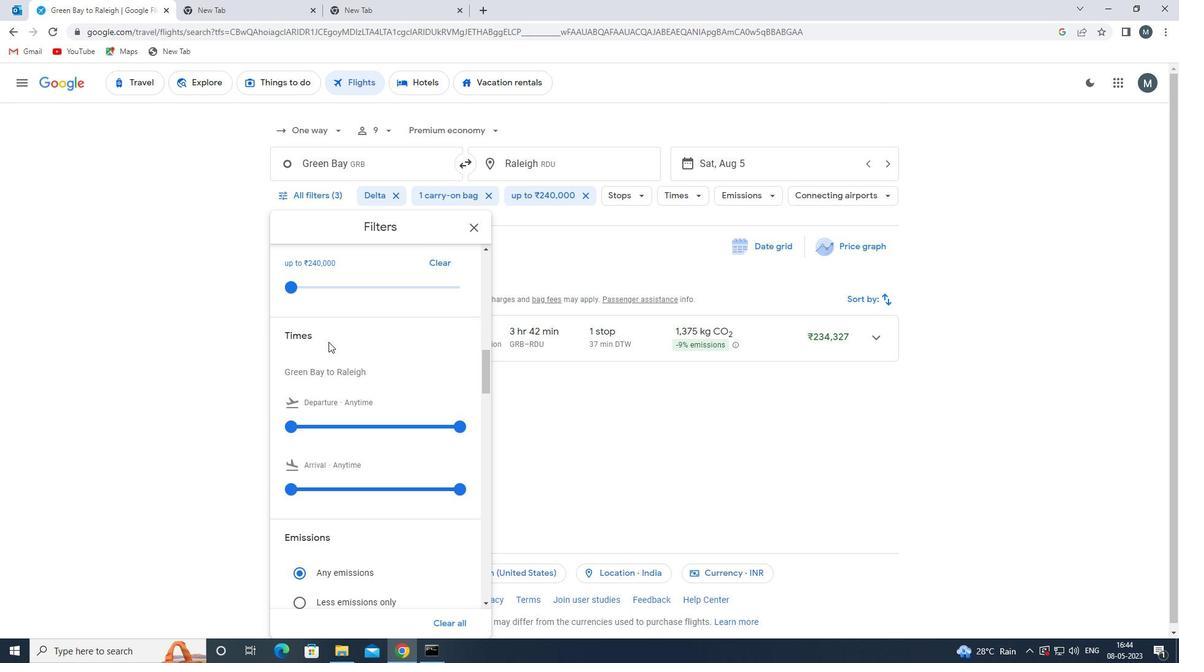 
Action: Mouse scrolled (328, 341) with delta (0, 0)
Screenshot: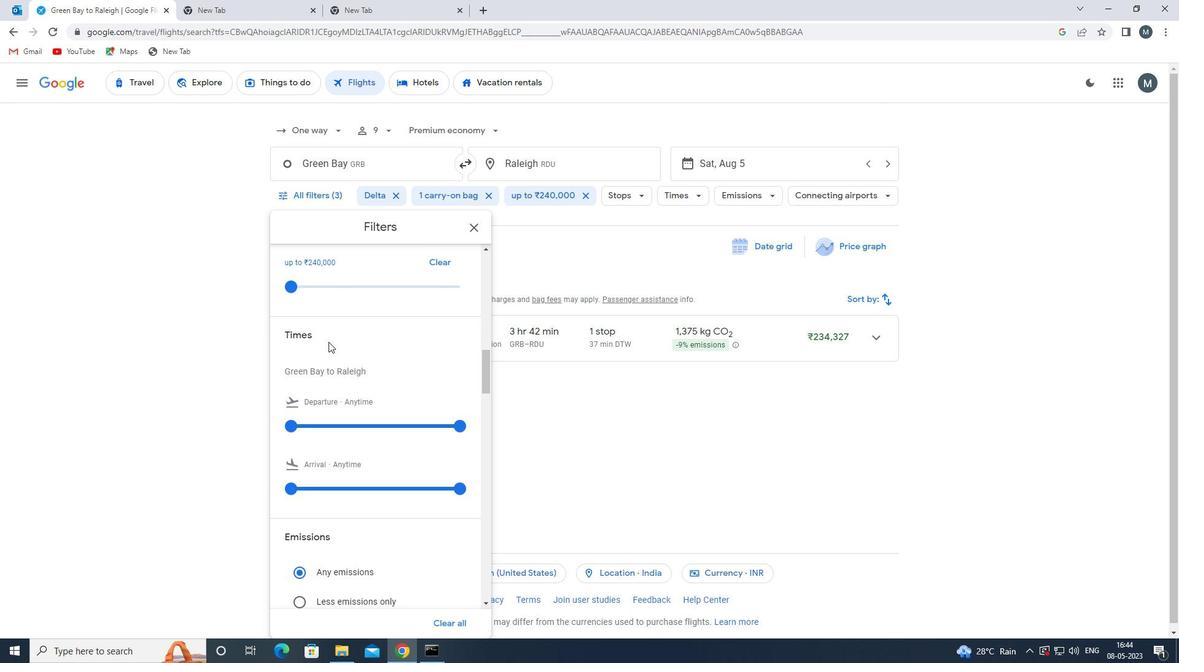 
Action: Mouse moved to (301, 300)
Screenshot: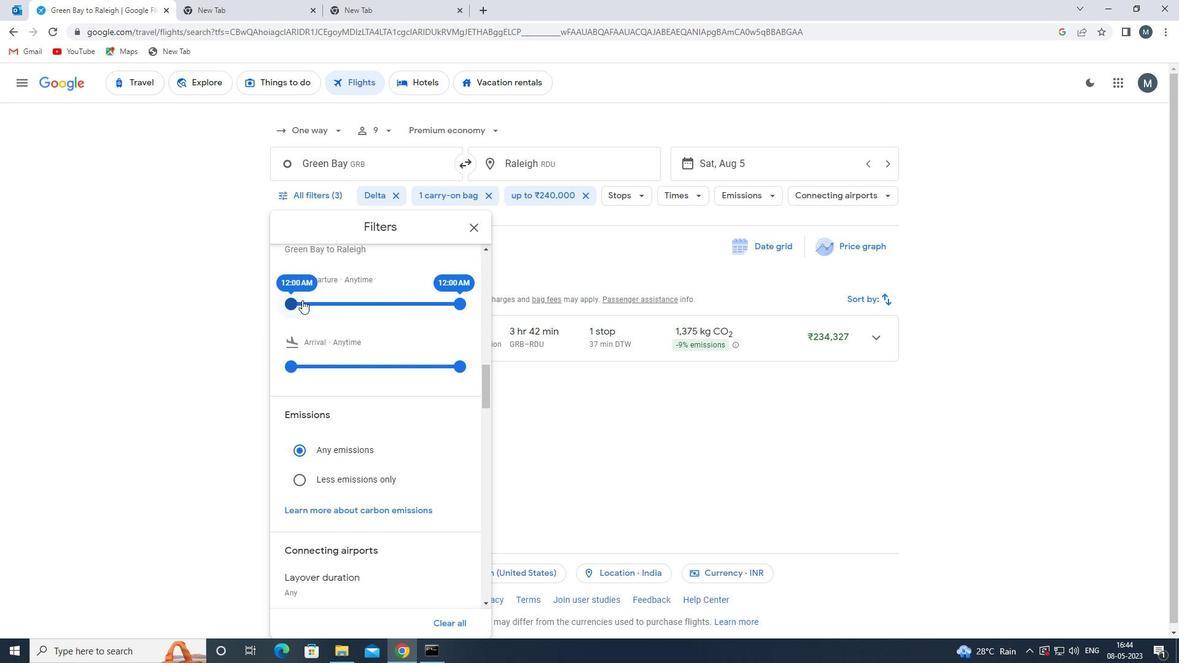 
Action: Mouse pressed left at (301, 300)
Screenshot: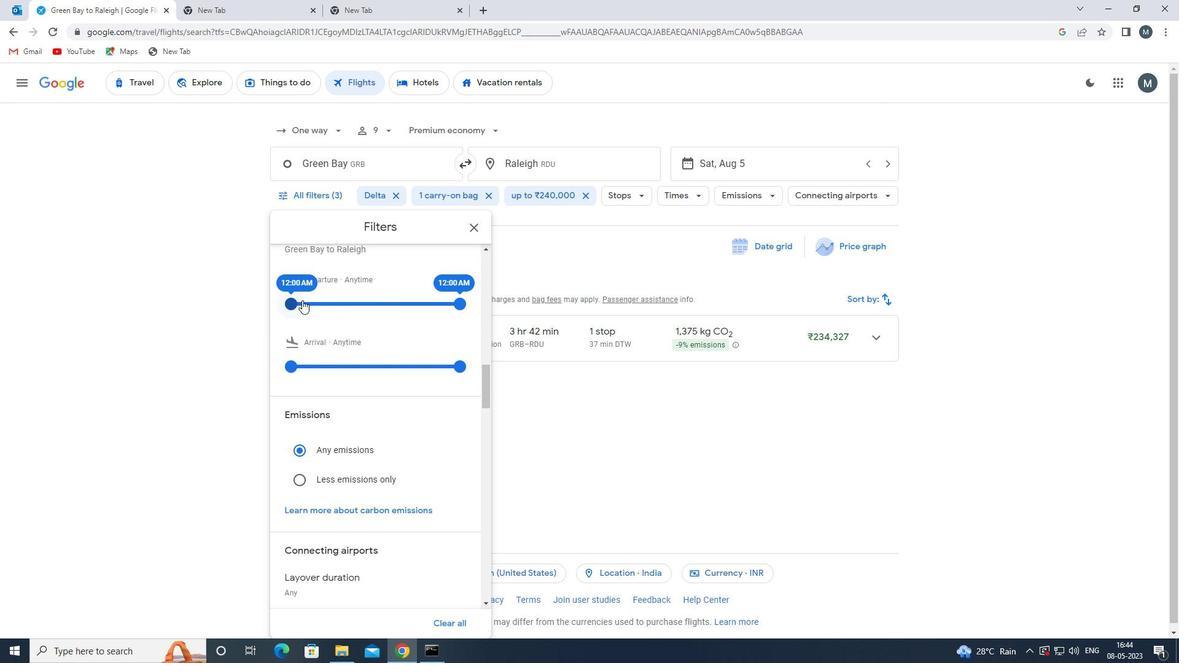 
Action: Mouse moved to (455, 303)
Screenshot: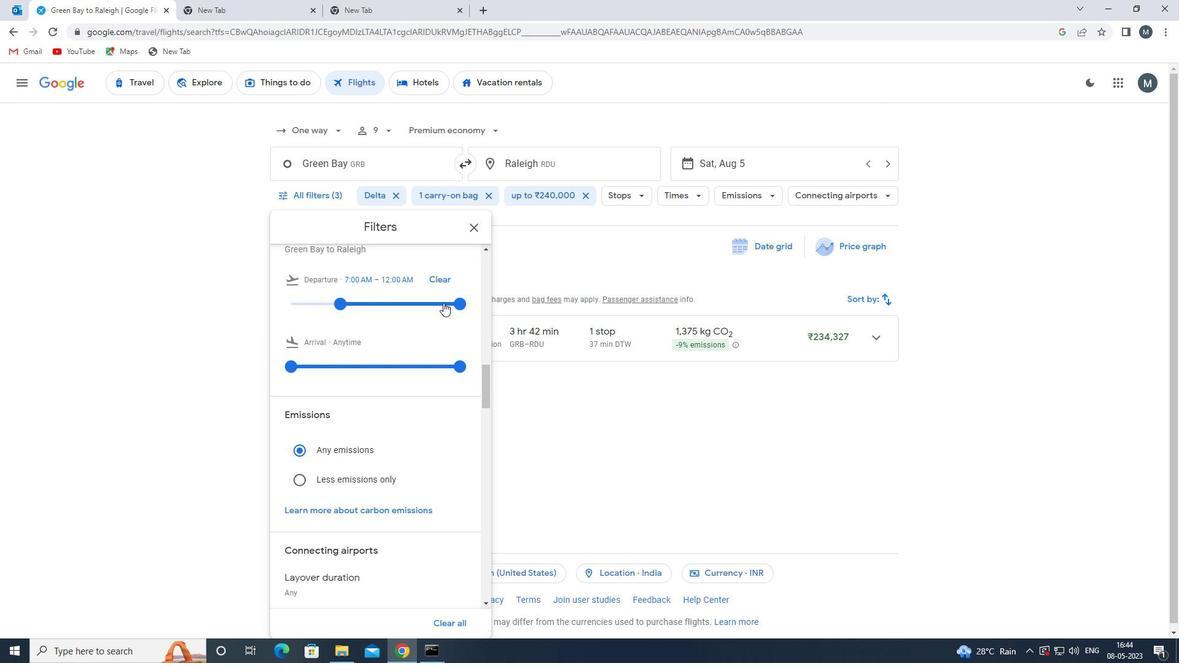
Action: Mouse pressed left at (455, 303)
Screenshot: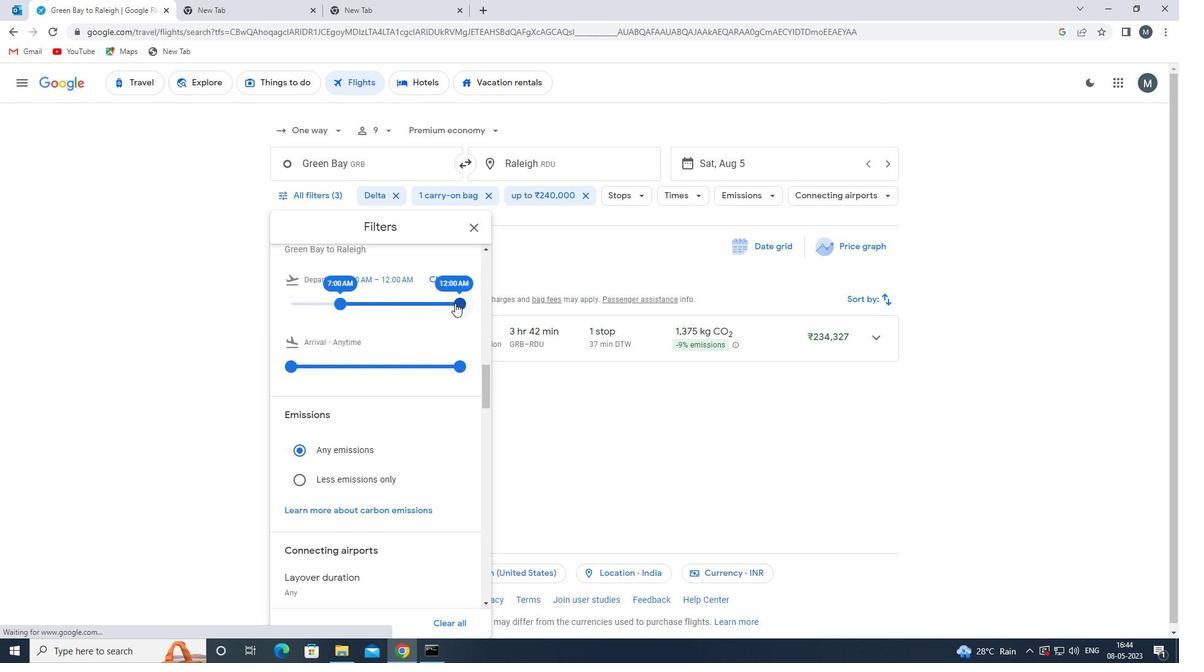 
Action: Mouse moved to (474, 221)
Screenshot: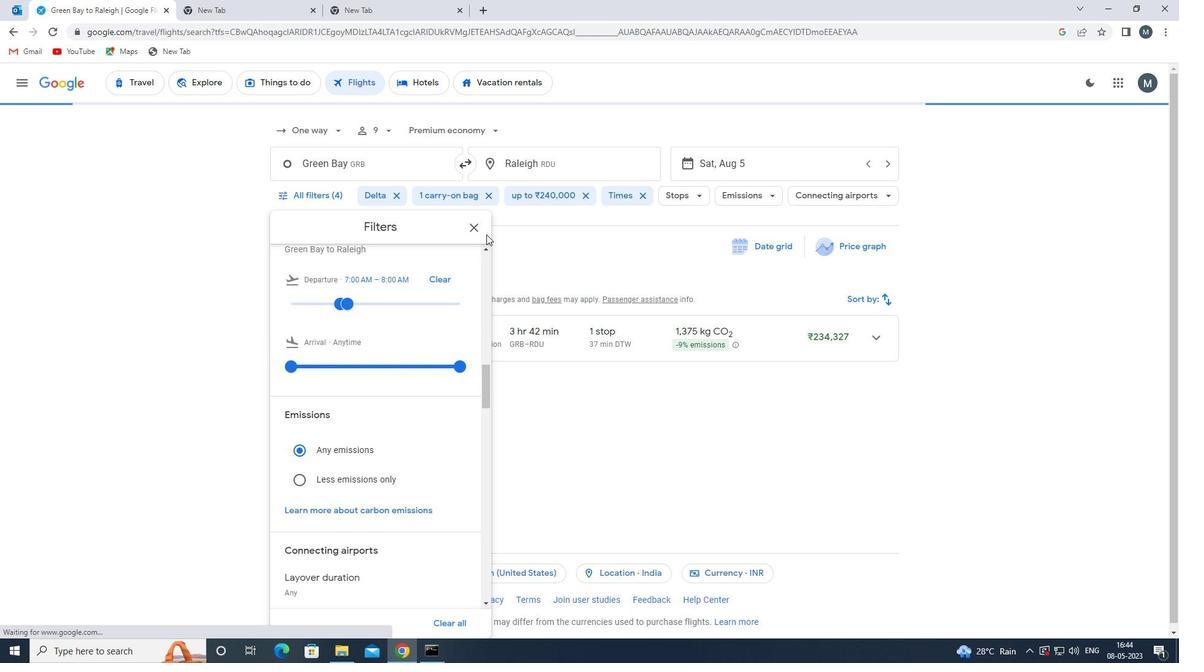 
Action: Mouse pressed left at (474, 221)
Screenshot: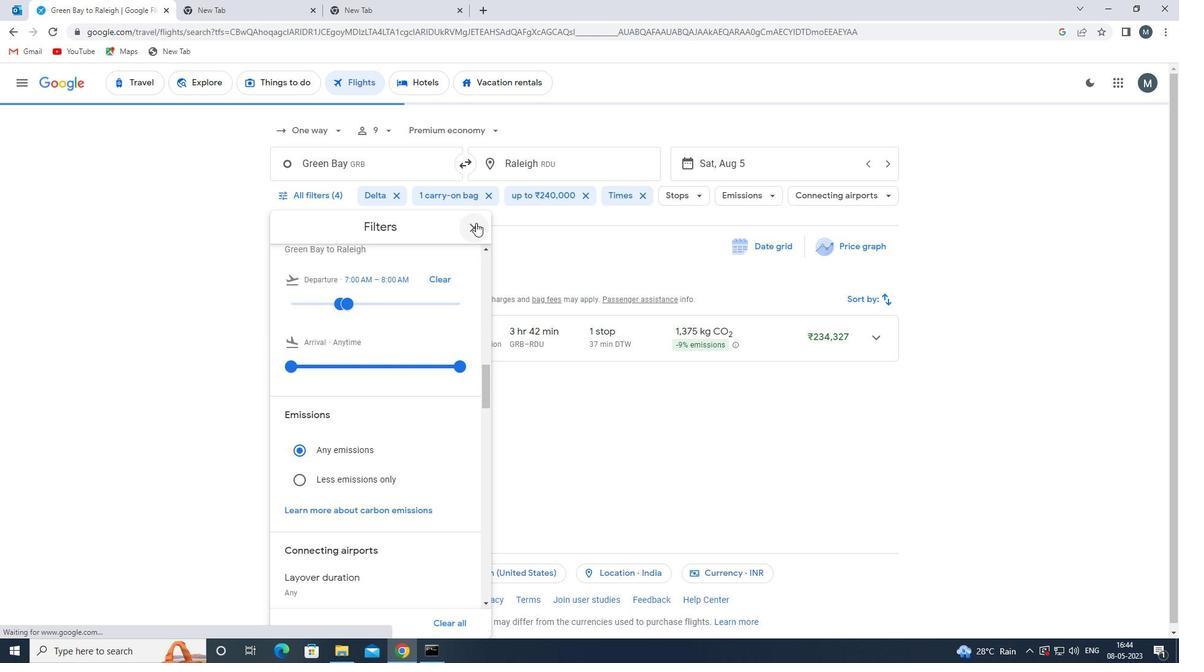 
